 Task: Research Airbnb accommodation in Tasek Glugor, Malaysia from 20th December, 2023 to 25th December, 2023 for 7 adults. Place can be entire room or shared room with 4 bedrooms having 7 beds and 4 bathrooms. Property type can be house. Amenities needed are: wifi, TV, free parkinig on premises, gym, breakfast.
Action: Mouse moved to (582, 159)
Screenshot: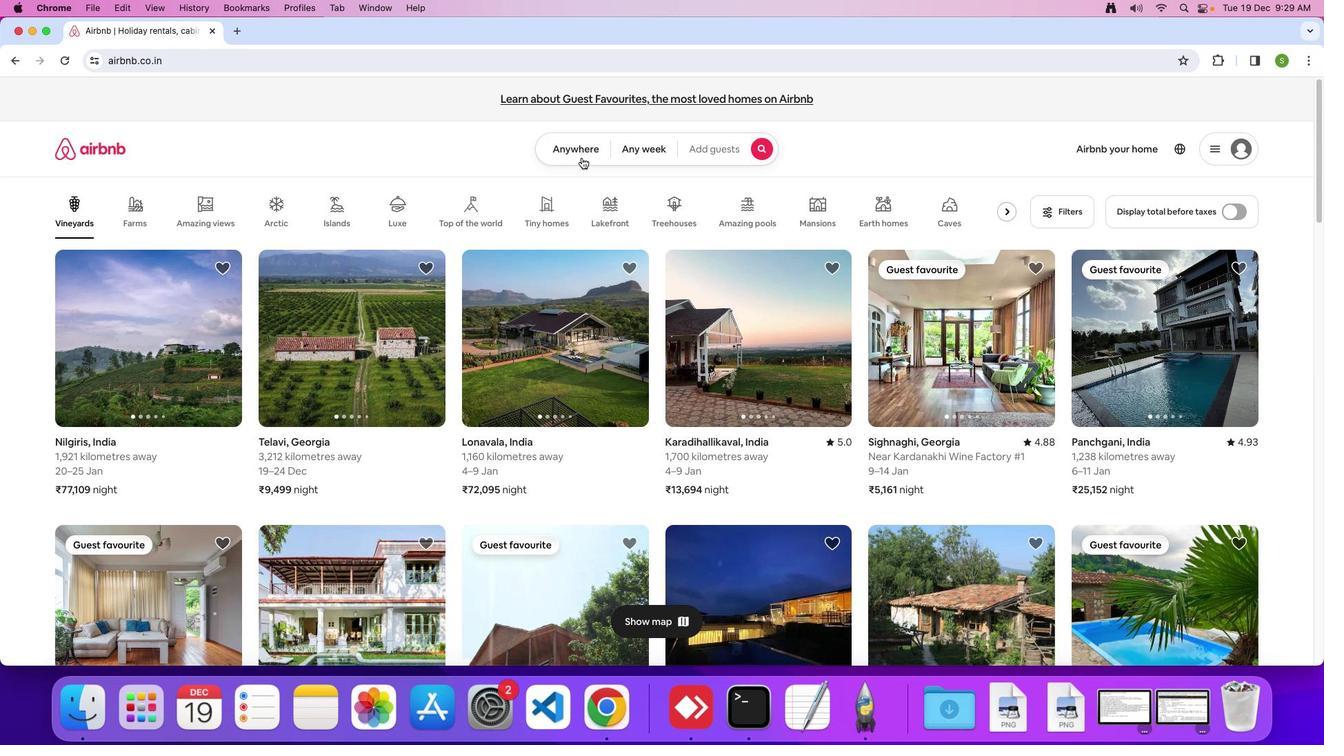 
Action: Mouse pressed left at (582, 159)
Screenshot: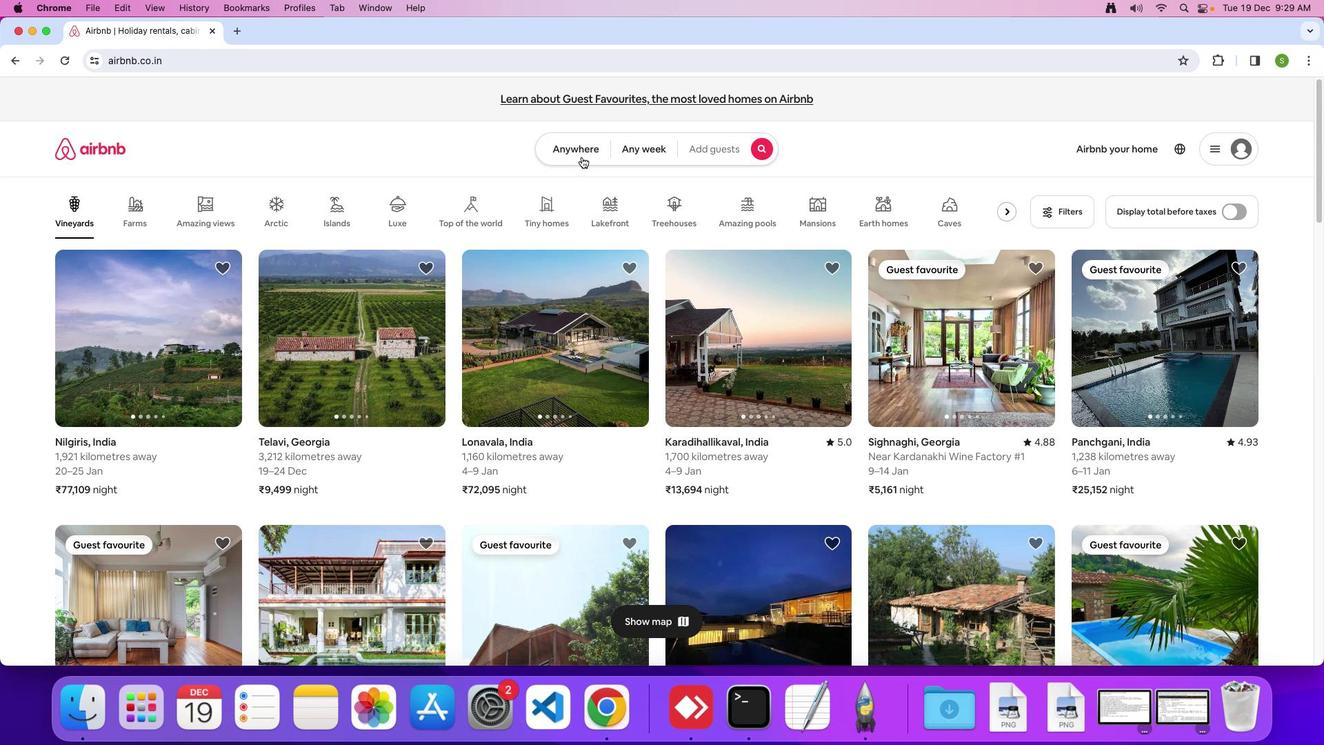 
Action: Mouse moved to (581, 155)
Screenshot: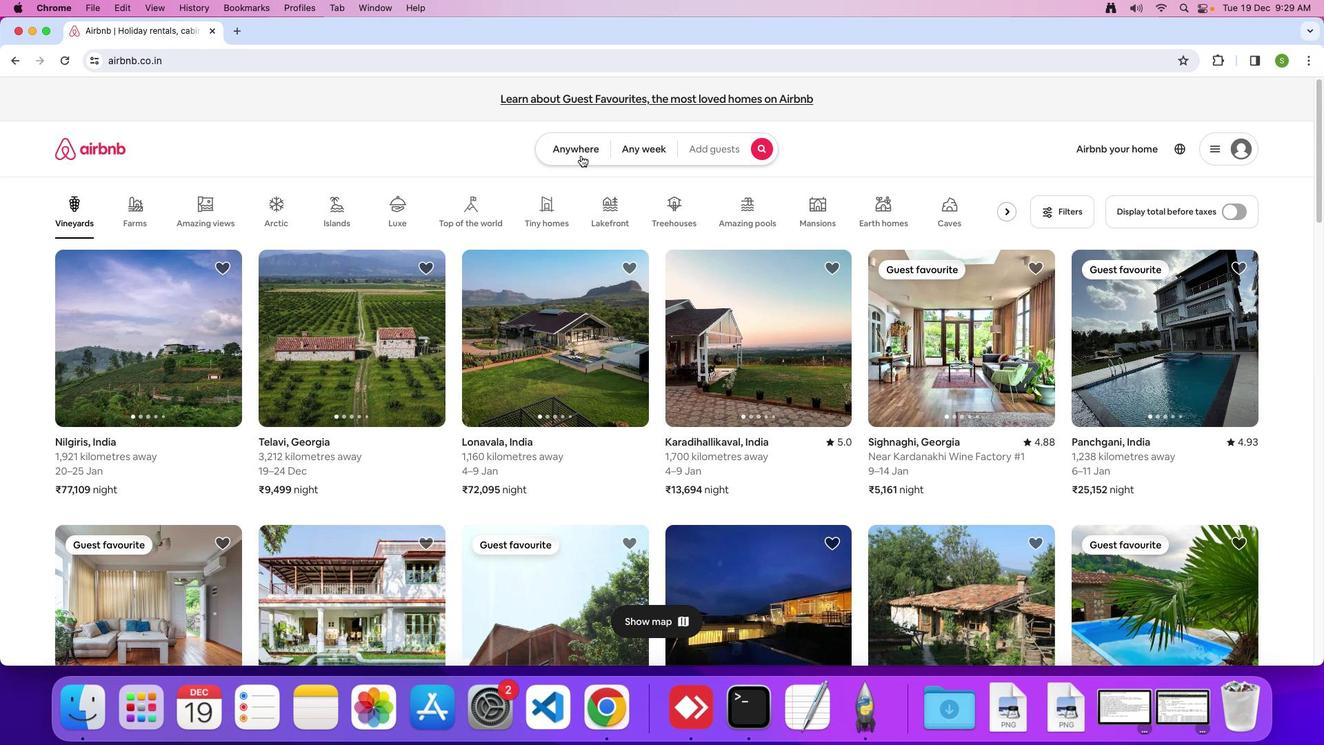 
Action: Mouse pressed left at (581, 155)
Screenshot: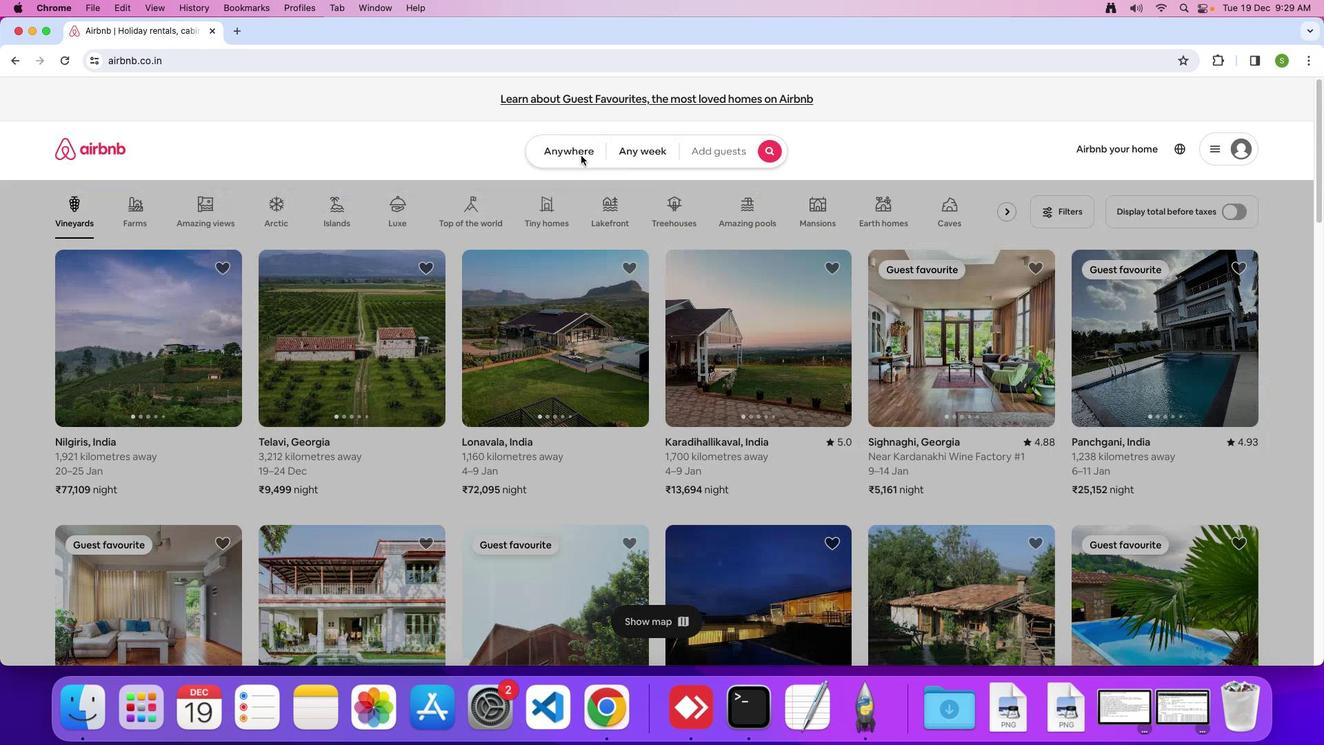 
Action: Mouse moved to (496, 204)
Screenshot: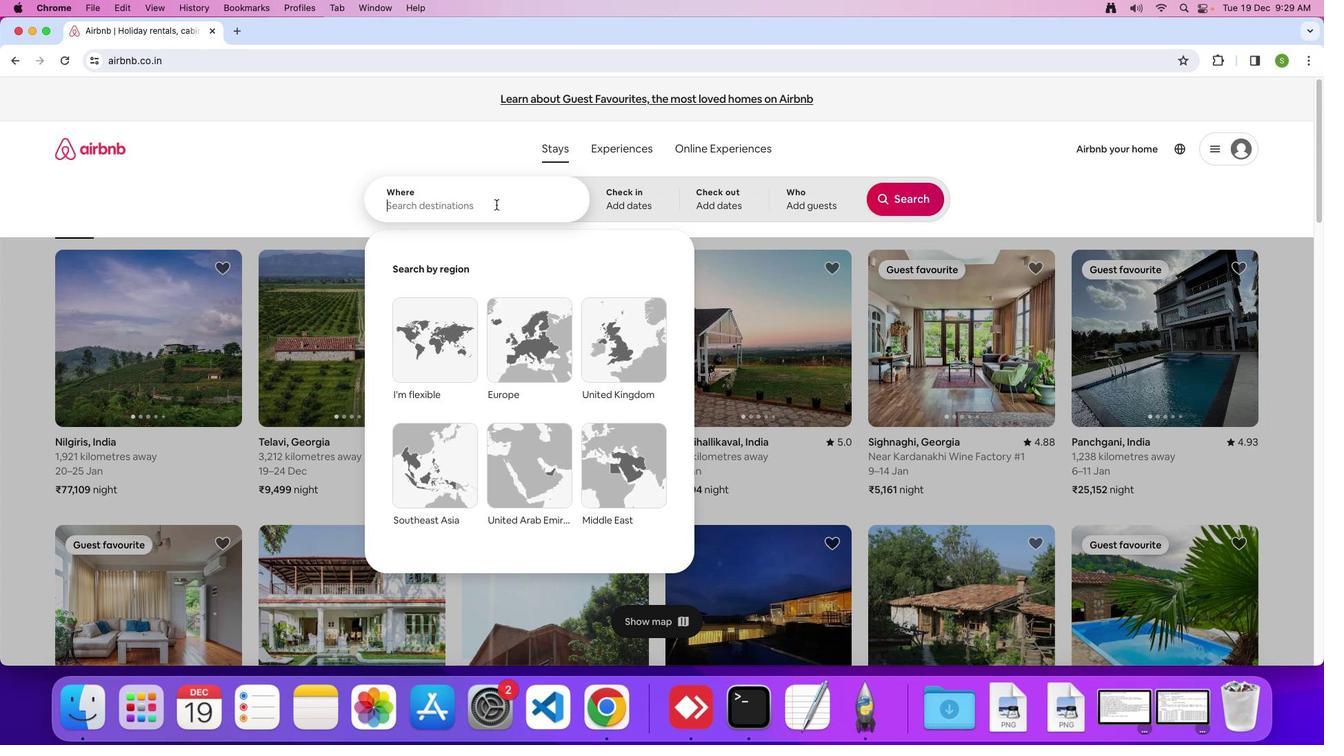 
Action: Mouse pressed left at (496, 204)
Screenshot: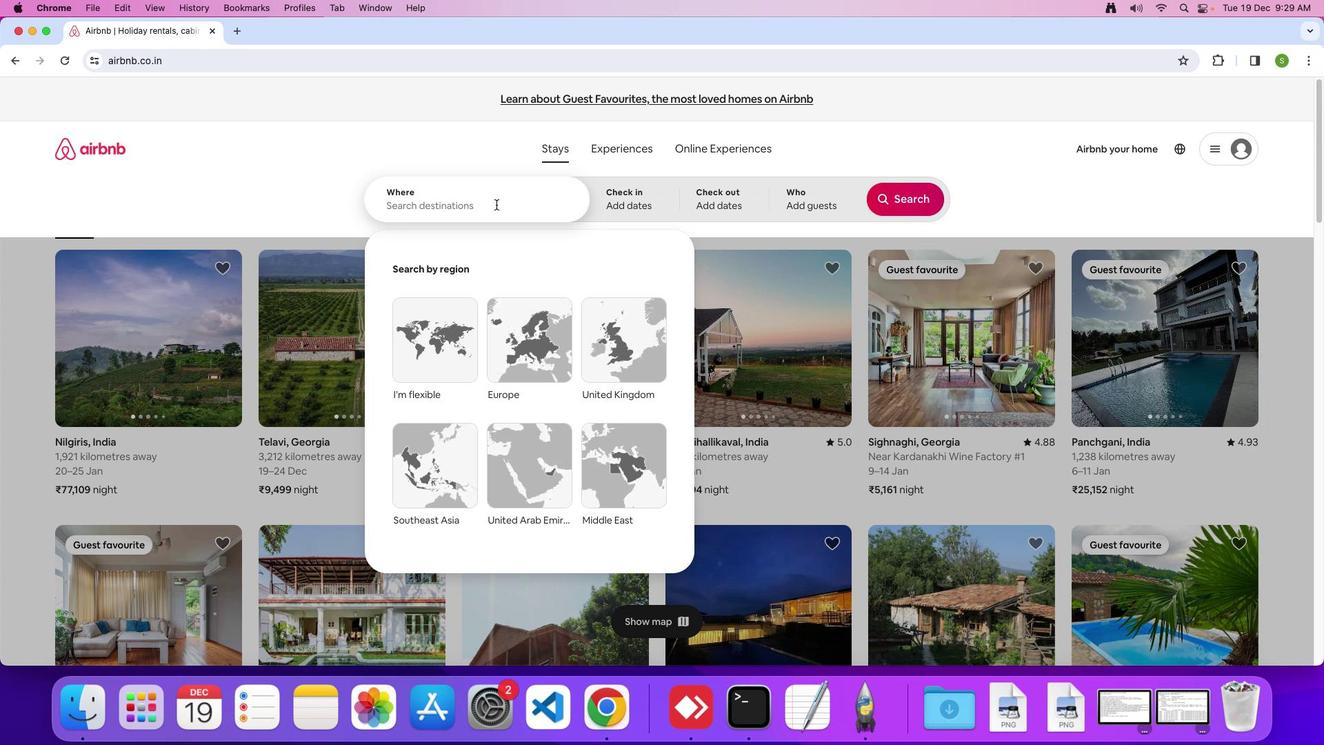 
Action: Key pressed 'T'Key.caps_lock'a''s''e''k'Key.spaceKey.shift'G''l''i'Key.backspace'u''g''o''r'','Key.spaceKey.shift'M''a''l''a''y''s''i''a'Key.enter
Screenshot: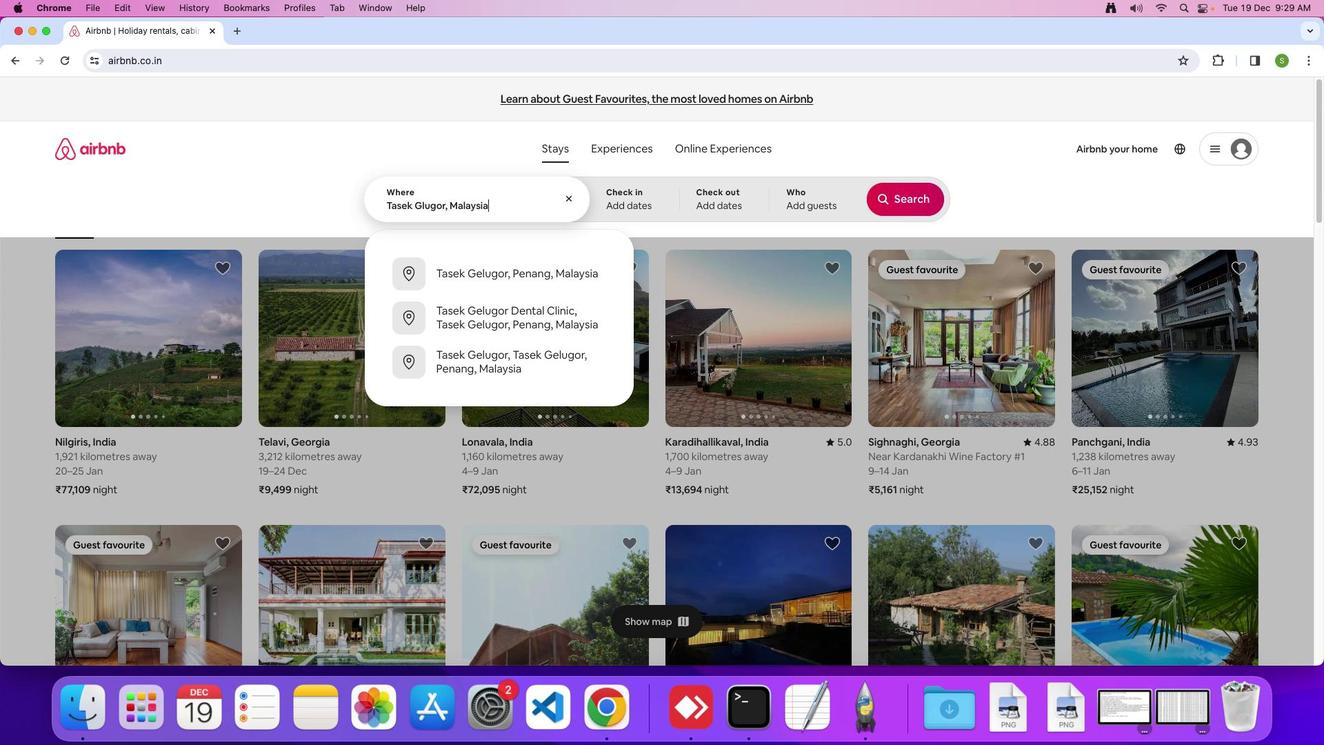 
Action: Mouse moved to (454, 509)
Screenshot: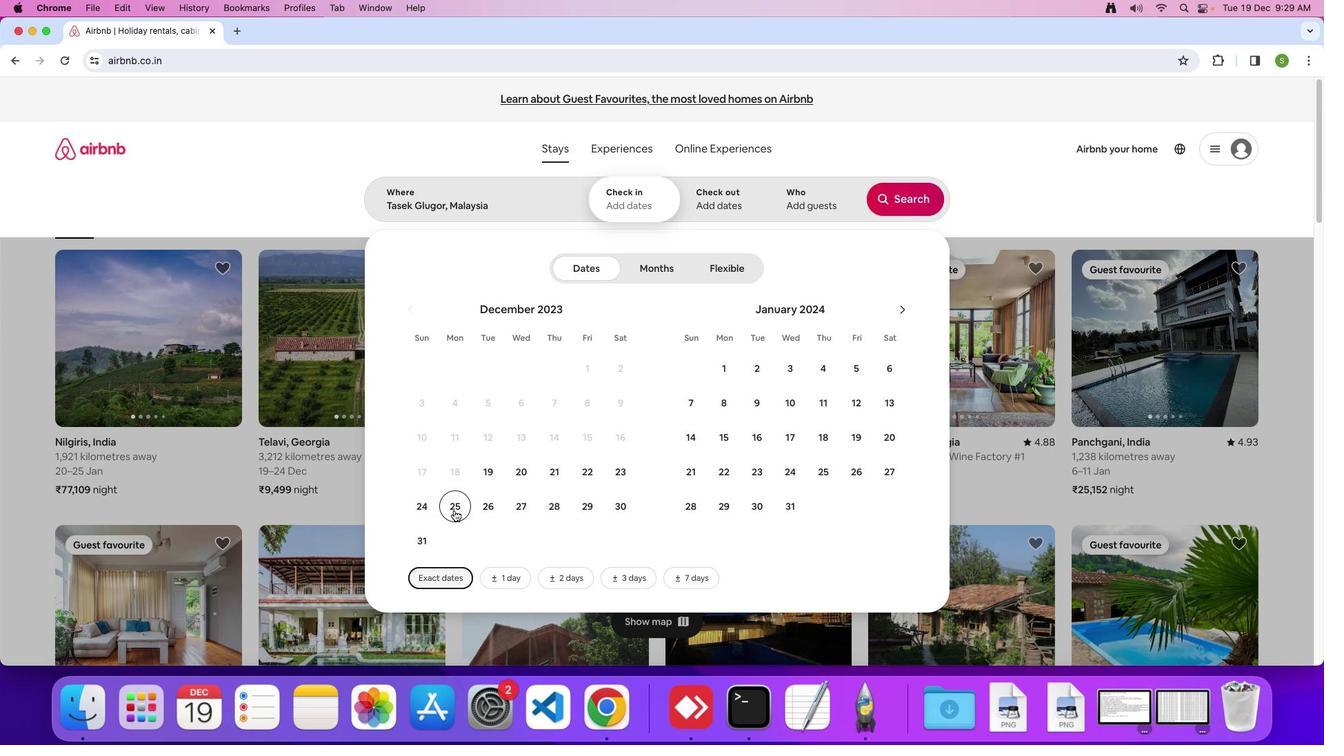 
Action: Mouse pressed left at (454, 509)
Screenshot: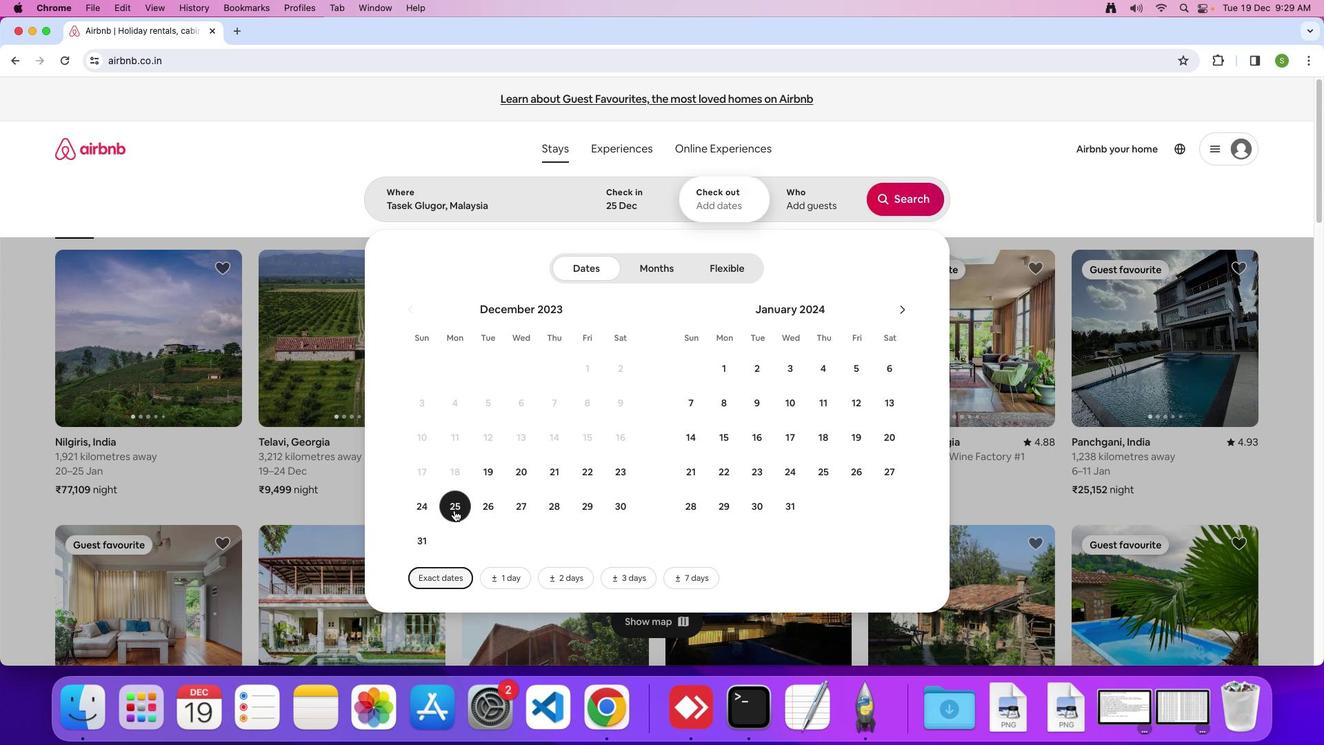 
Action: Mouse moved to (515, 468)
Screenshot: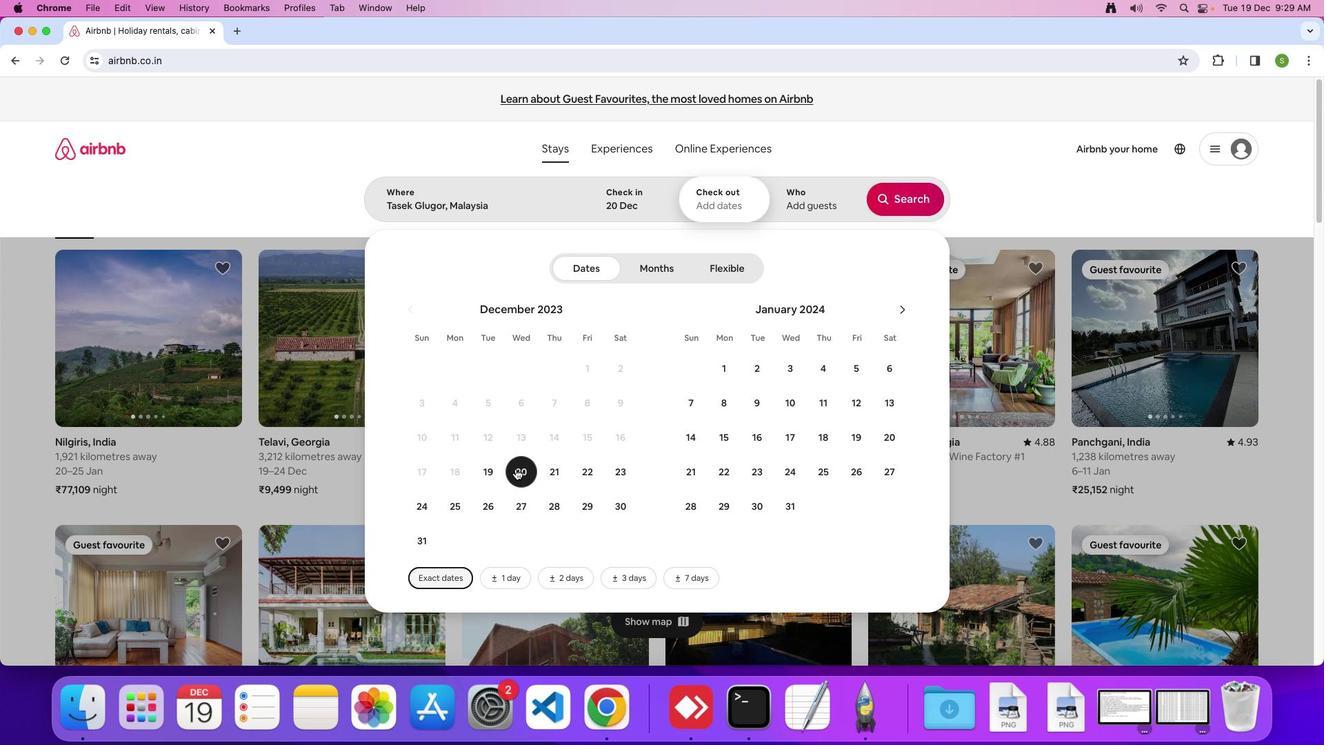 
Action: Mouse pressed left at (515, 468)
Screenshot: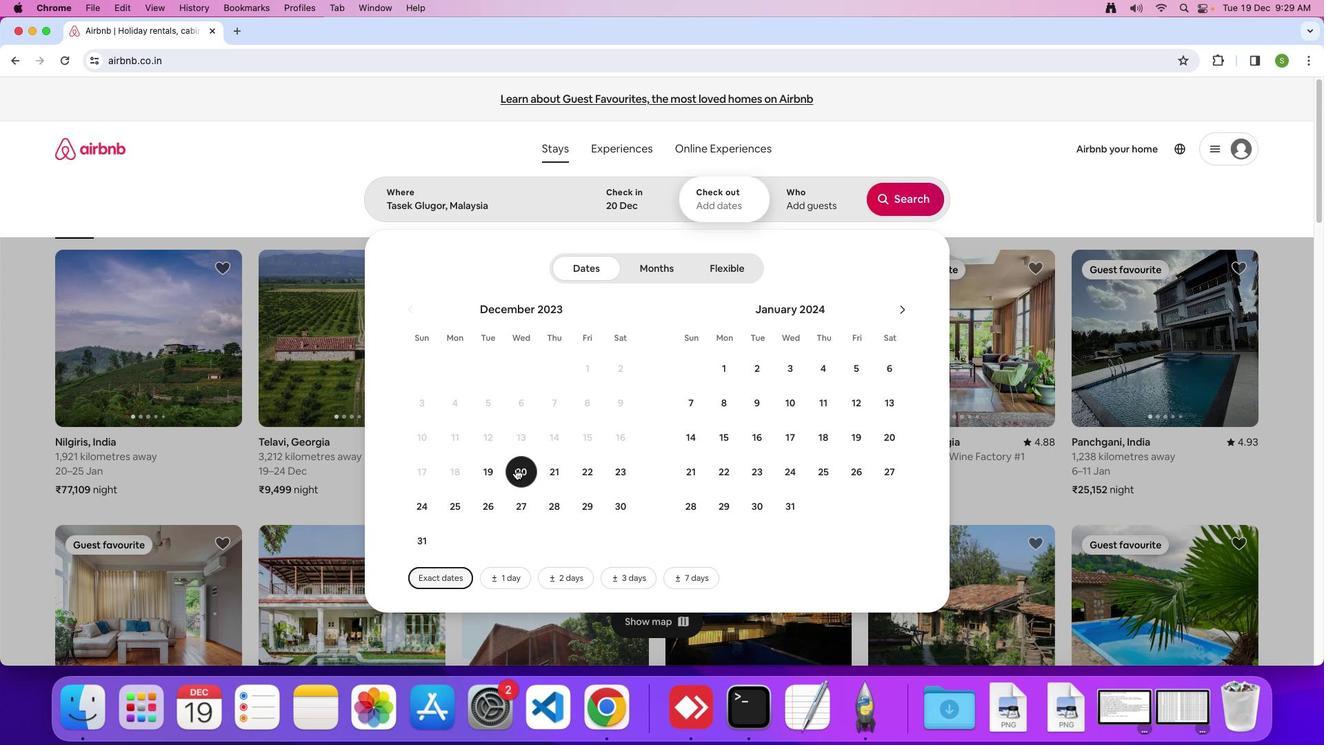 
Action: Mouse moved to (457, 504)
Screenshot: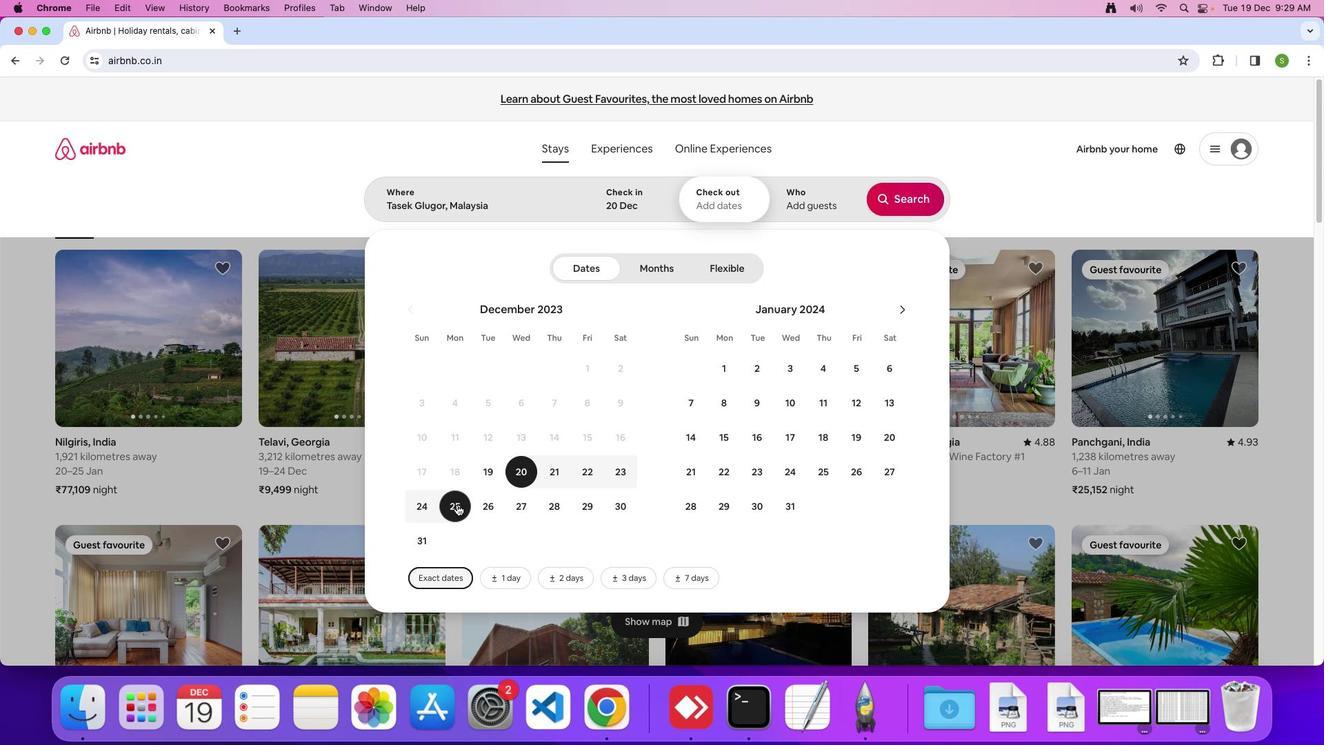 
Action: Mouse pressed left at (457, 504)
Screenshot: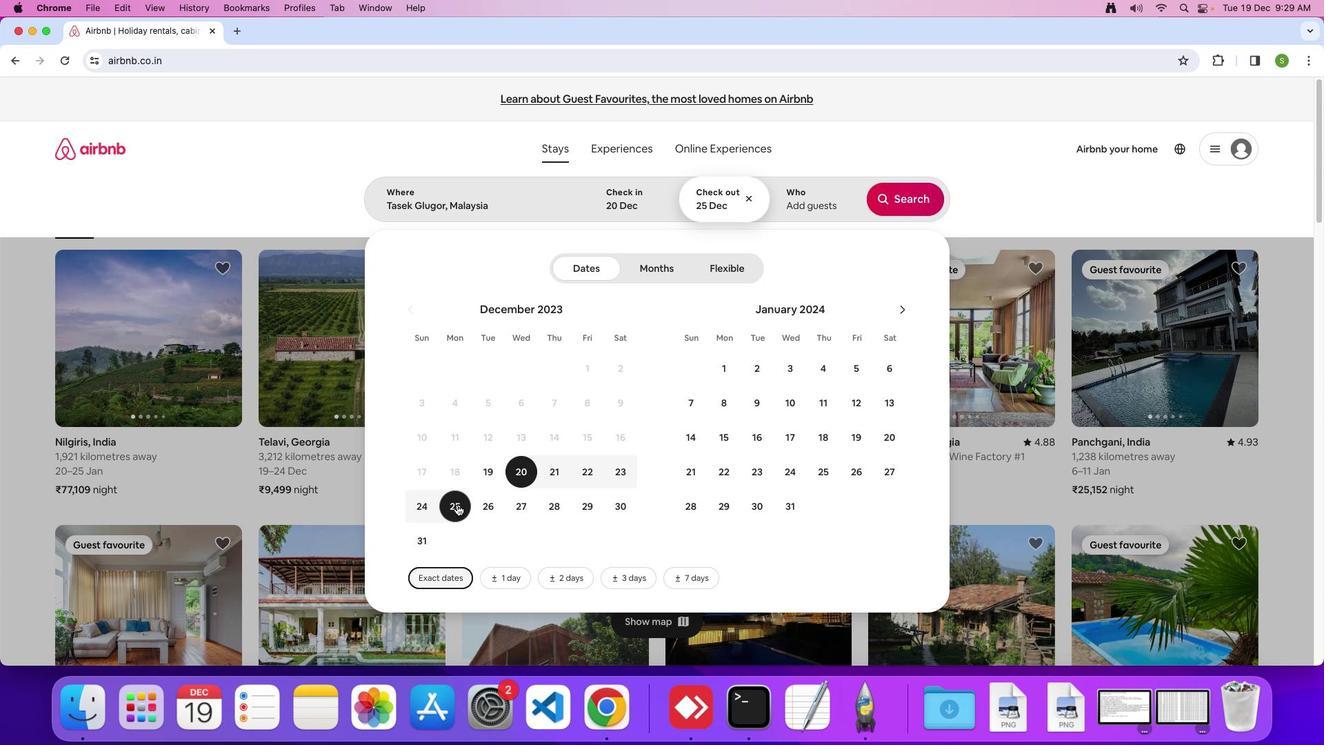 
Action: Mouse moved to (799, 210)
Screenshot: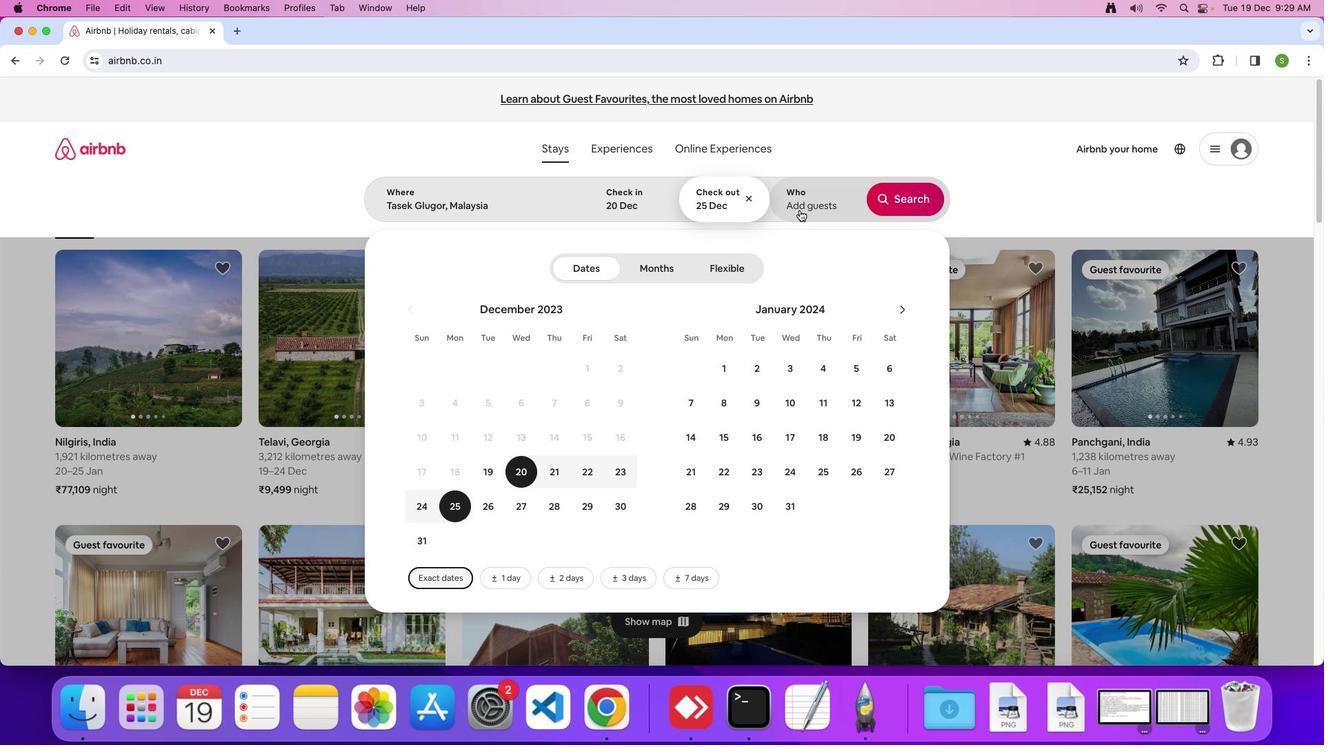 
Action: Mouse pressed left at (799, 210)
Screenshot: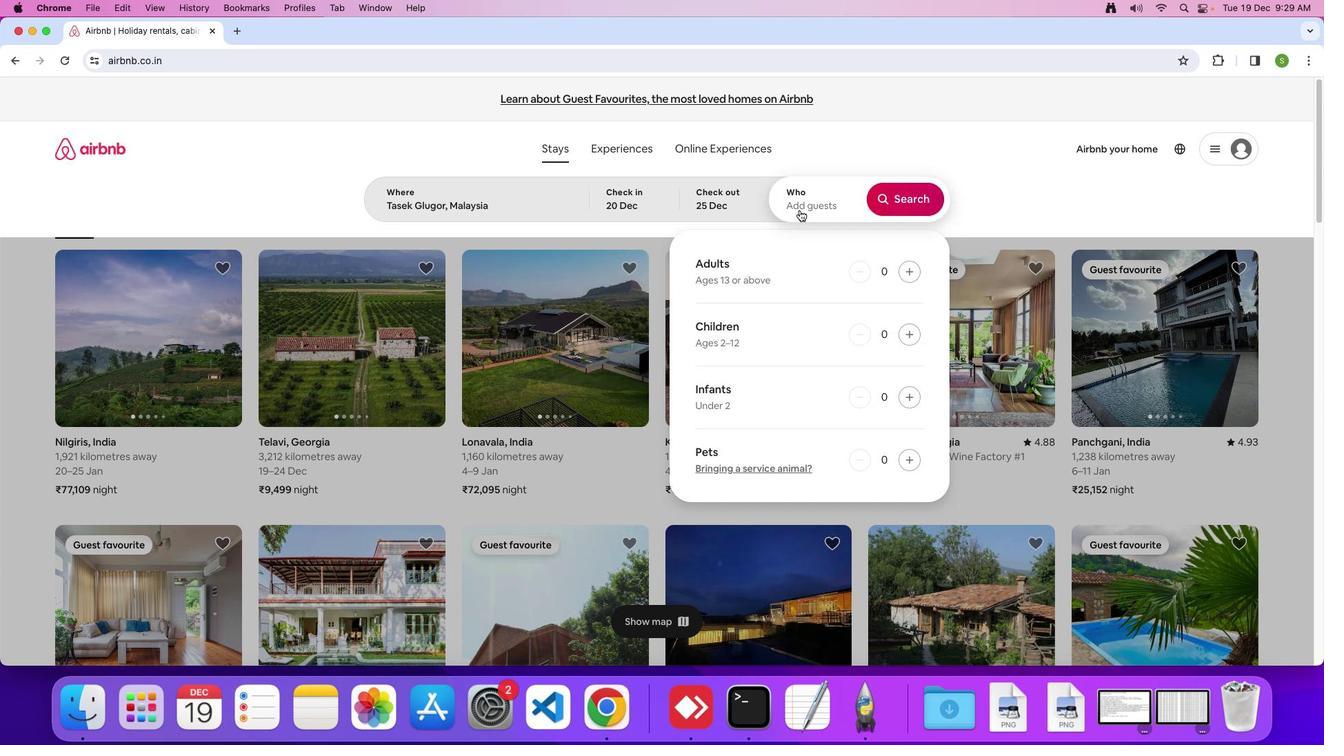
Action: Mouse moved to (918, 276)
Screenshot: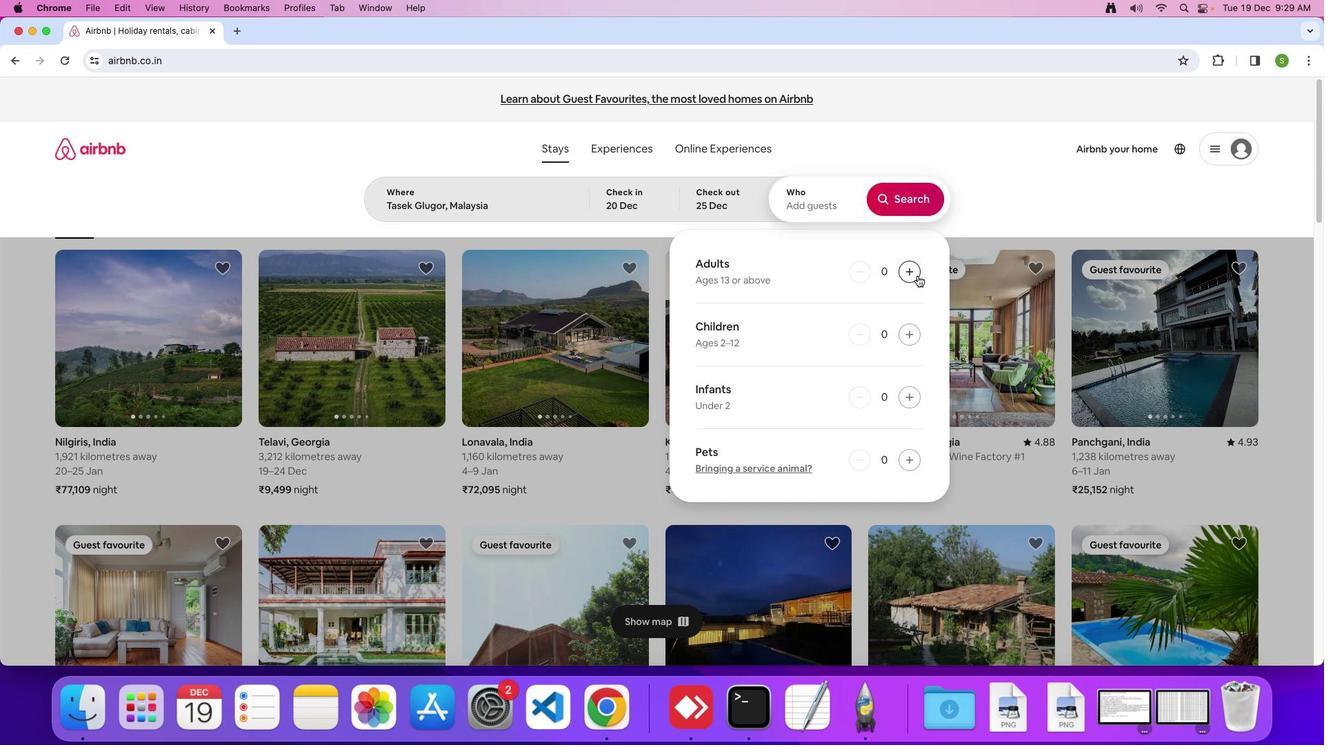 
Action: Mouse pressed left at (918, 276)
Screenshot: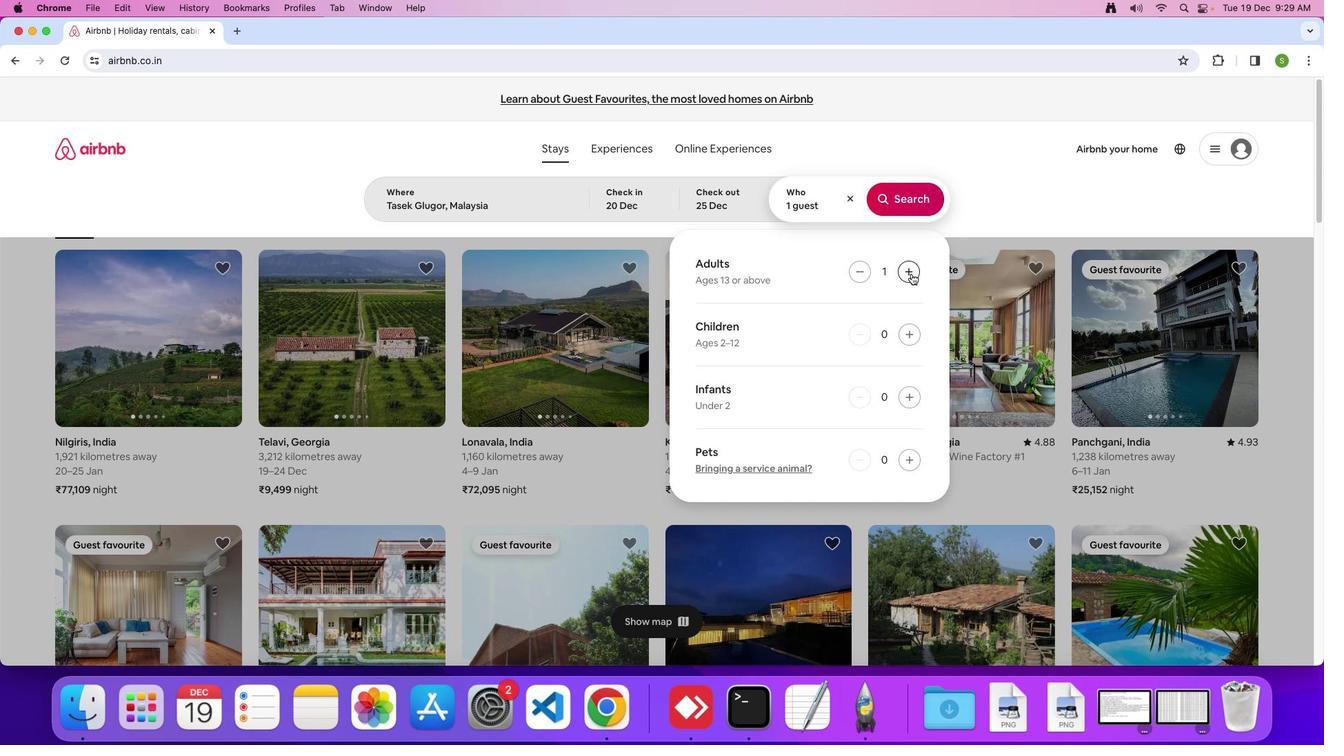 
Action: Mouse moved to (911, 273)
Screenshot: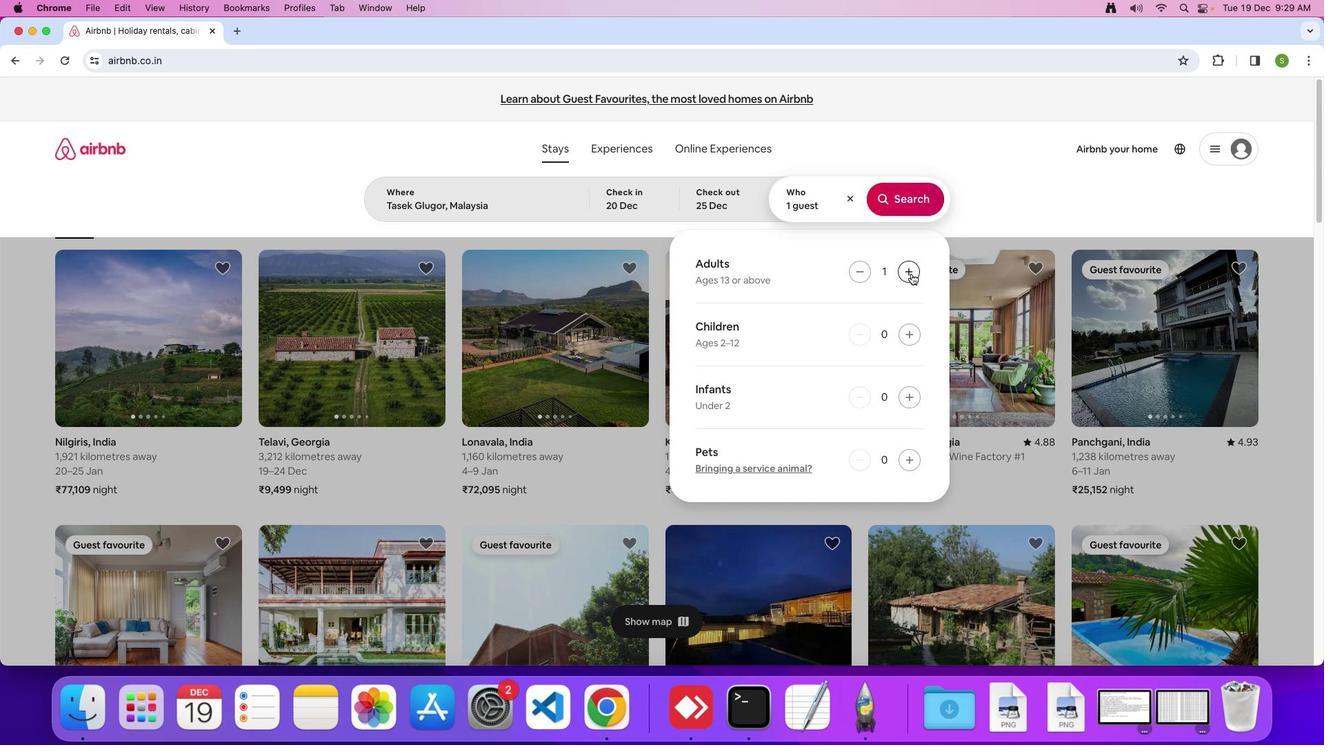
Action: Mouse pressed left at (911, 273)
Screenshot: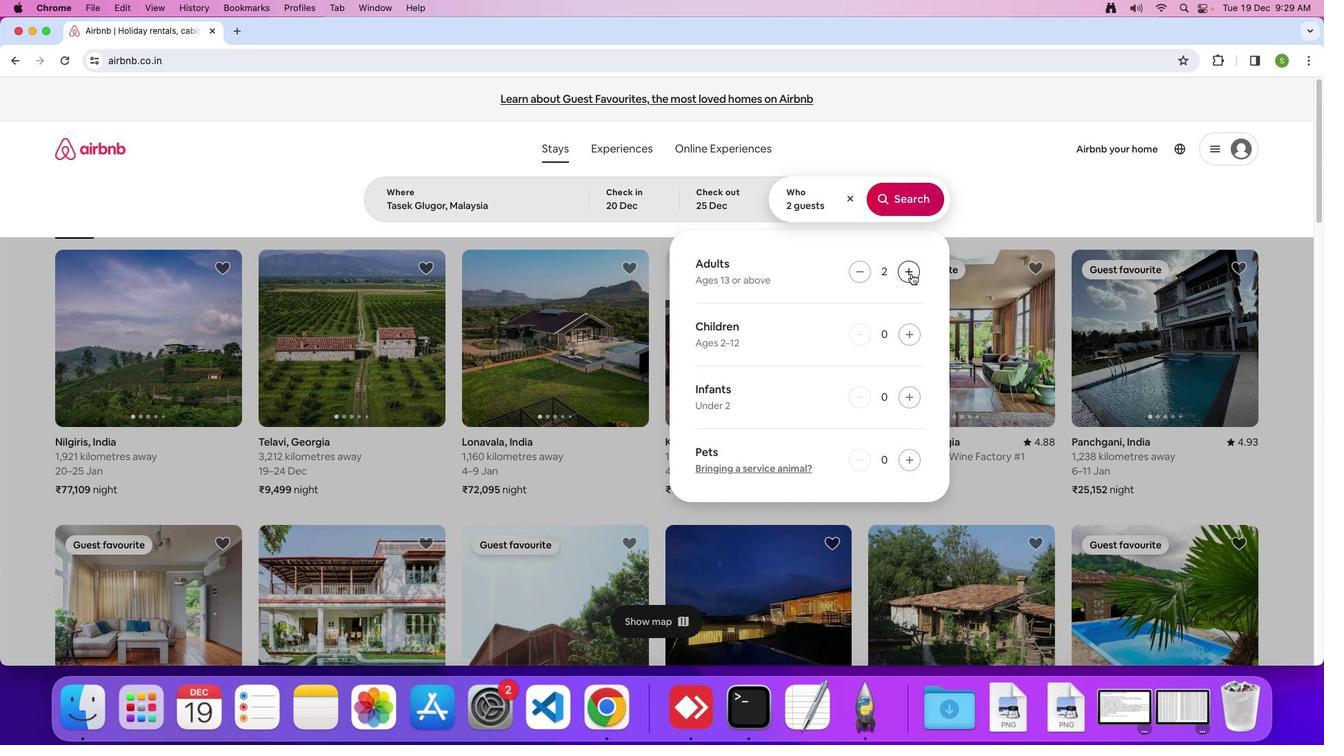 
Action: Mouse pressed left at (911, 273)
Screenshot: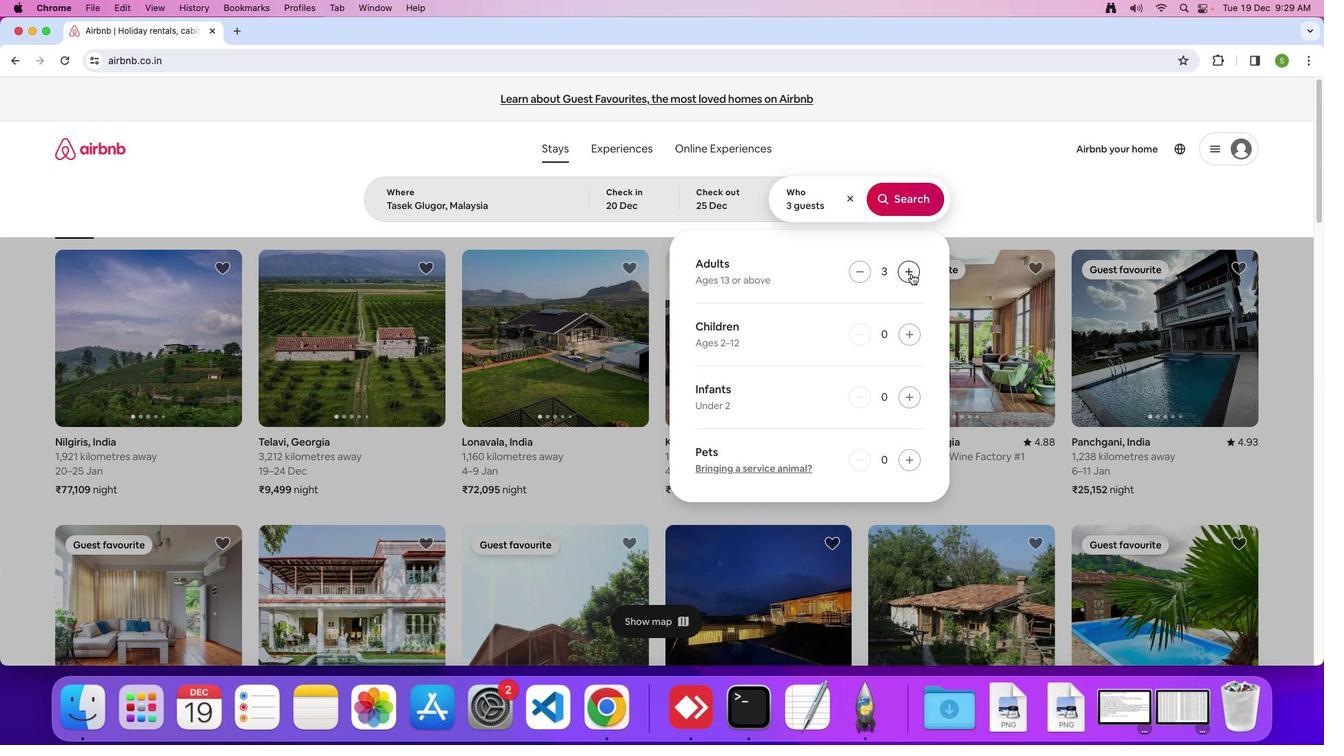 
Action: Mouse pressed left at (911, 273)
Screenshot: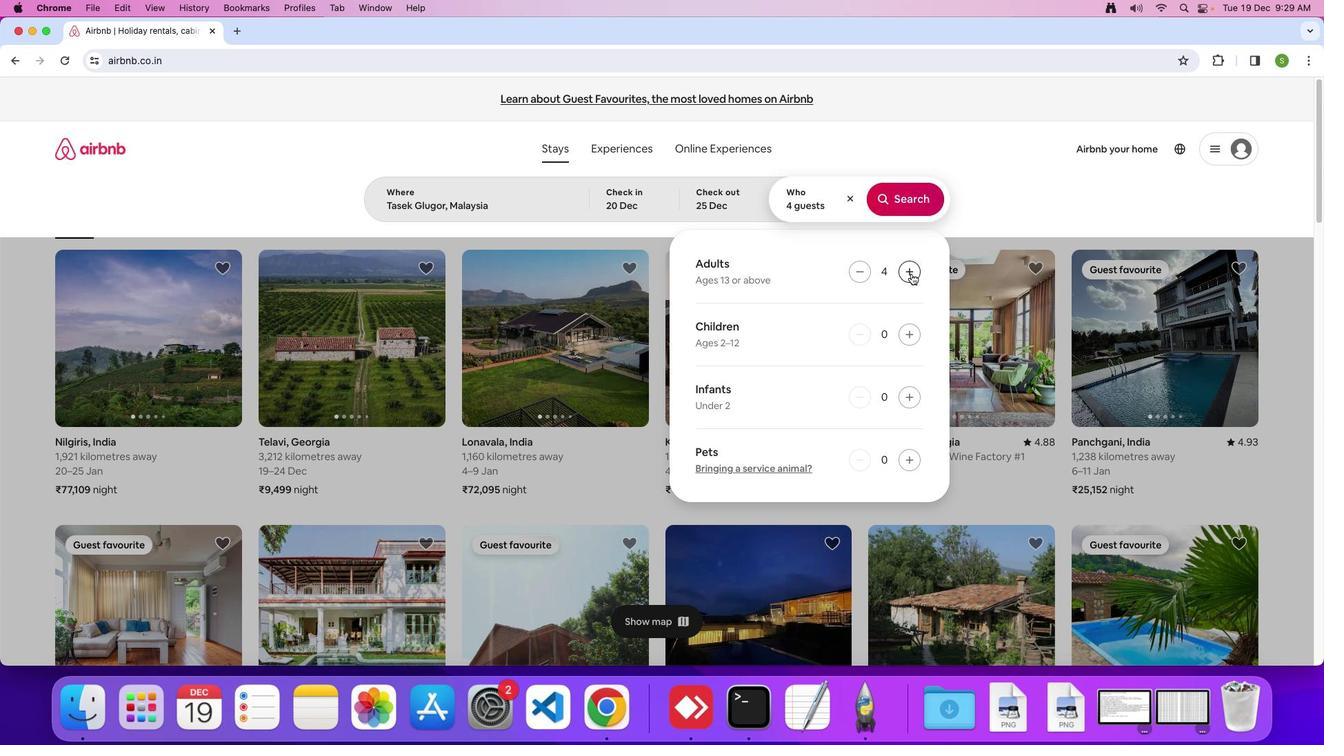 
Action: Mouse pressed left at (911, 273)
Screenshot: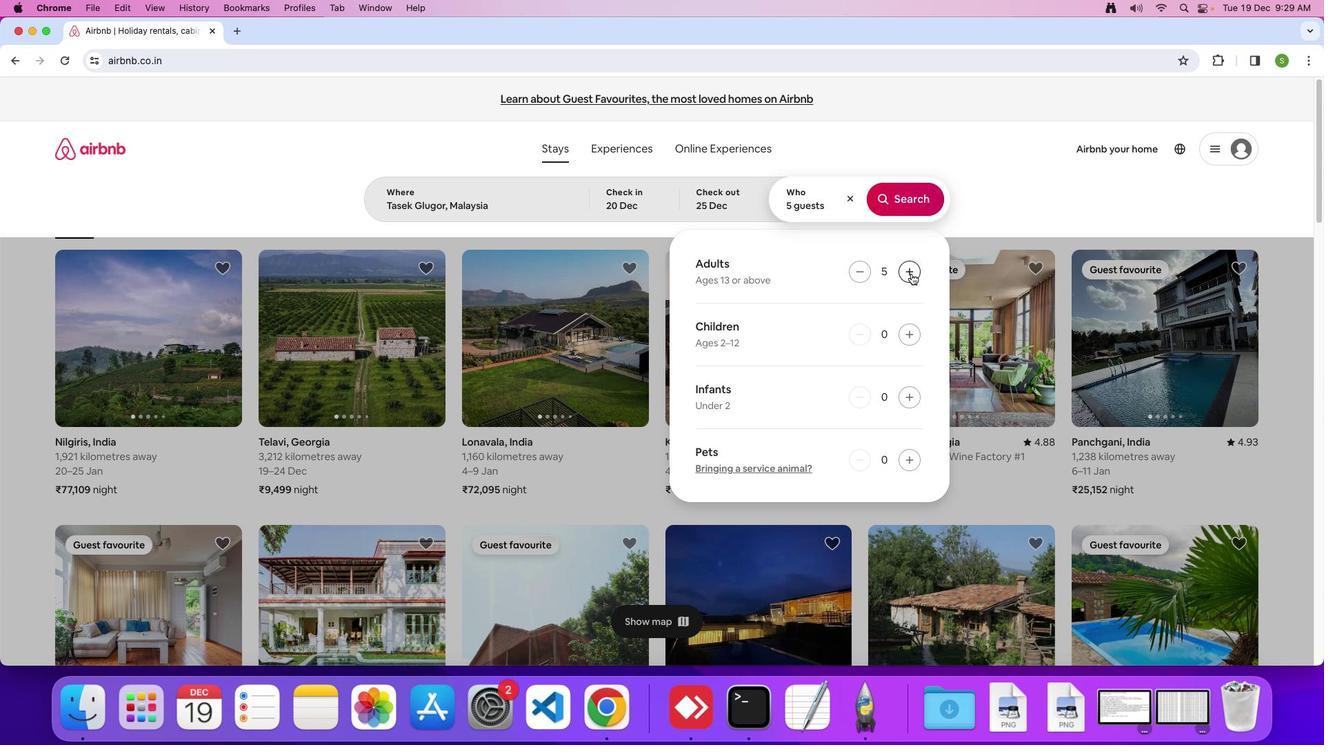 
Action: Mouse pressed left at (911, 273)
Screenshot: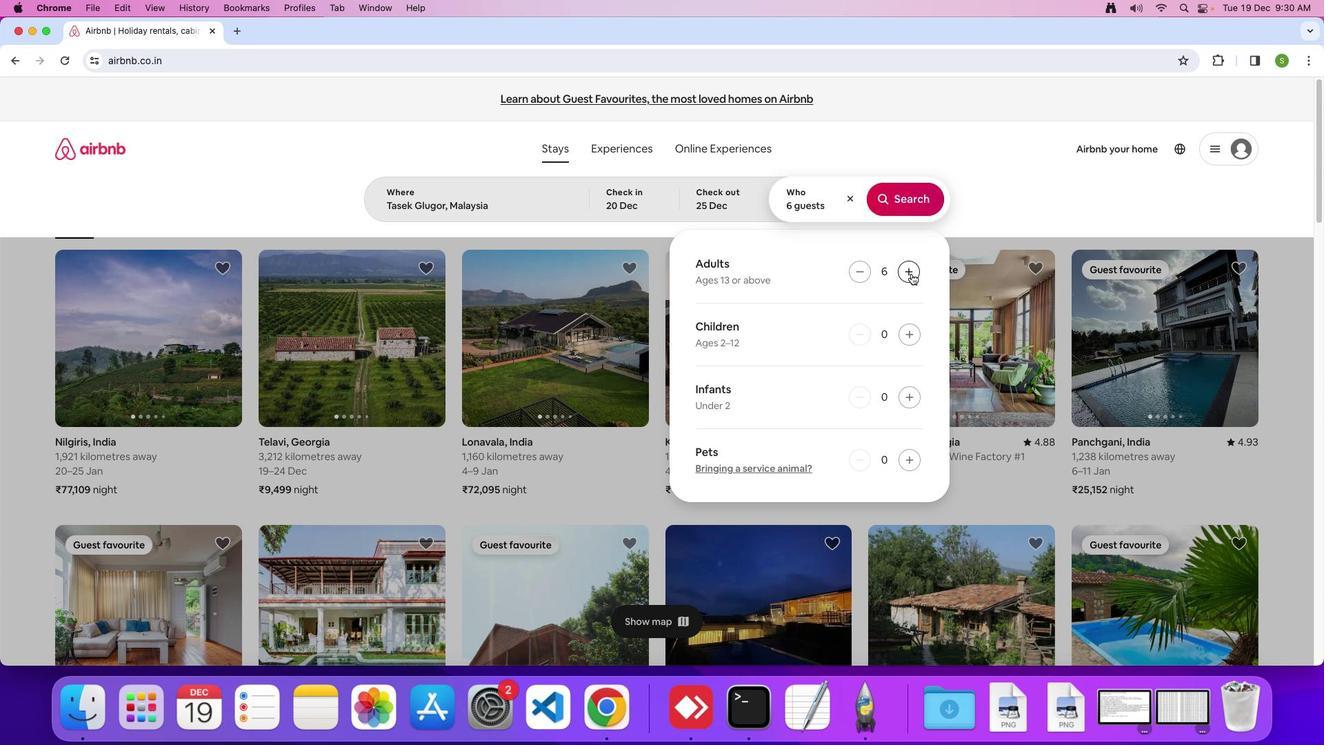 
Action: Mouse pressed left at (911, 273)
Screenshot: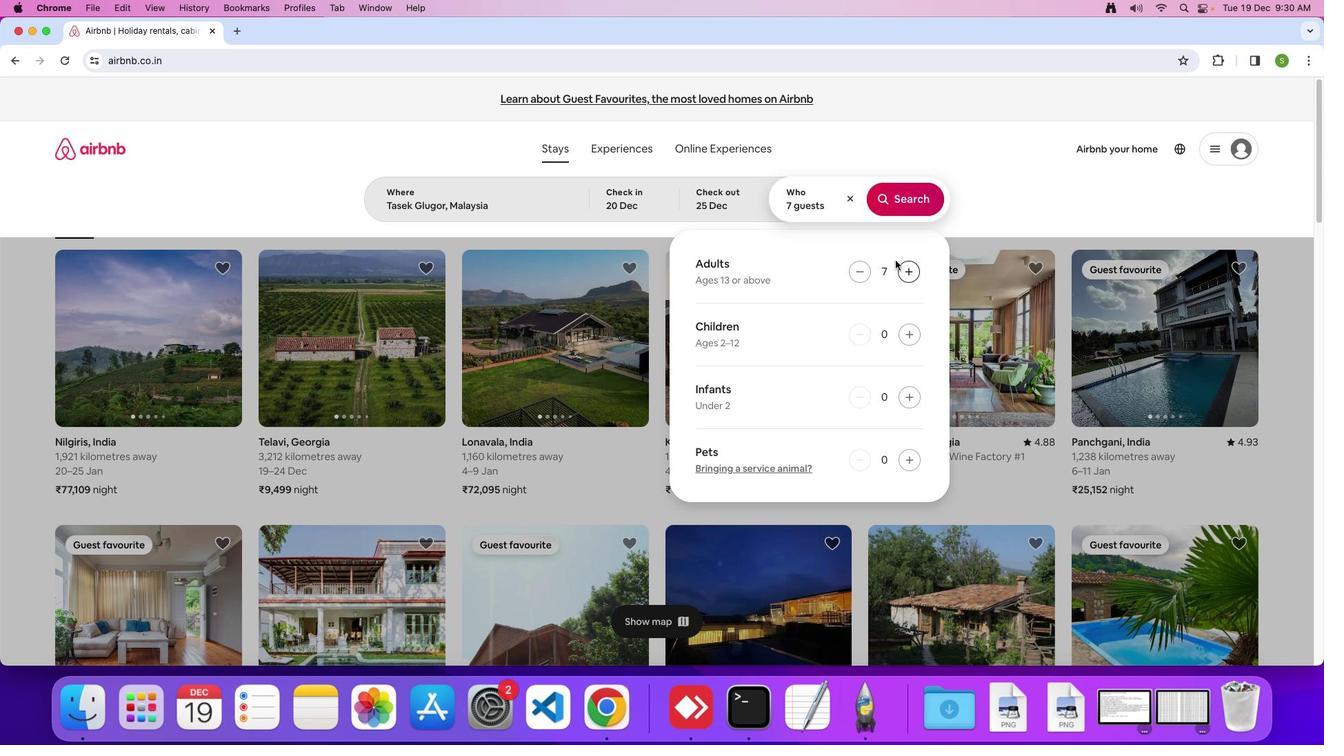 
Action: Mouse moved to (898, 197)
Screenshot: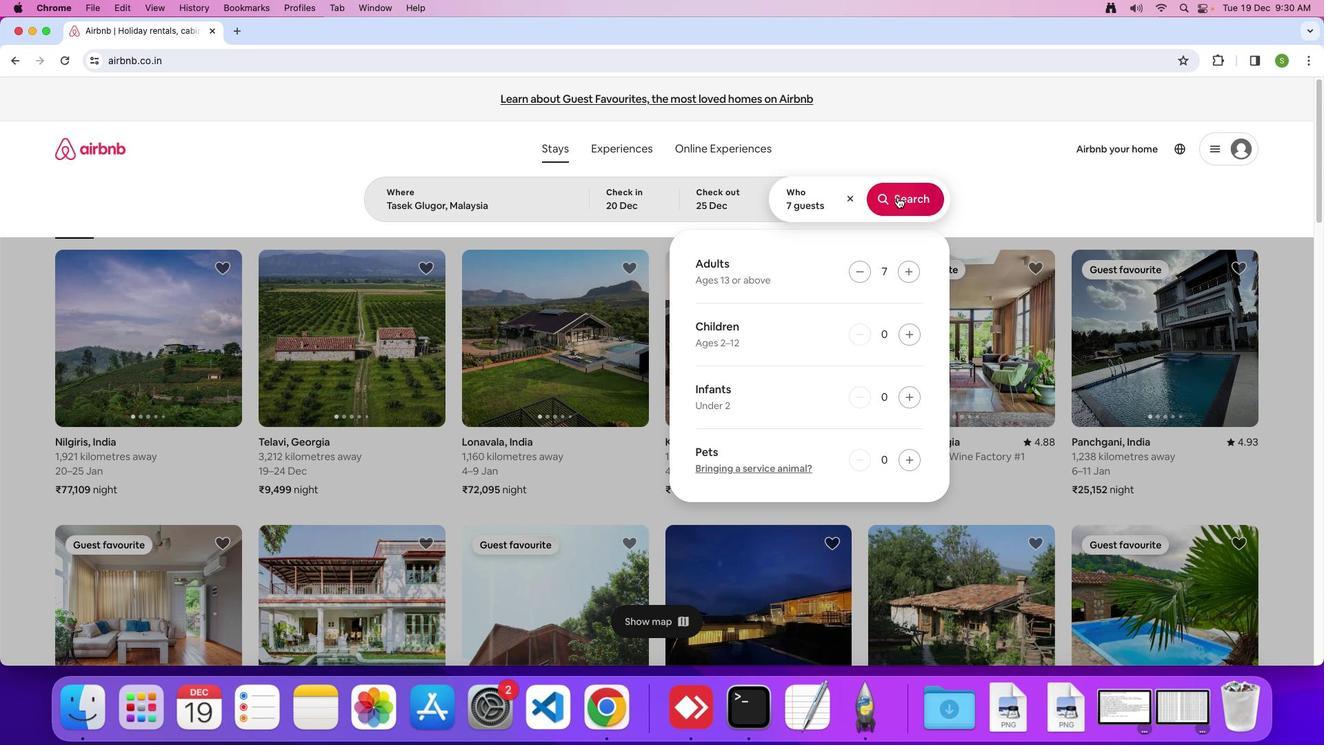 
Action: Mouse pressed left at (898, 197)
Screenshot: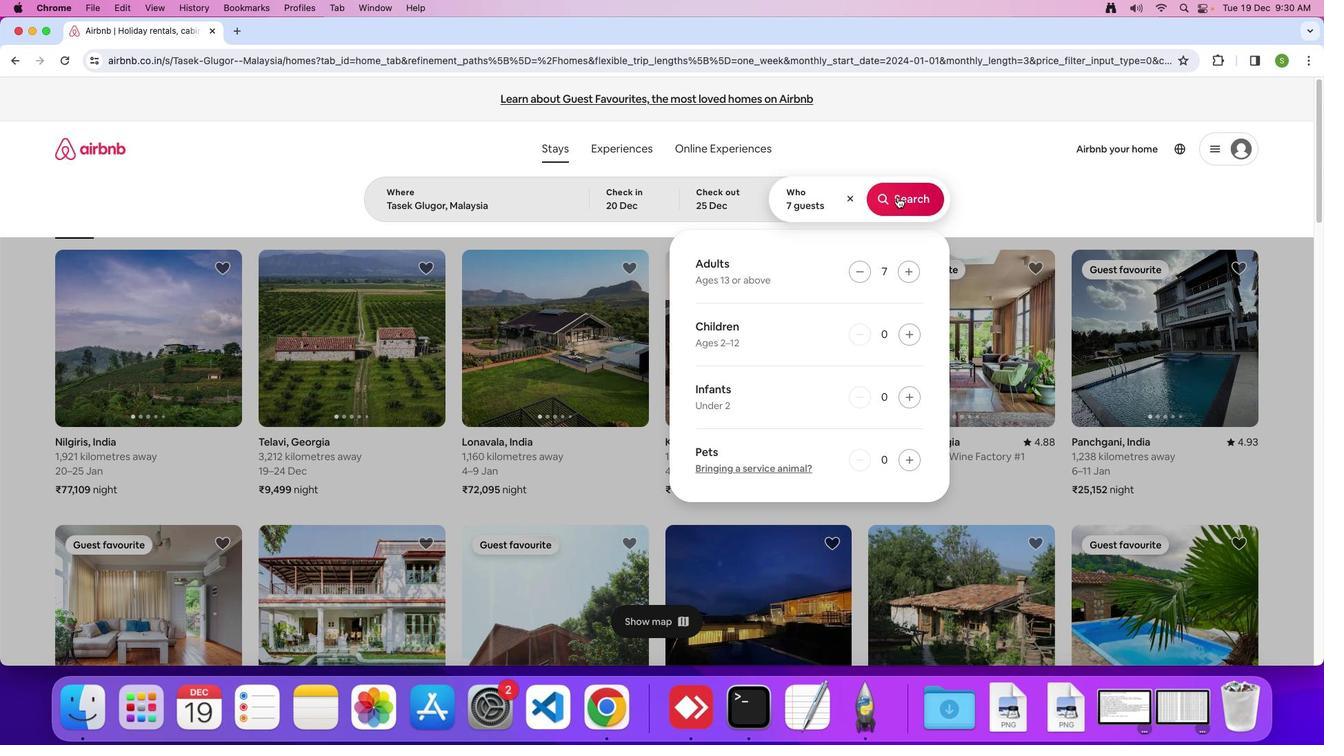 
Action: Mouse moved to (1087, 155)
Screenshot: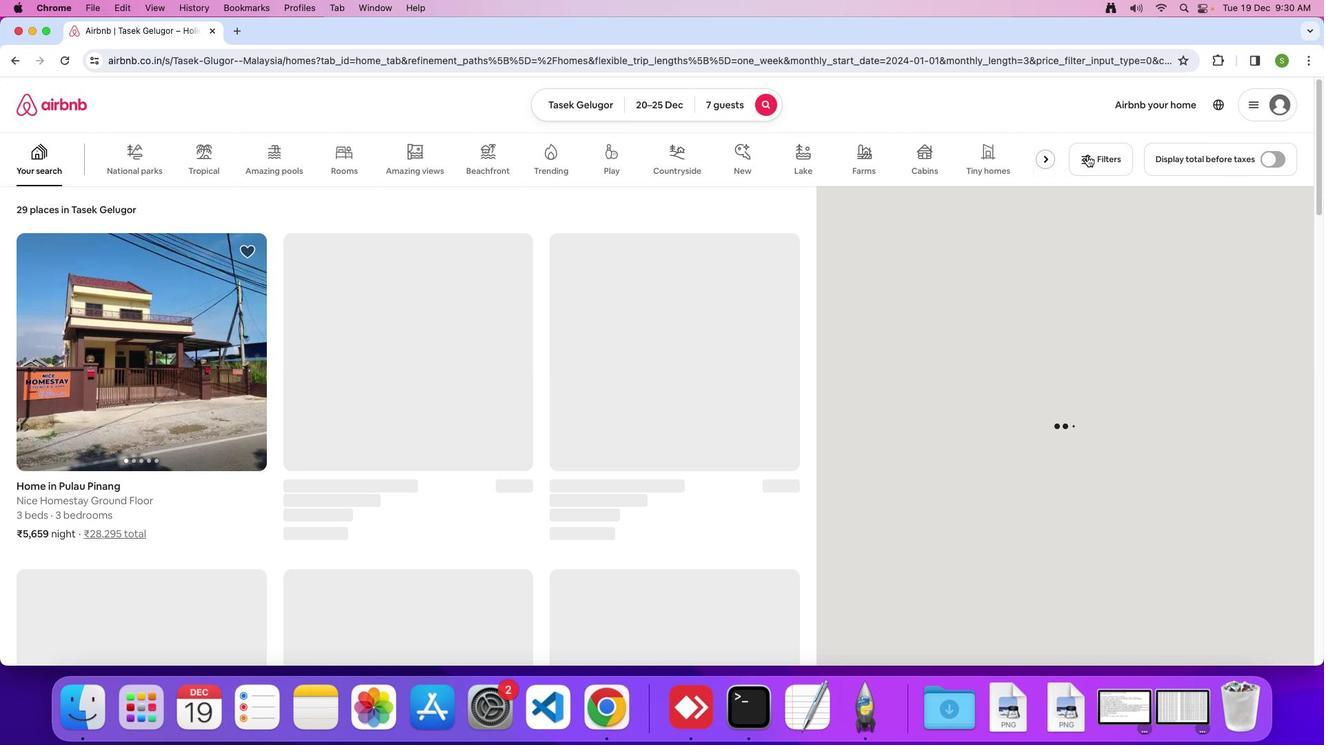 
Action: Mouse pressed left at (1087, 155)
Screenshot: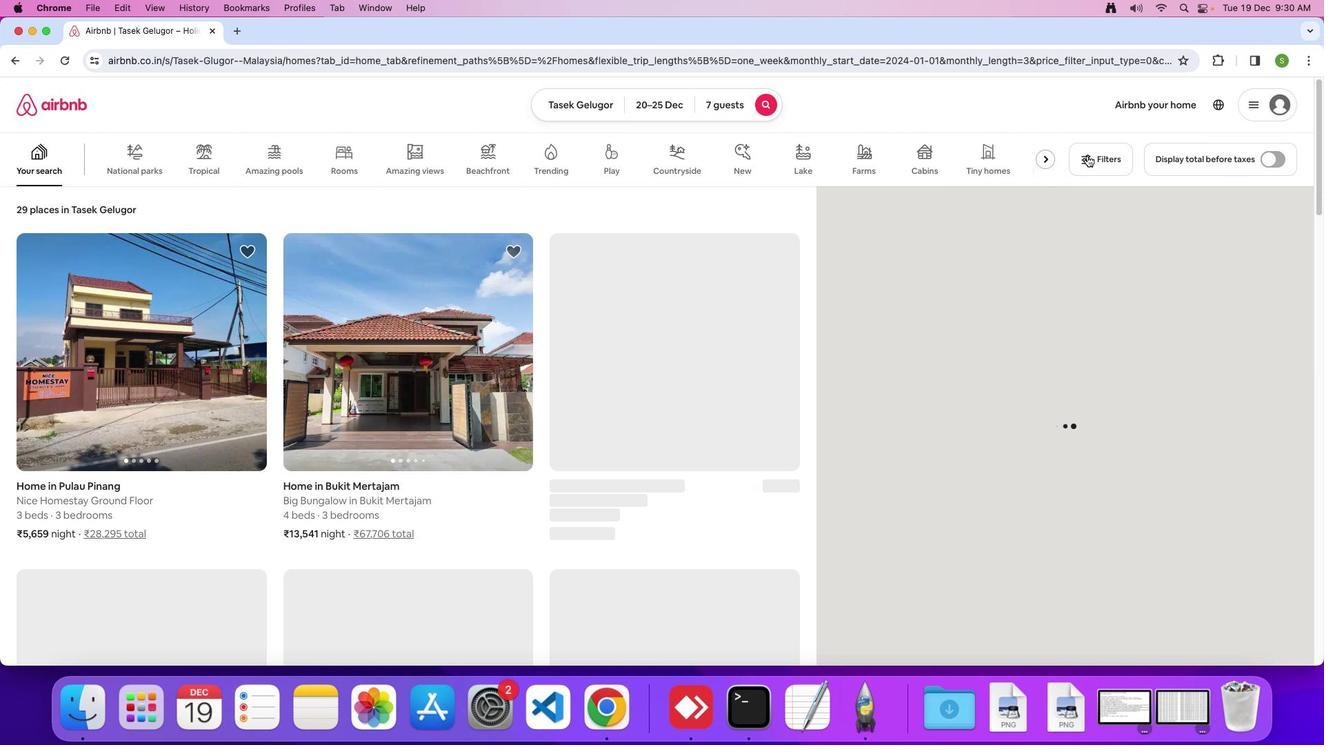 
Action: Mouse moved to (708, 431)
Screenshot: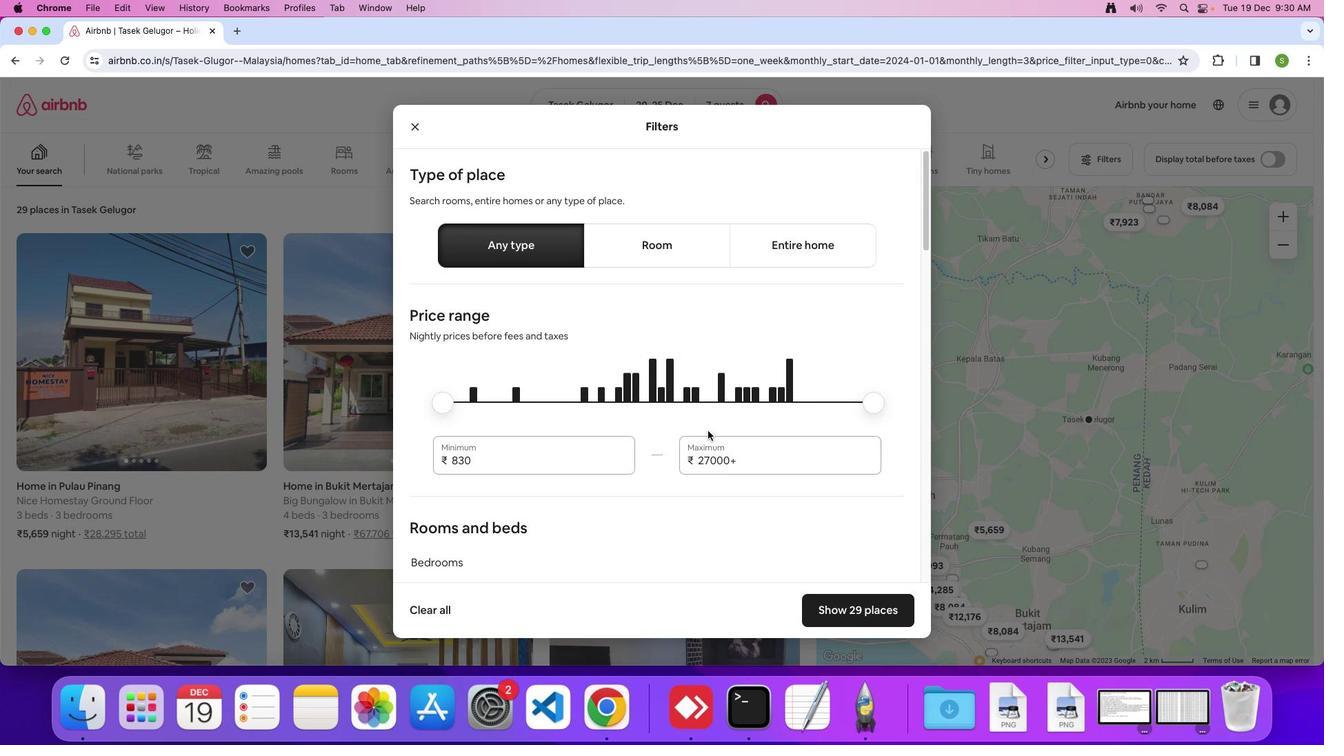 
Action: Mouse scrolled (708, 431) with delta (0, 0)
Screenshot: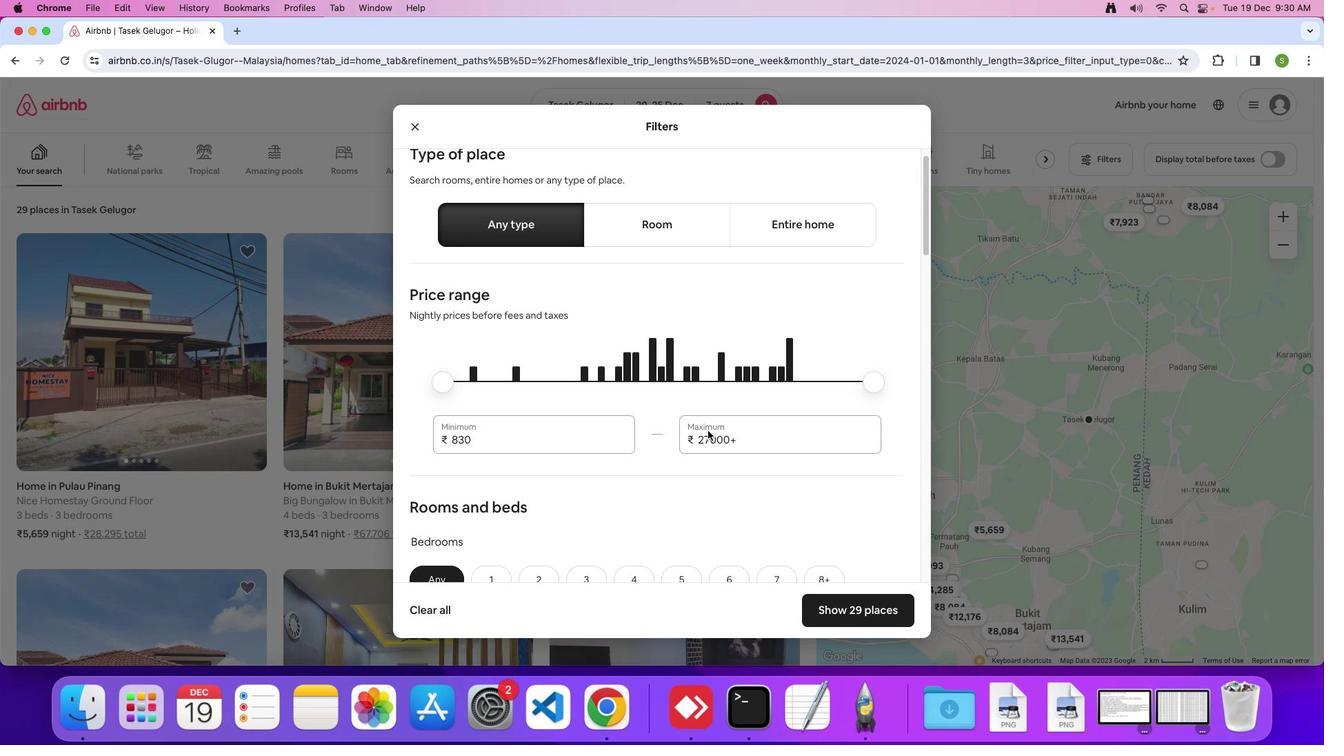 
Action: Mouse scrolled (708, 431) with delta (0, 0)
Screenshot: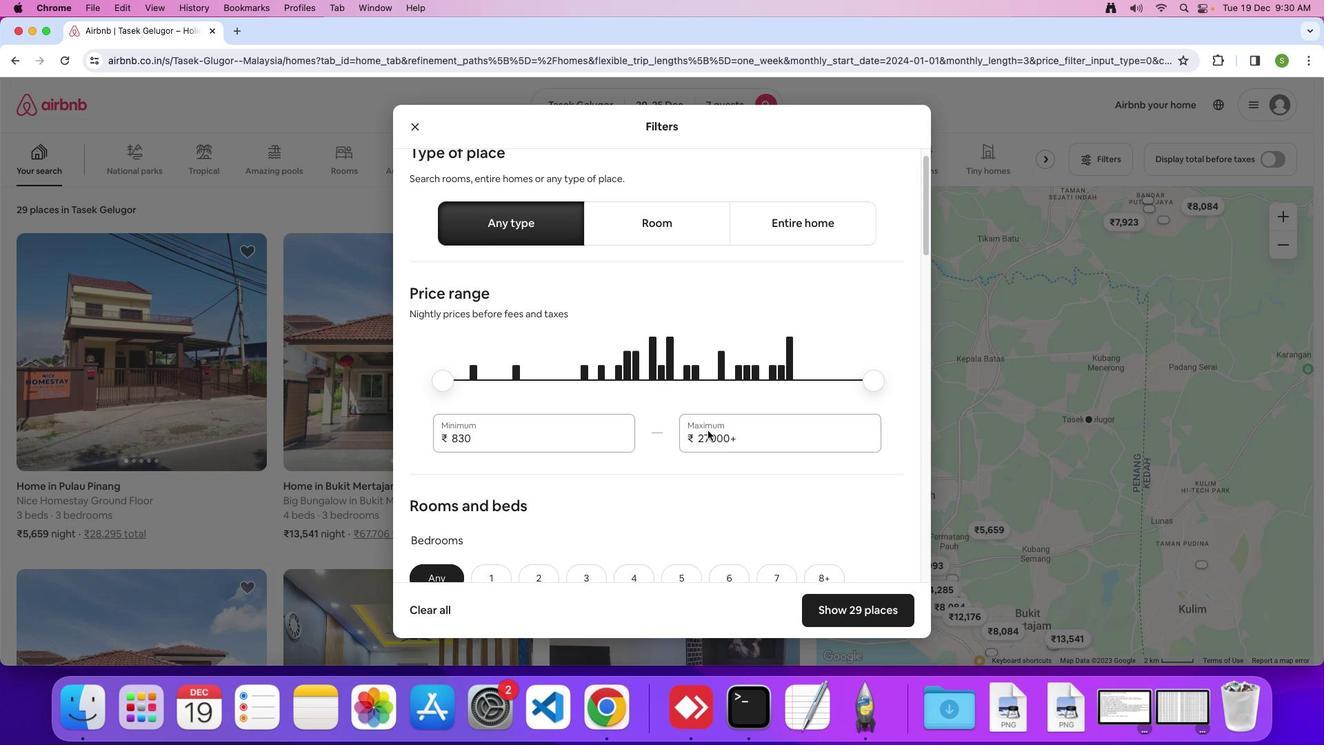 
Action: Mouse scrolled (708, 431) with delta (0, 0)
Screenshot: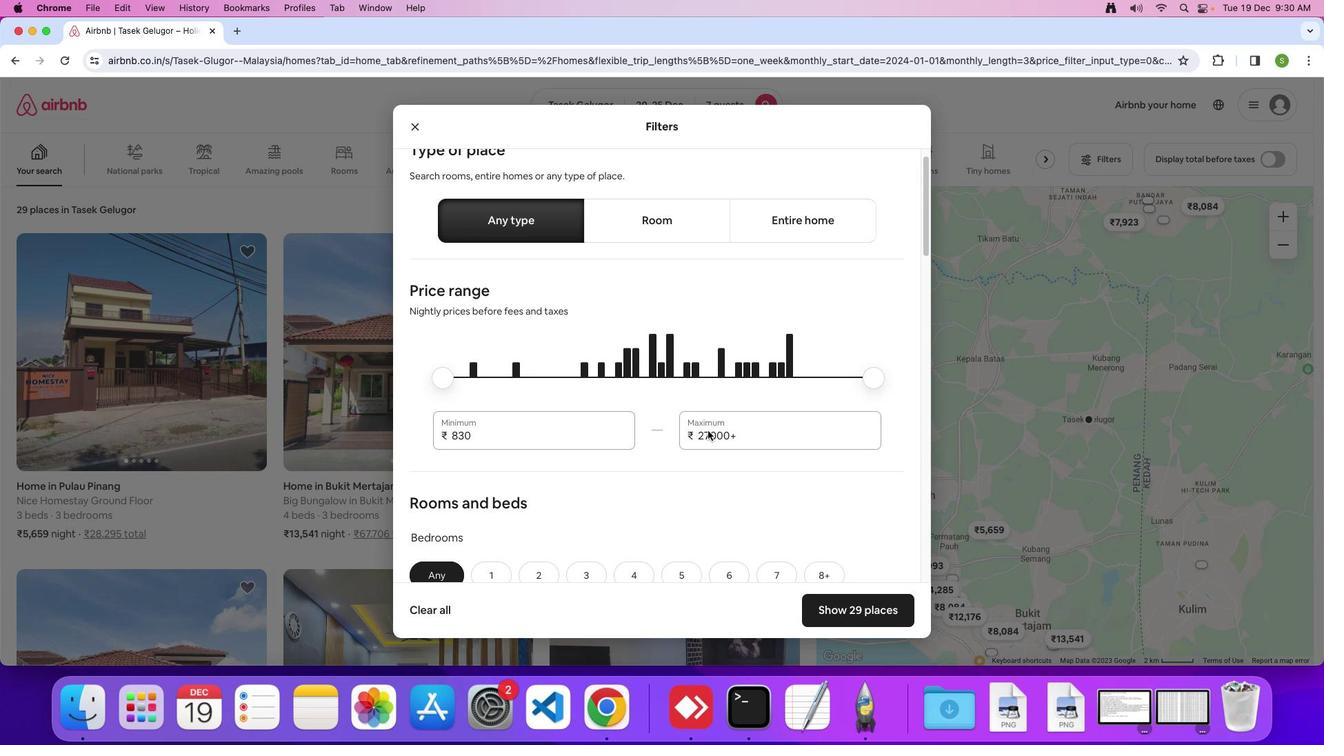 
Action: Mouse scrolled (708, 431) with delta (0, 0)
Screenshot: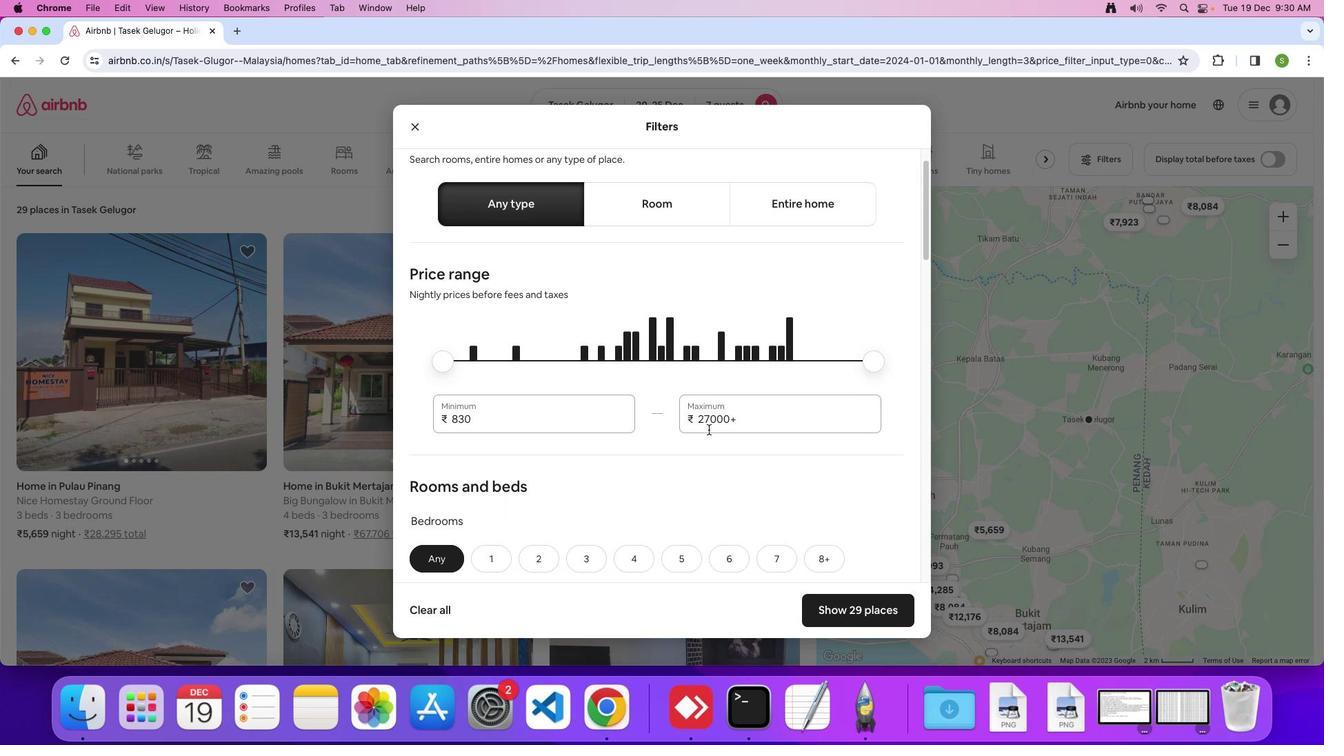 
Action: Mouse moved to (708, 429)
Screenshot: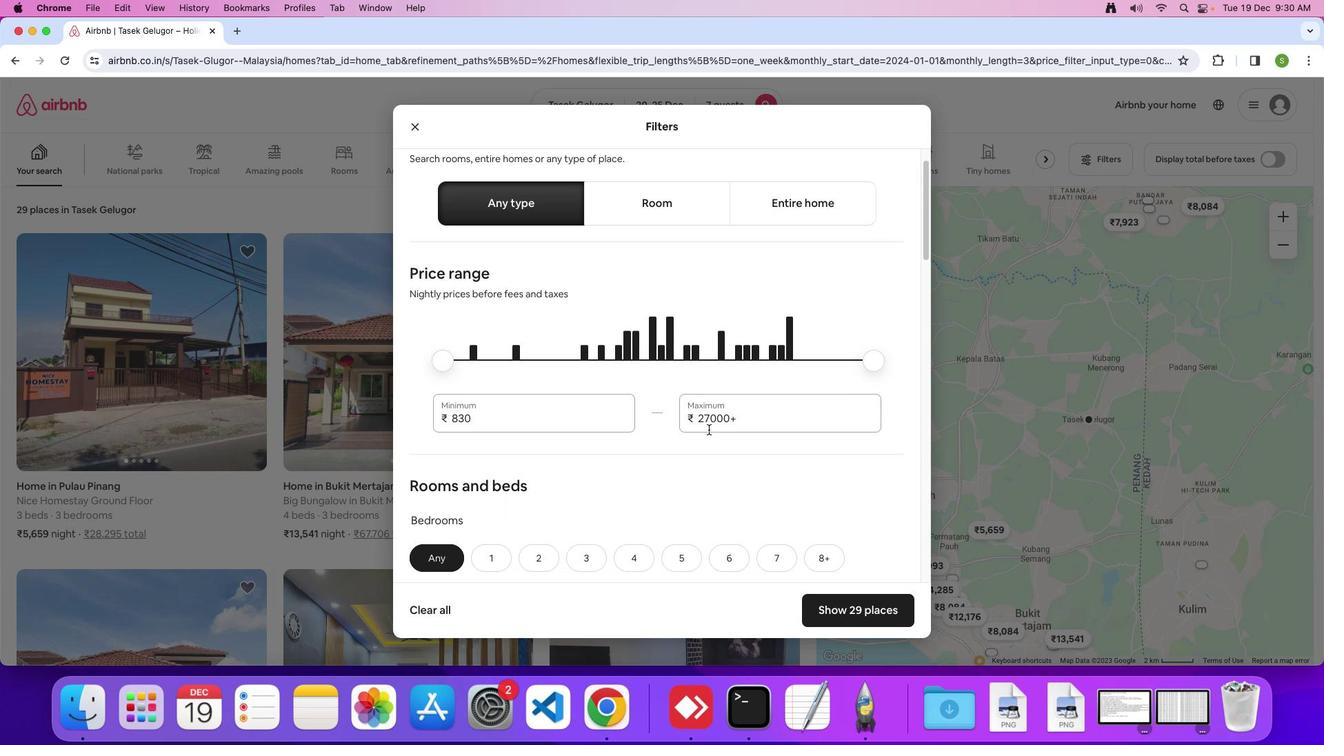 
Action: Mouse scrolled (708, 429) with delta (0, 0)
Screenshot: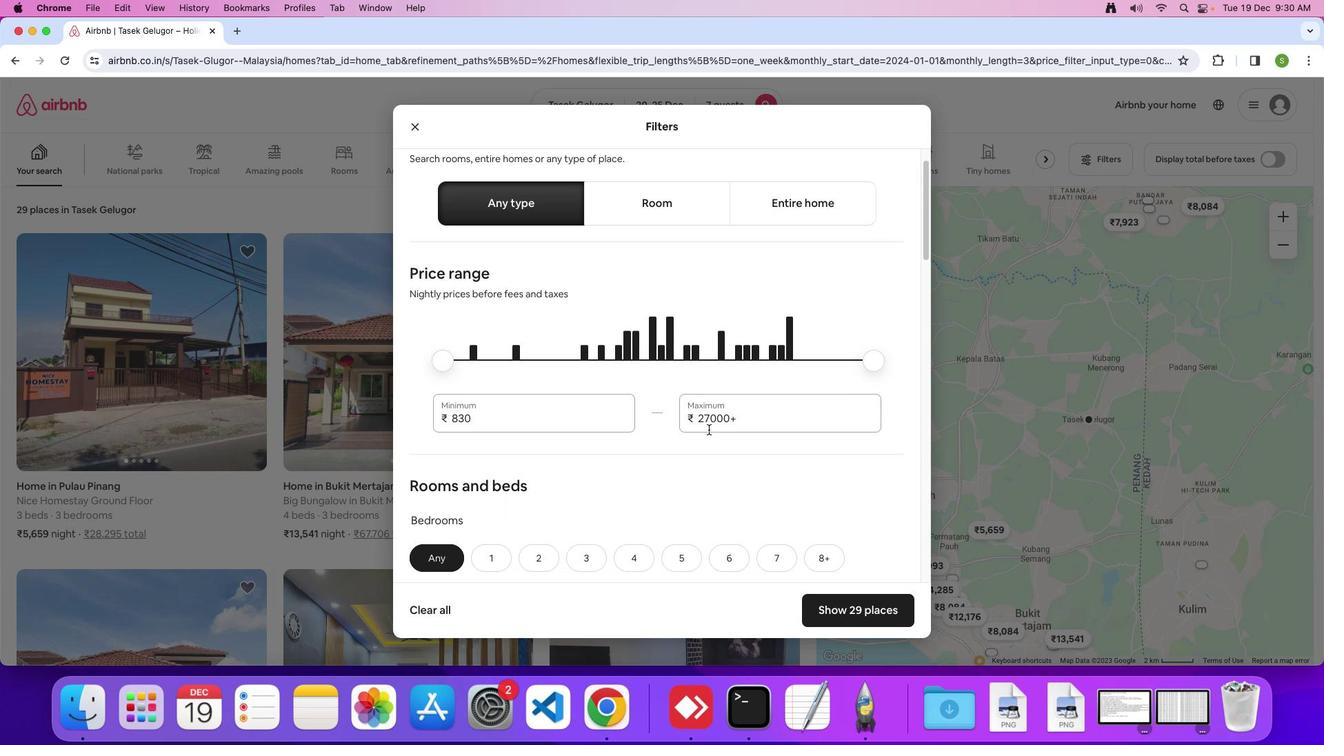 
Action: Mouse moved to (708, 429)
Screenshot: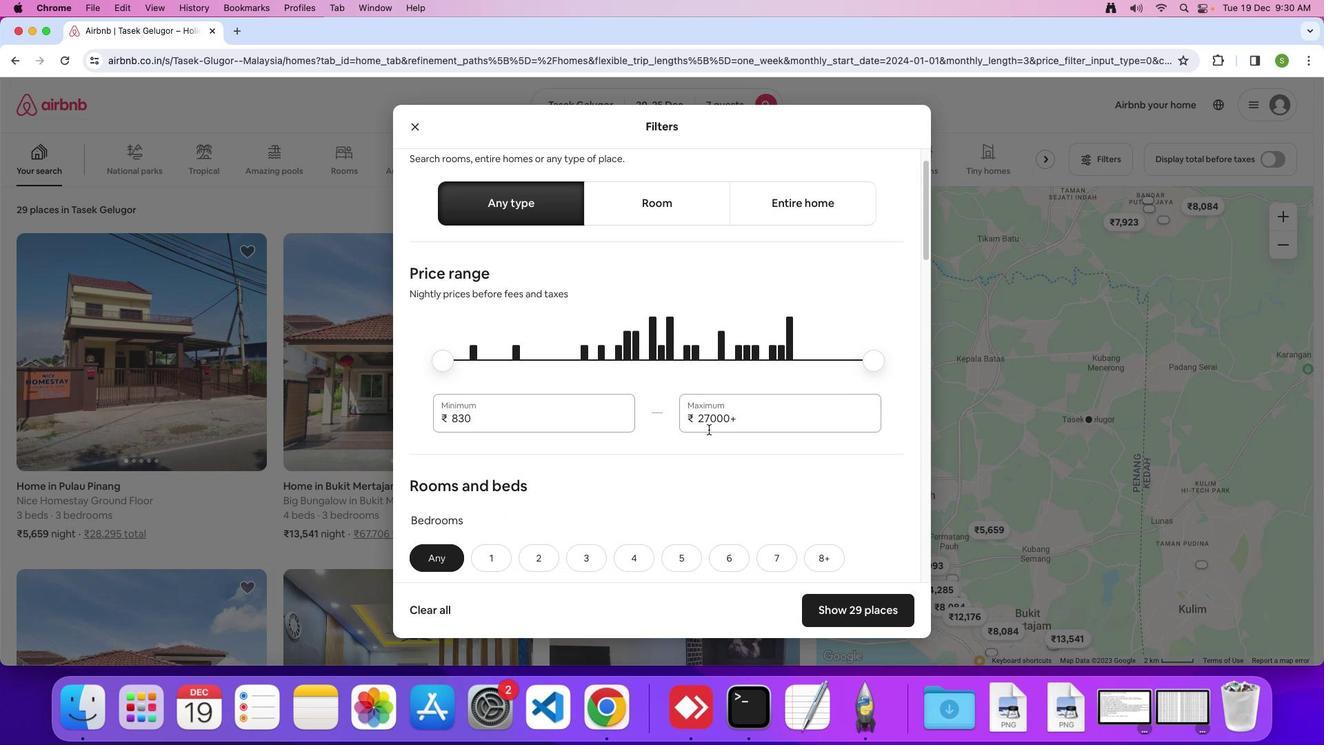 
Action: Mouse scrolled (708, 429) with delta (0, 0)
Screenshot: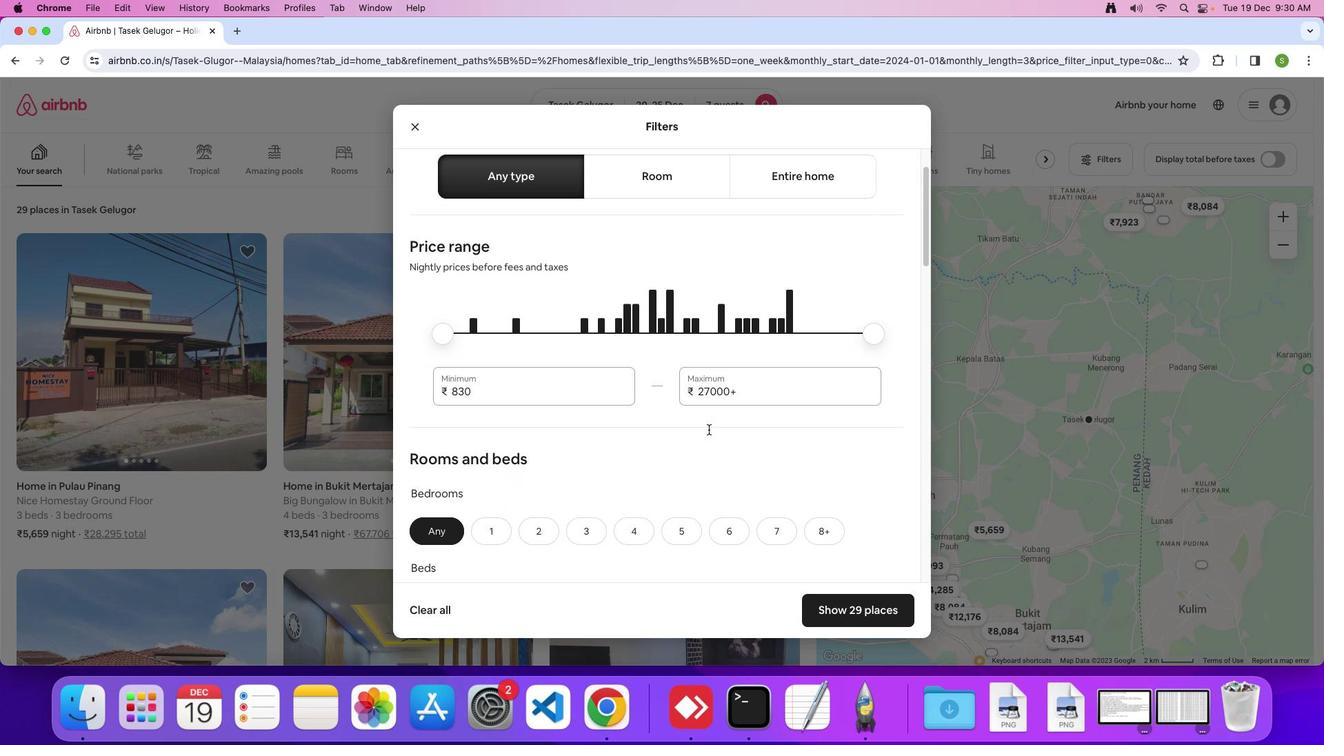 
Action: Mouse scrolled (708, 429) with delta (0, 0)
Screenshot: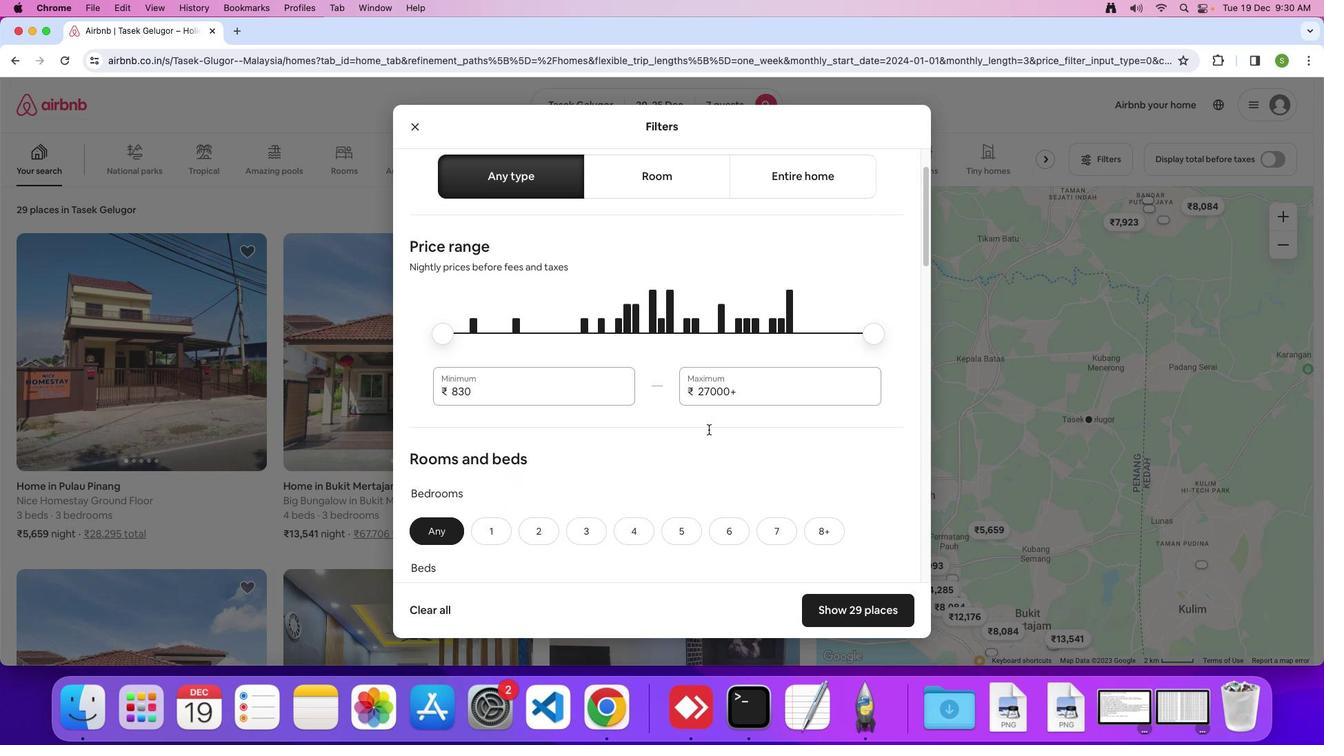 
Action: Mouse scrolled (708, 429) with delta (0, 0)
Screenshot: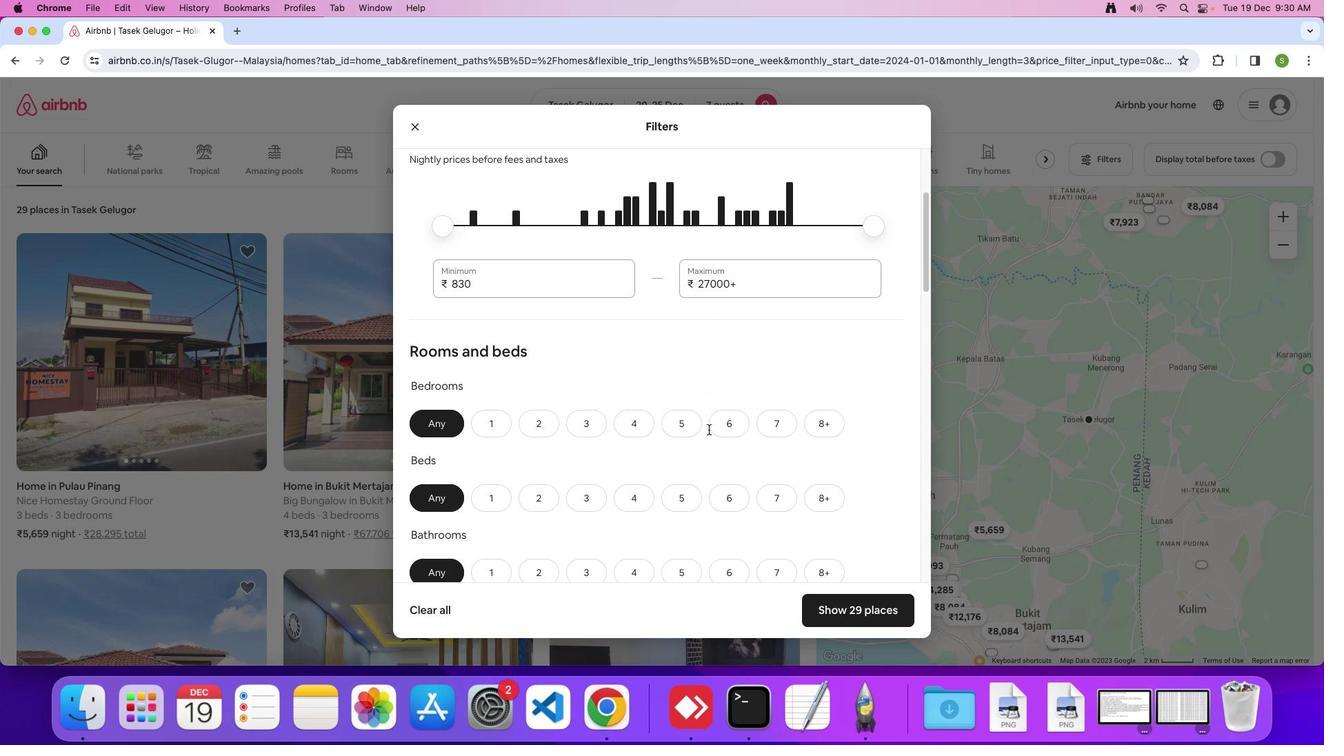 
Action: Mouse scrolled (708, 429) with delta (0, 0)
Screenshot: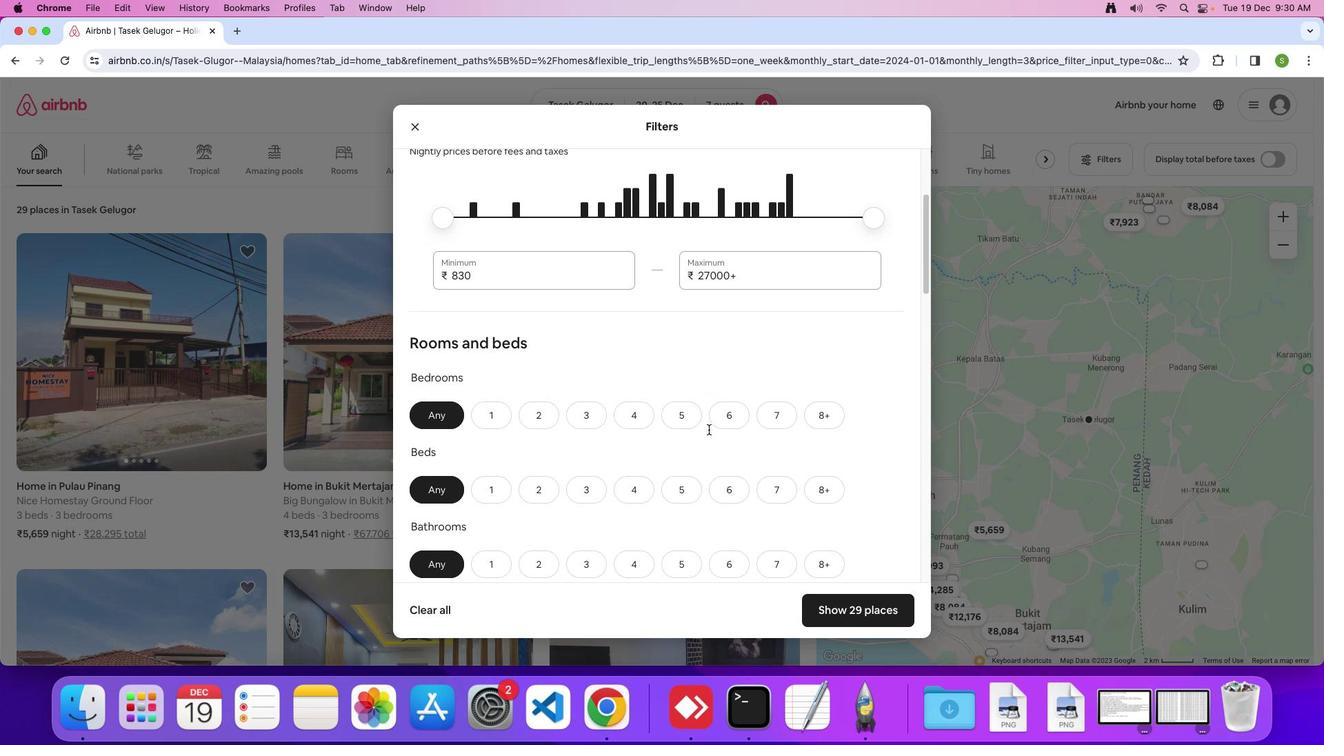 
Action: Mouse scrolled (708, 429) with delta (0, -2)
Screenshot: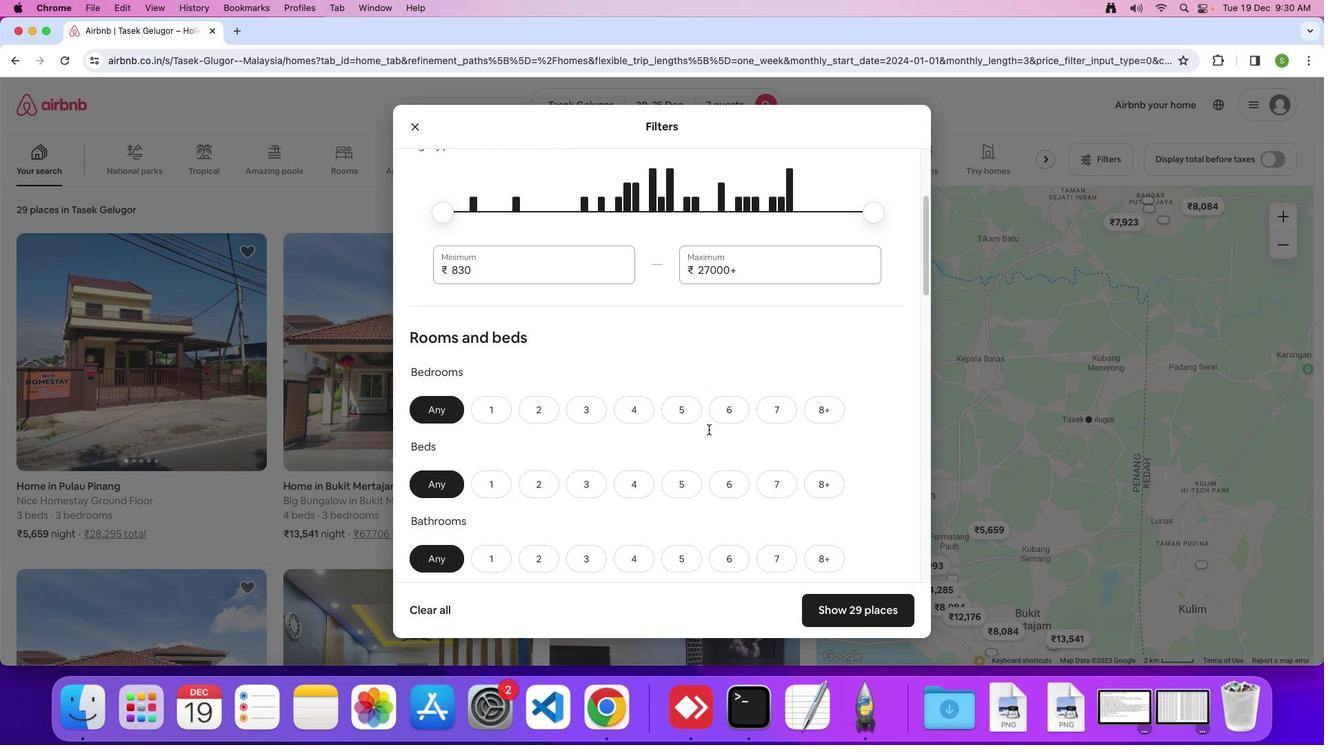 
Action: Mouse scrolled (708, 429) with delta (0, 0)
Screenshot: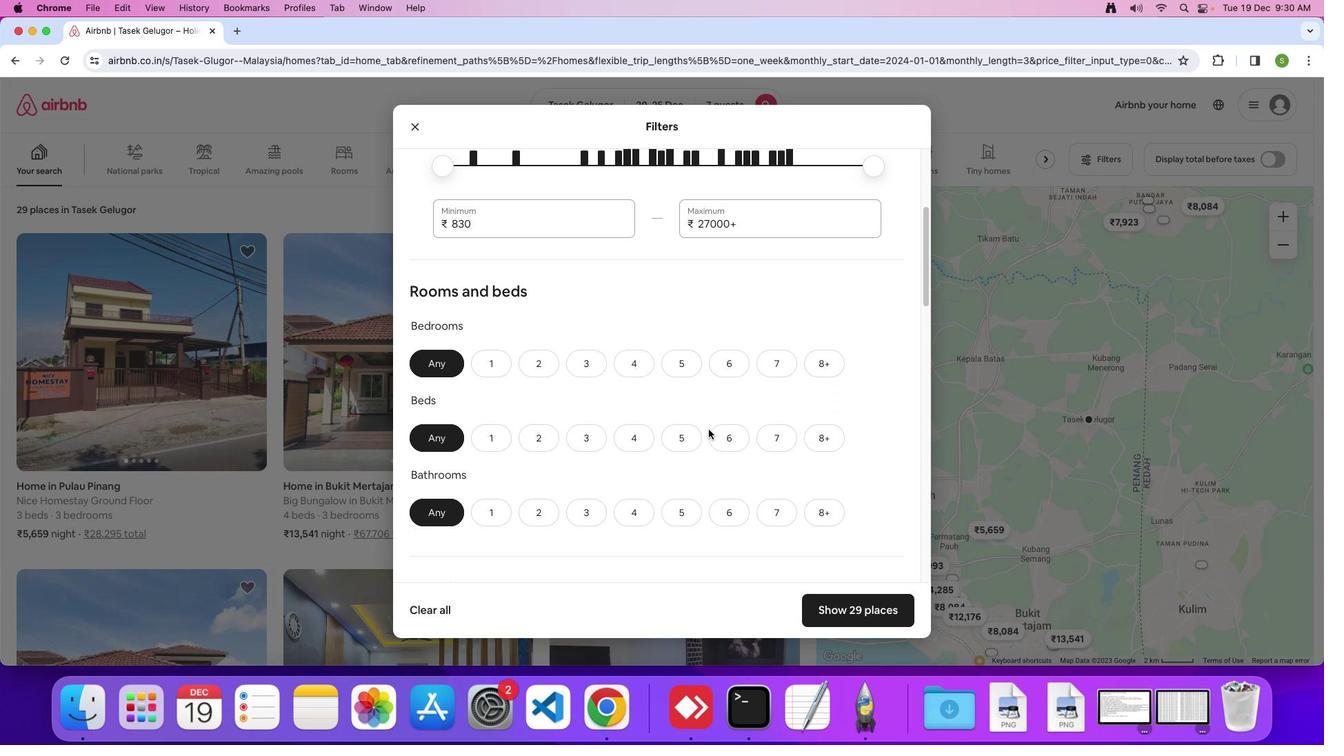 
Action: Mouse scrolled (708, 429) with delta (0, 0)
Screenshot: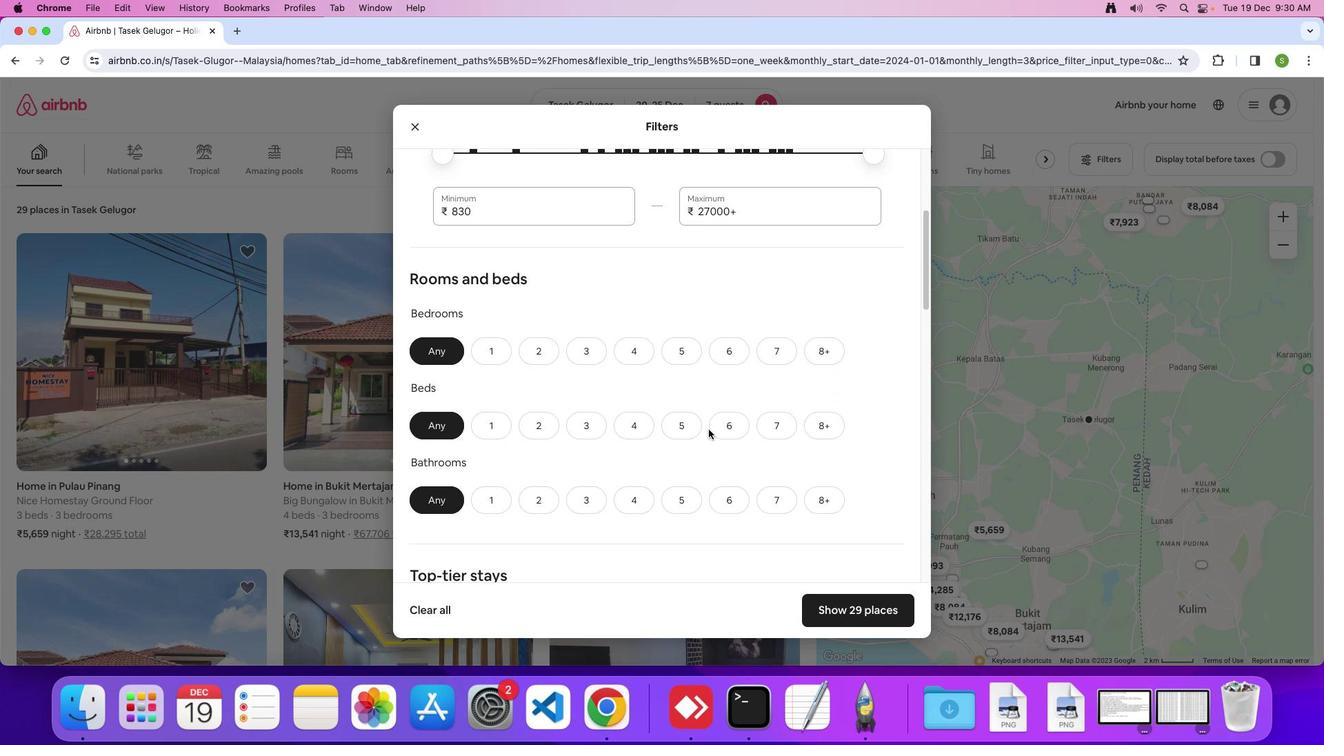 
Action: Mouse scrolled (708, 429) with delta (0, 0)
Screenshot: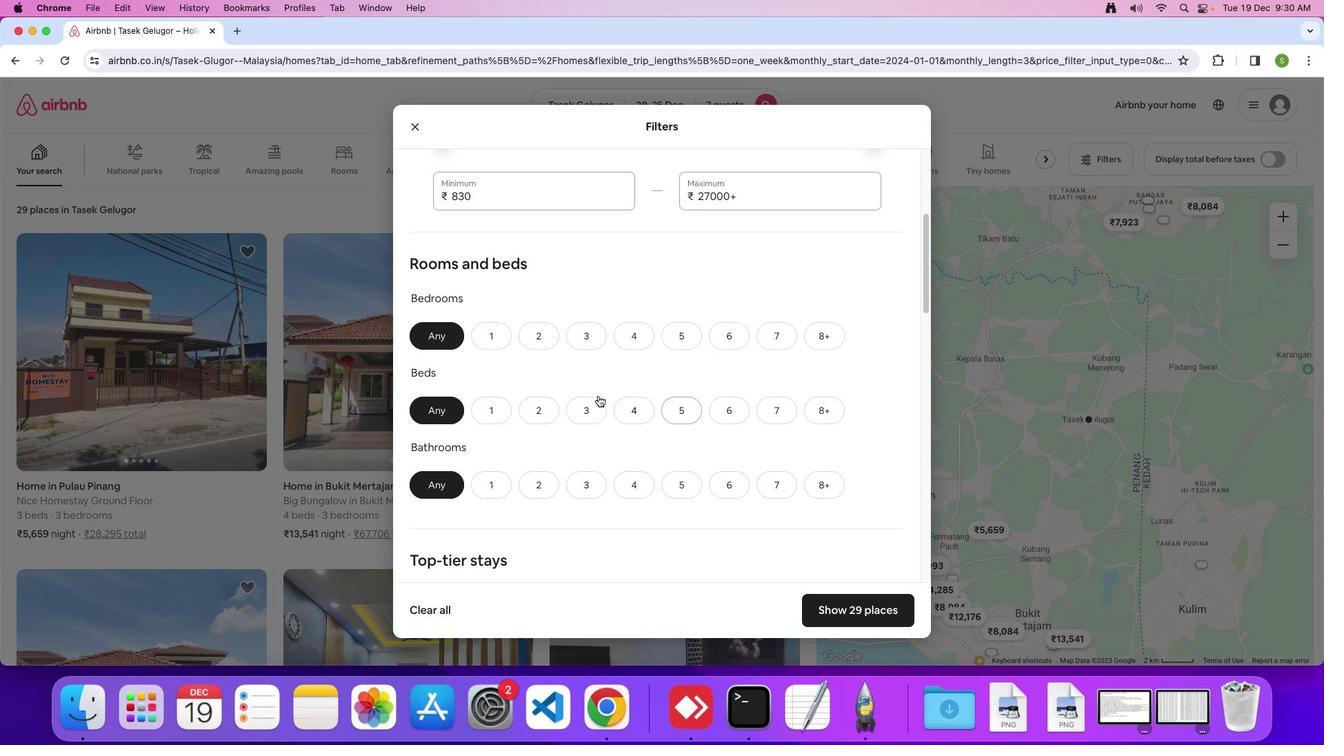 
Action: Mouse moved to (639, 329)
Screenshot: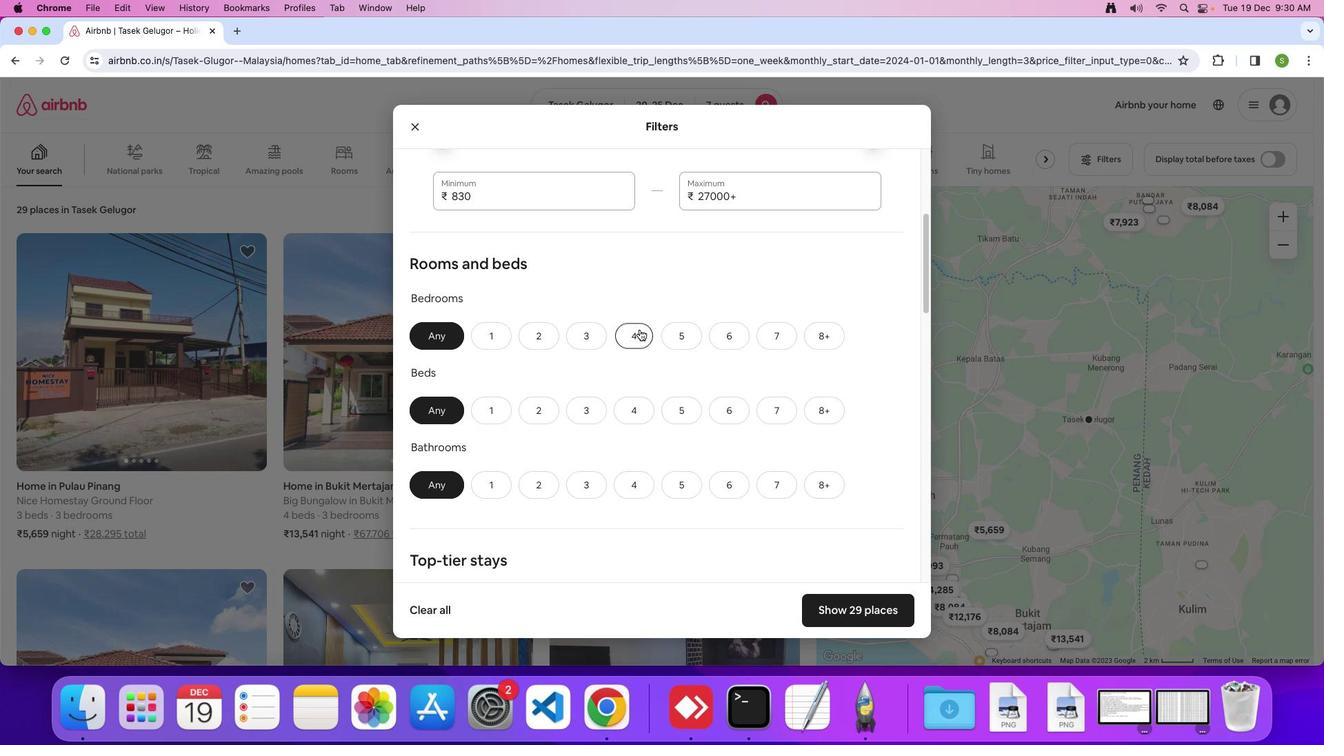 
Action: Mouse pressed left at (639, 329)
Screenshot: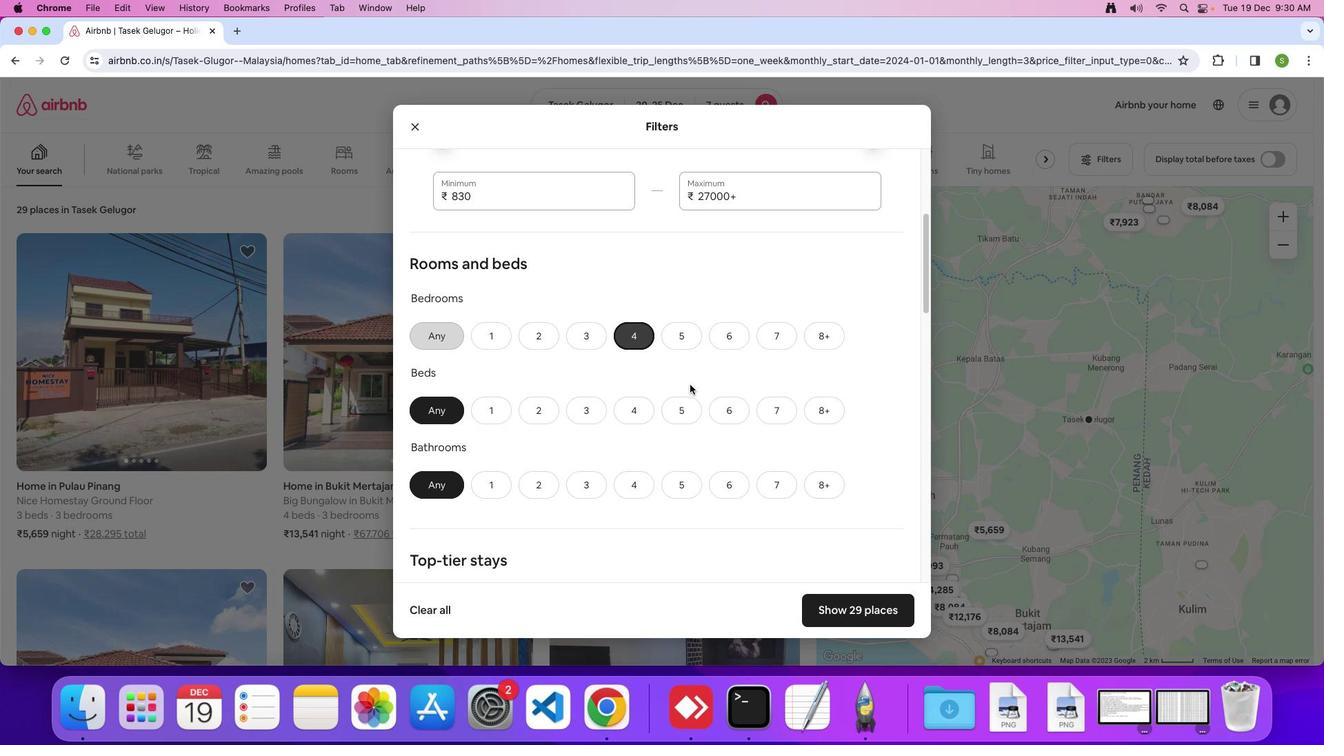 
Action: Mouse moved to (768, 407)
Screenshot: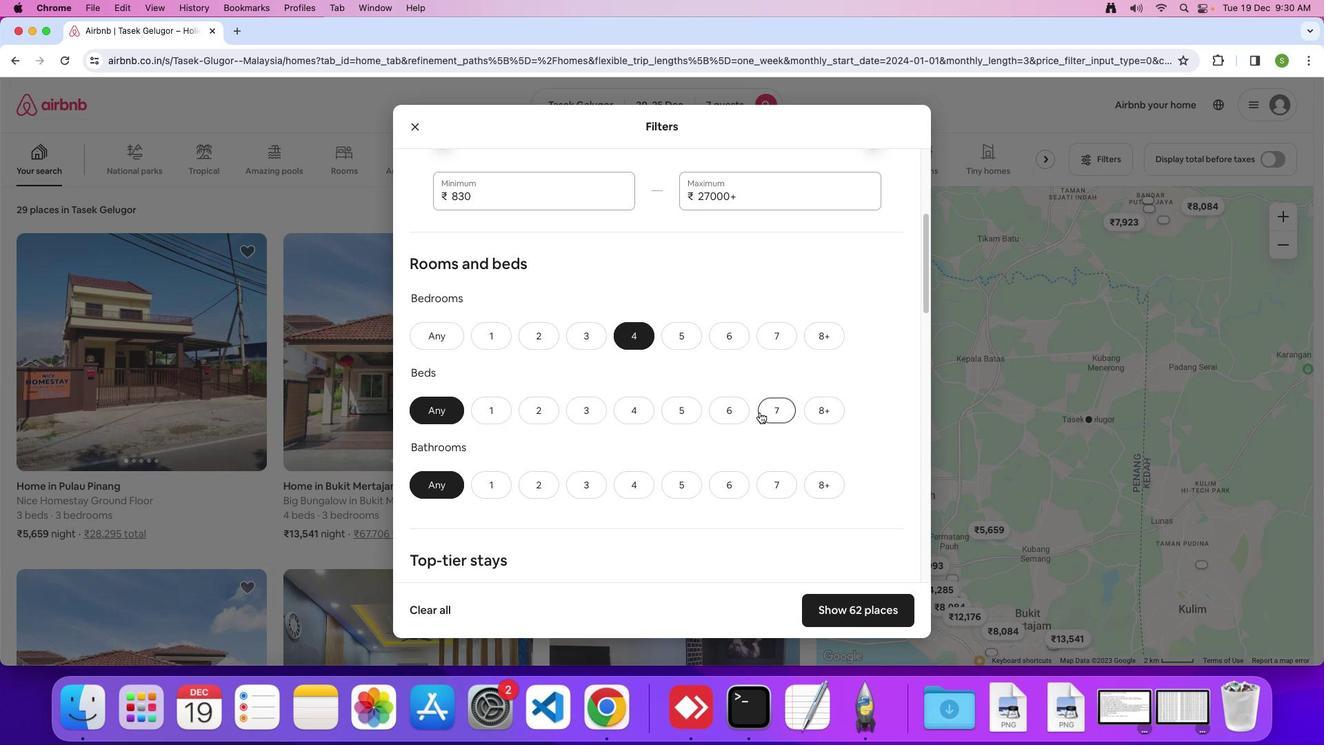 
Action: Mouse pressed left at (768, 407)
Screenshot: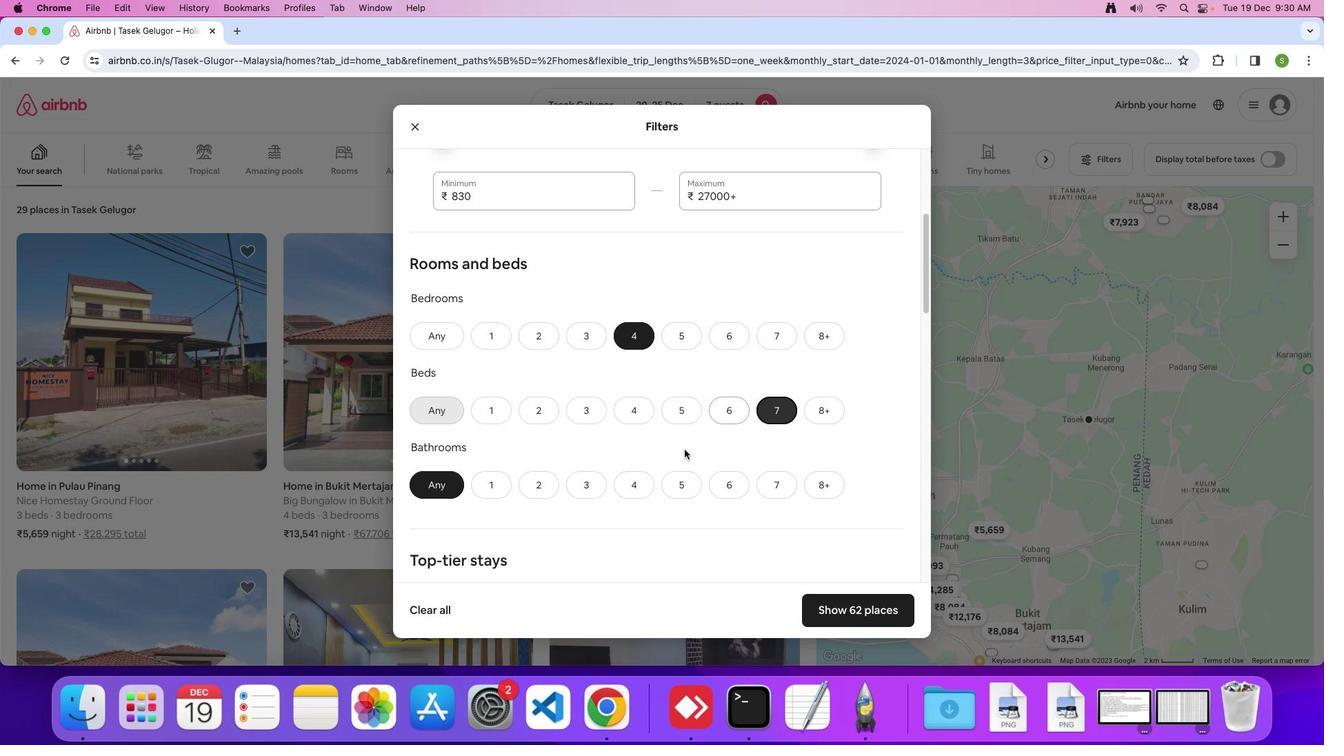 
Action: Mouse moved to (632, 477)
Screenshot: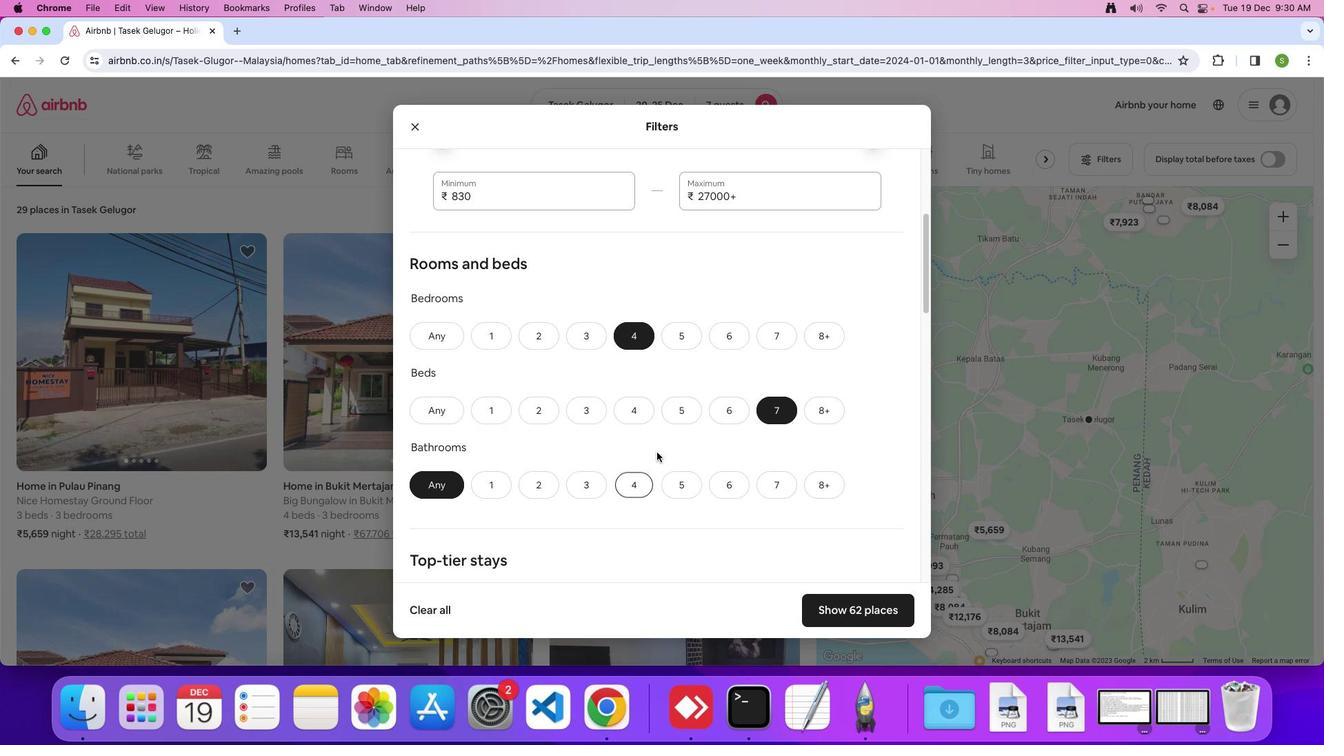 
Action: Mouse pressed left at (632, 477)
Screenshot: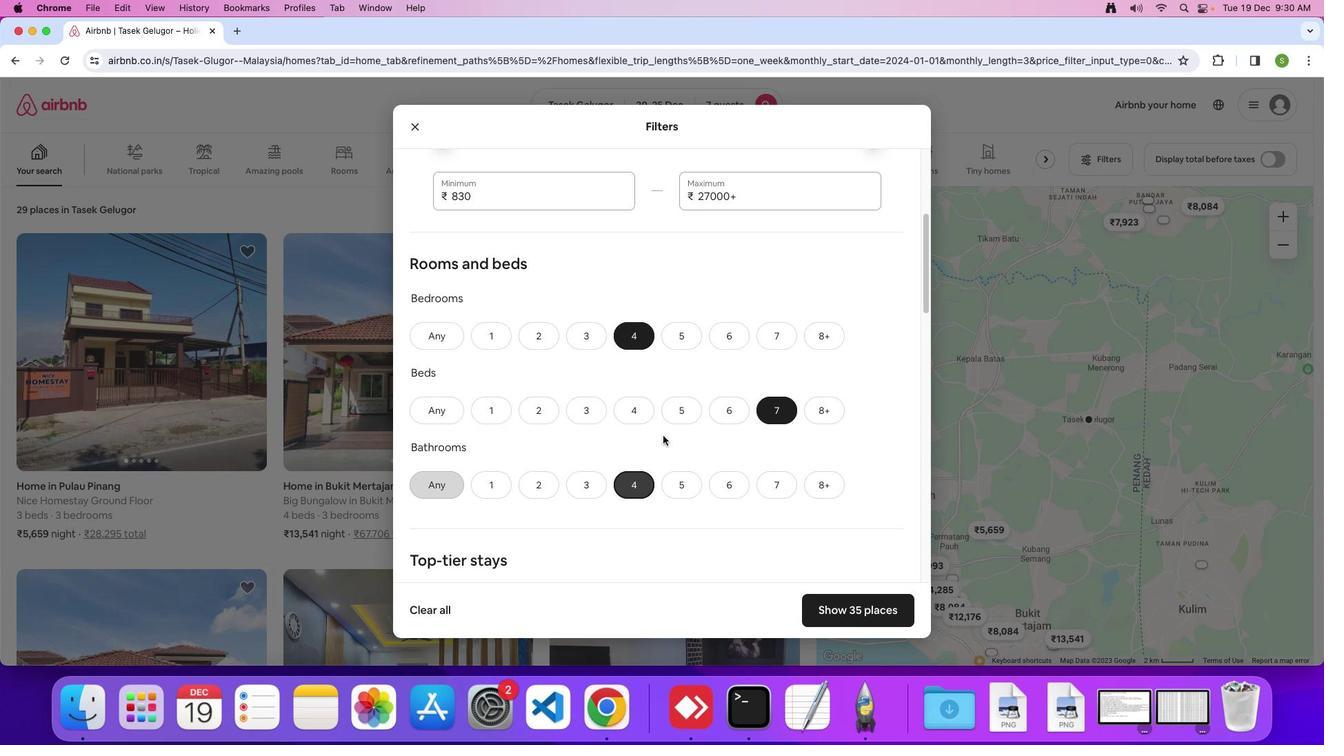 
Action: Mouse moved to (667, 422)
Screenshot: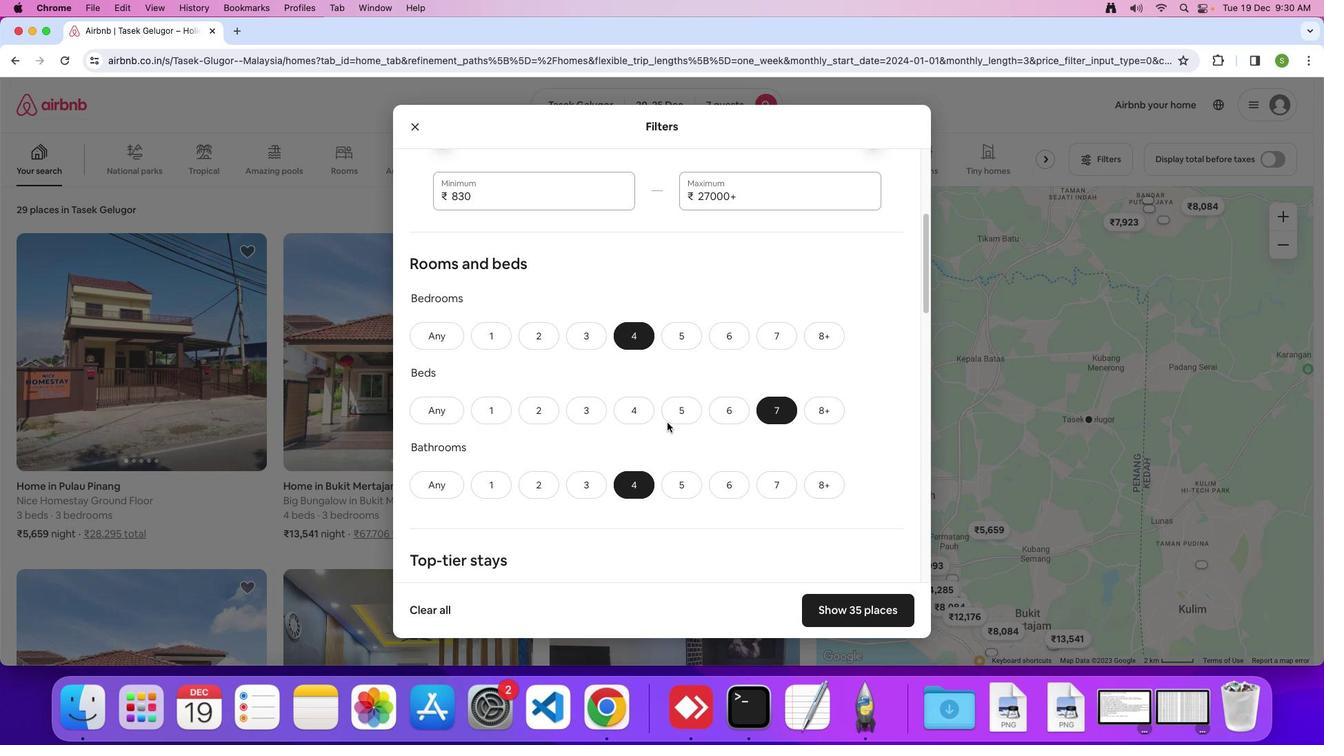 
Action: Mouse scrolled (667, 422) with delta (0, 0)
Screenshot: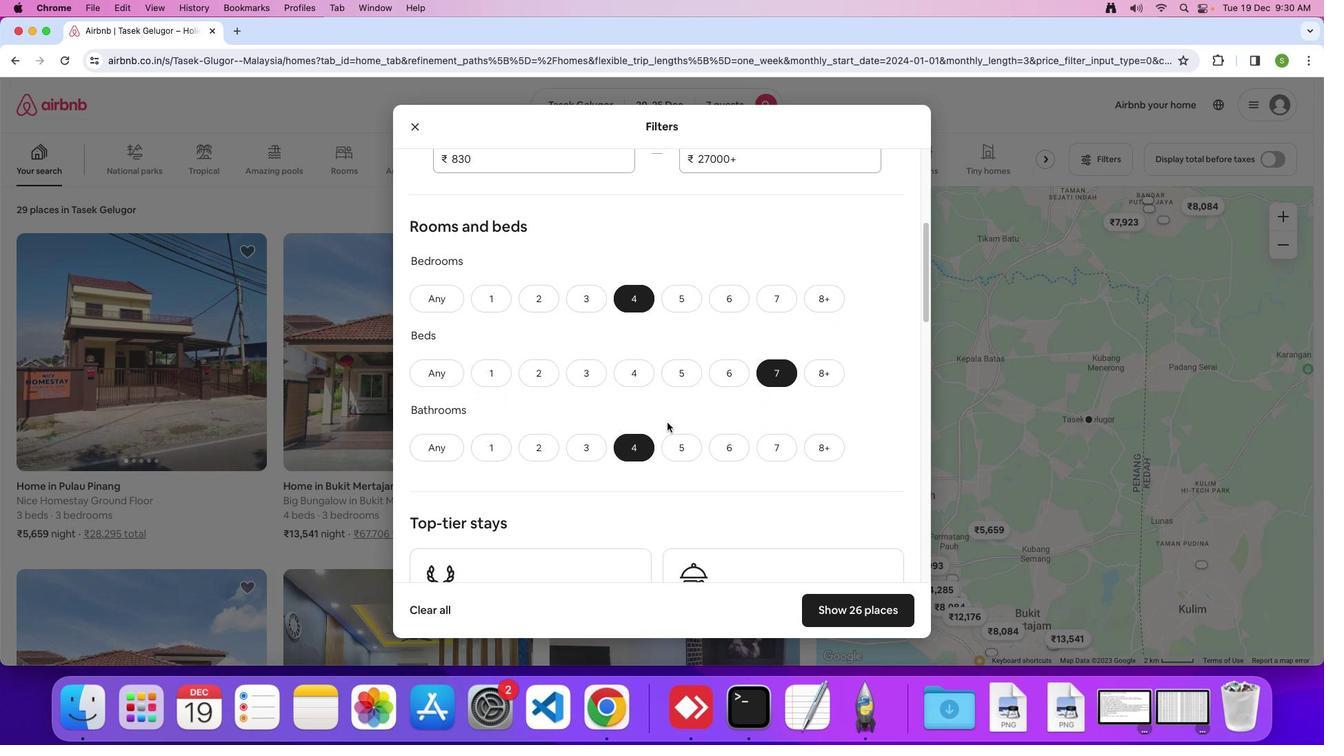 
Action: Mouse scrolled (667, 422) with delta (0, 0)
Screenshot: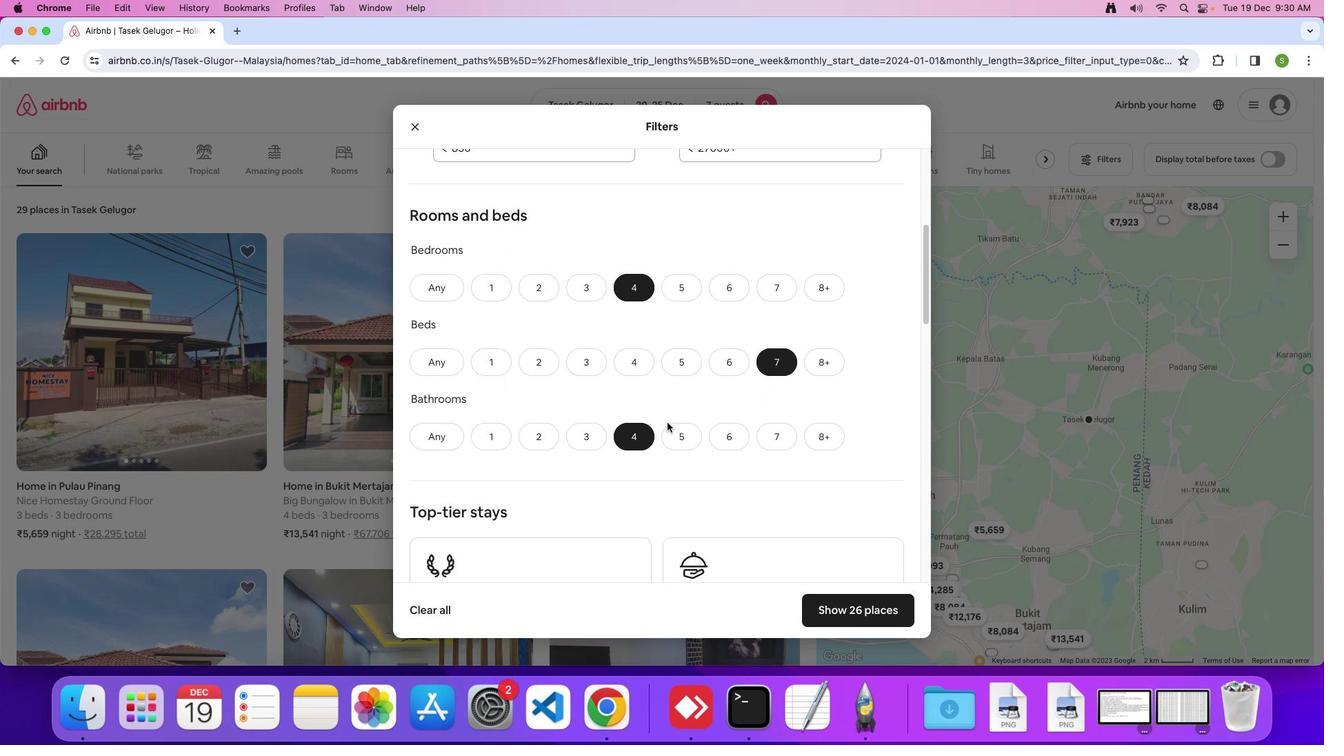 
Action: Mouse scrolled (667, 422) with delta (0, 0)
Screenshot: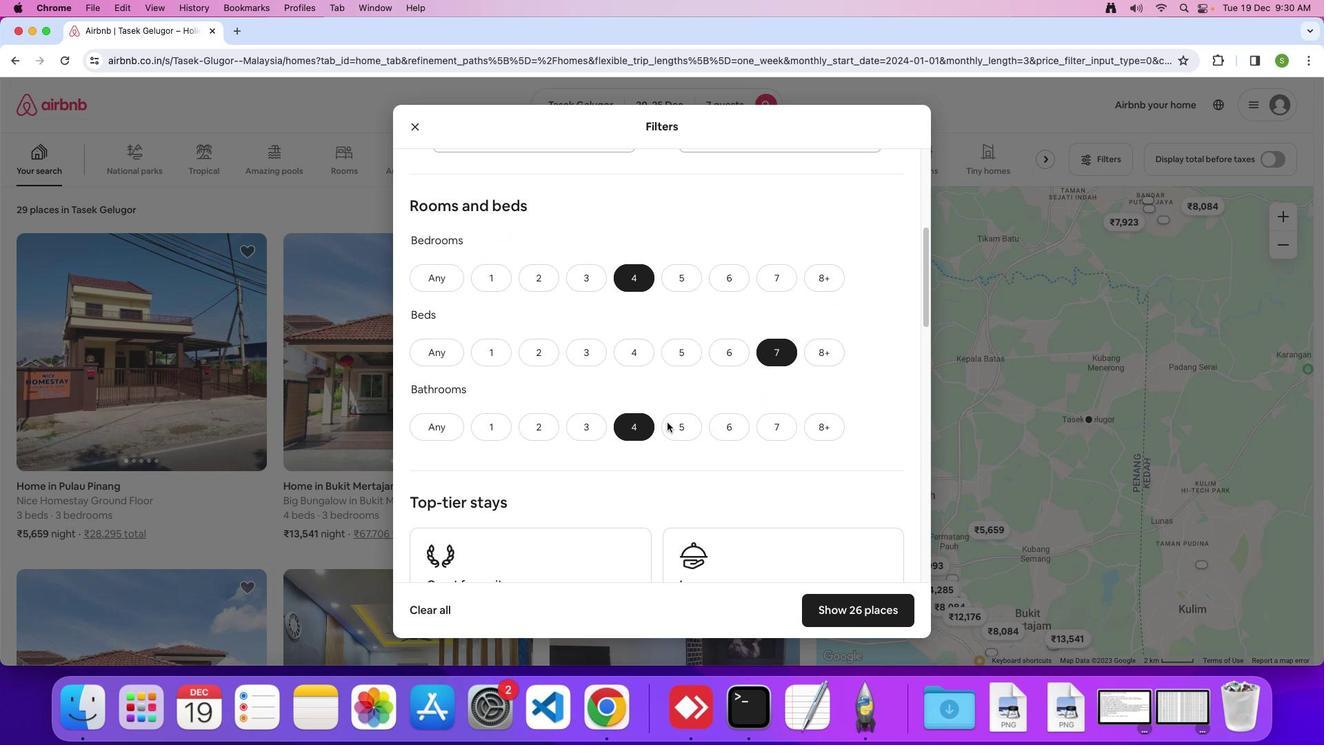 
Action: Mouse scrolled (667, 422) with delta (0, 0)
Screenshot: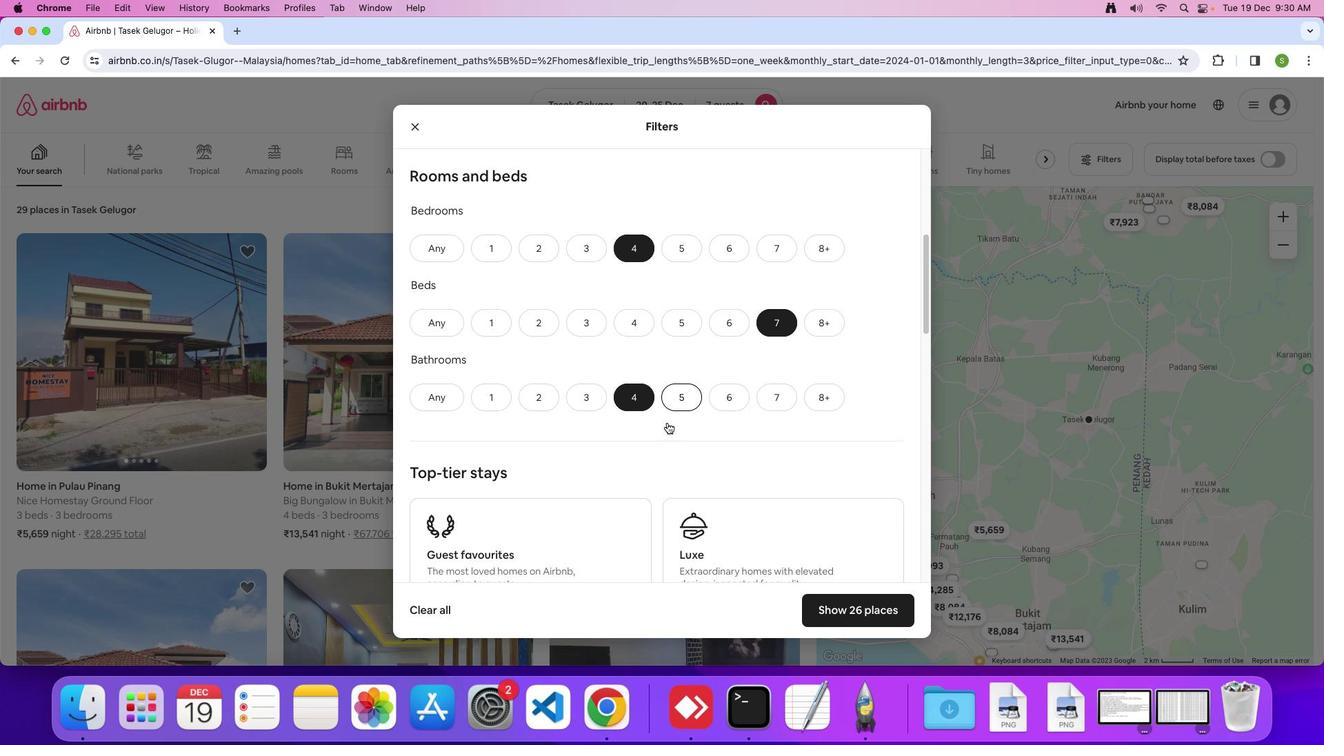 
Action: Mouse scrolled (667, 422) with delta (0, 0)
Screenshot: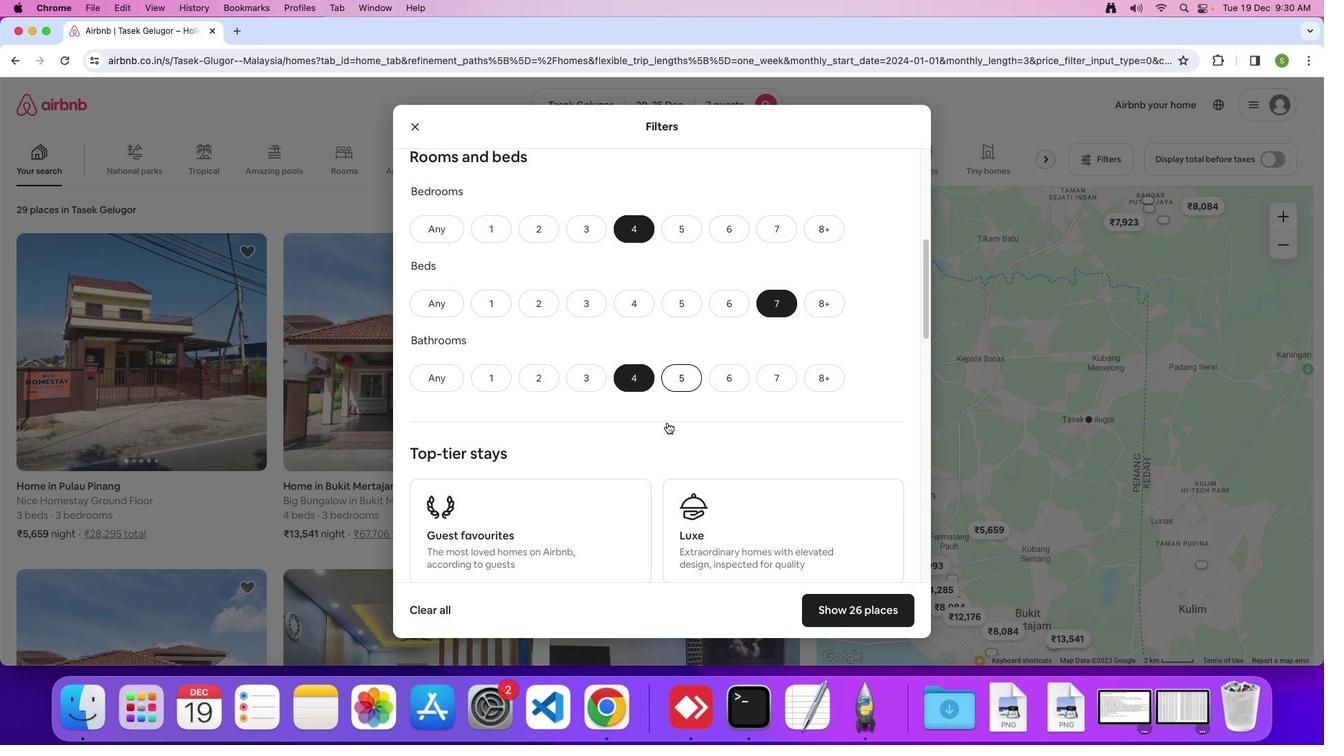 
Action: Mouse scrolled (667, 422) with delta (0, 0)
Screenshot: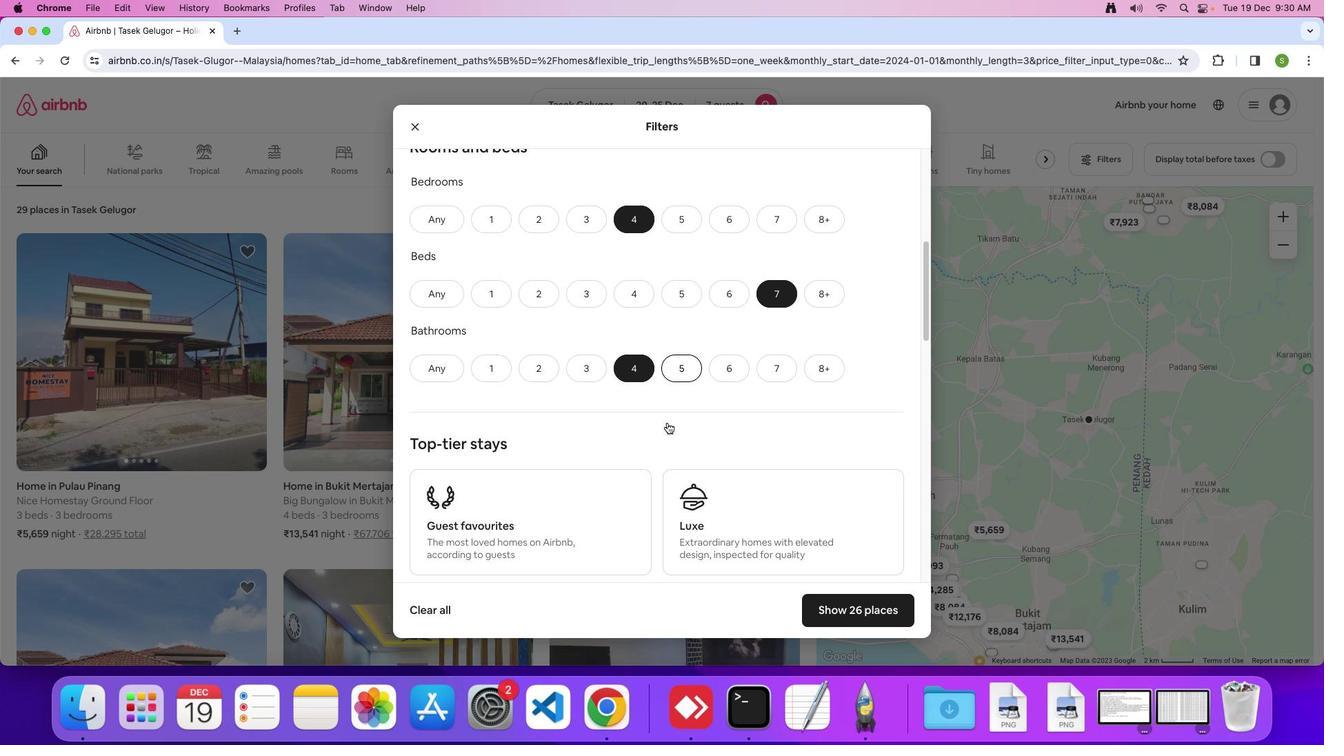 
Action: Mouse scrolled (667, 422) with delta (0, 0)
Screenshot: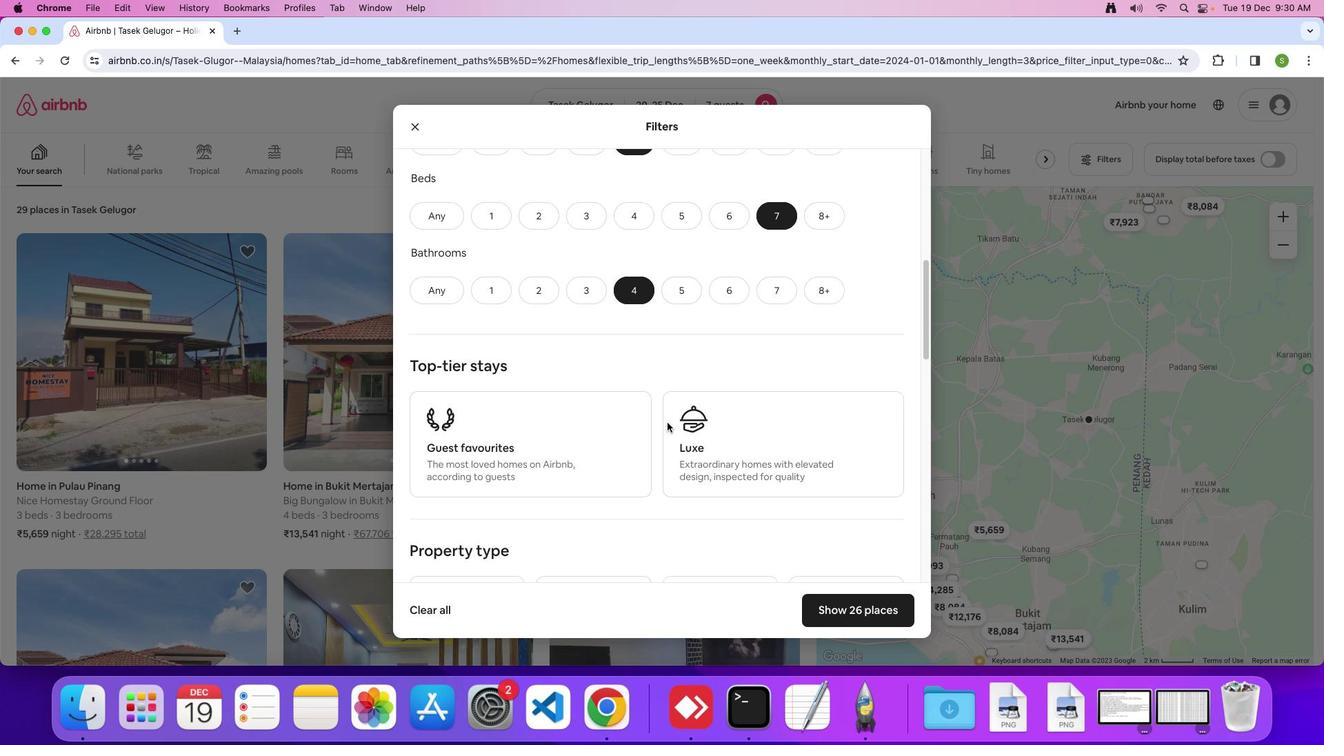 
Action: Mouse scrolled (667, 422) with delta (0, 0)
Screenshot: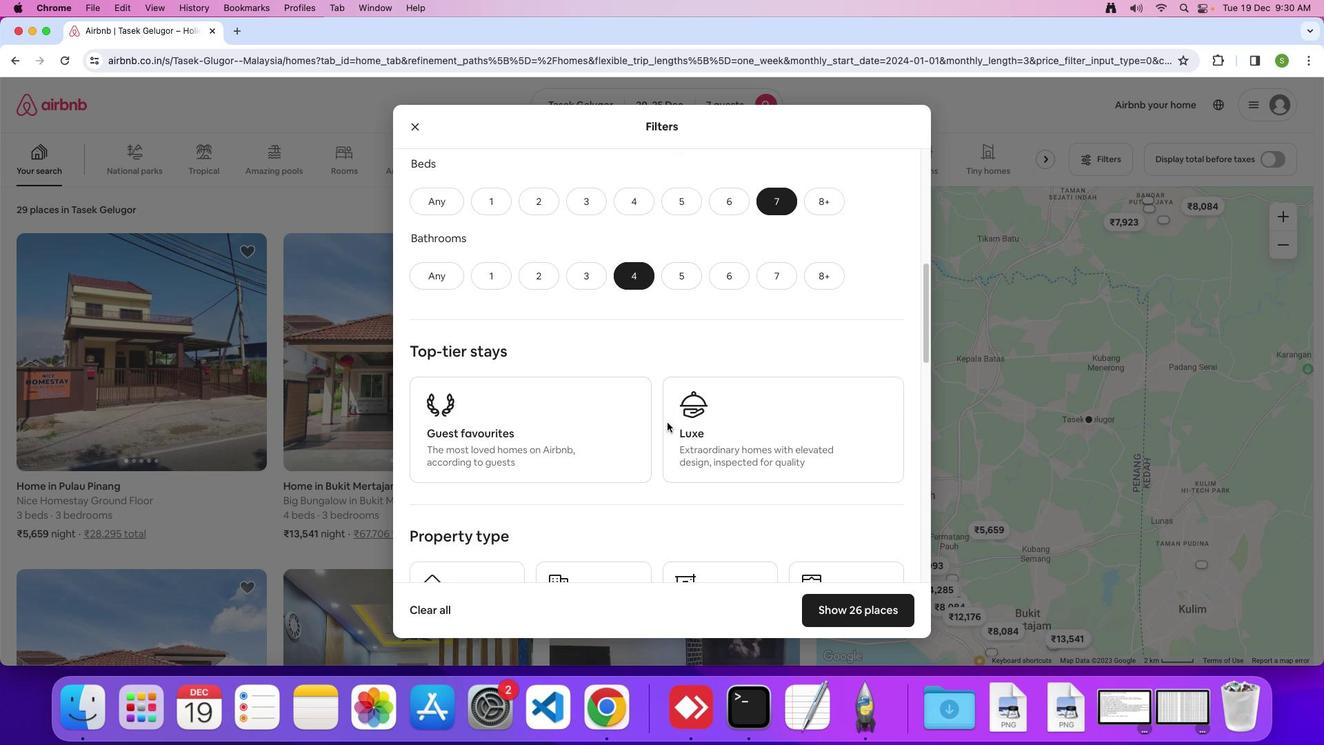 
Action: Mouse scrolled (667, 422) with delta (0, -1)
Screenshot: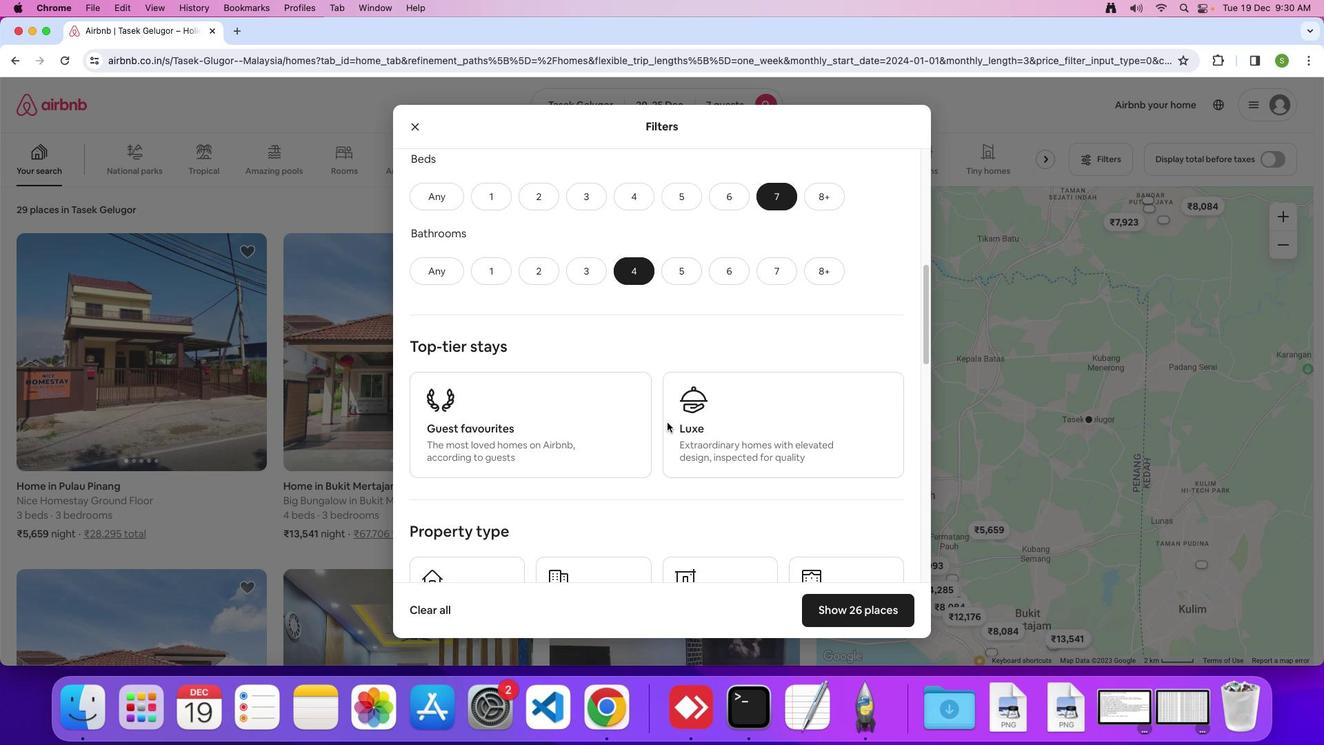 
Action: Mouse scrolled (667, 422) with delta (0, 0)
Screenshot: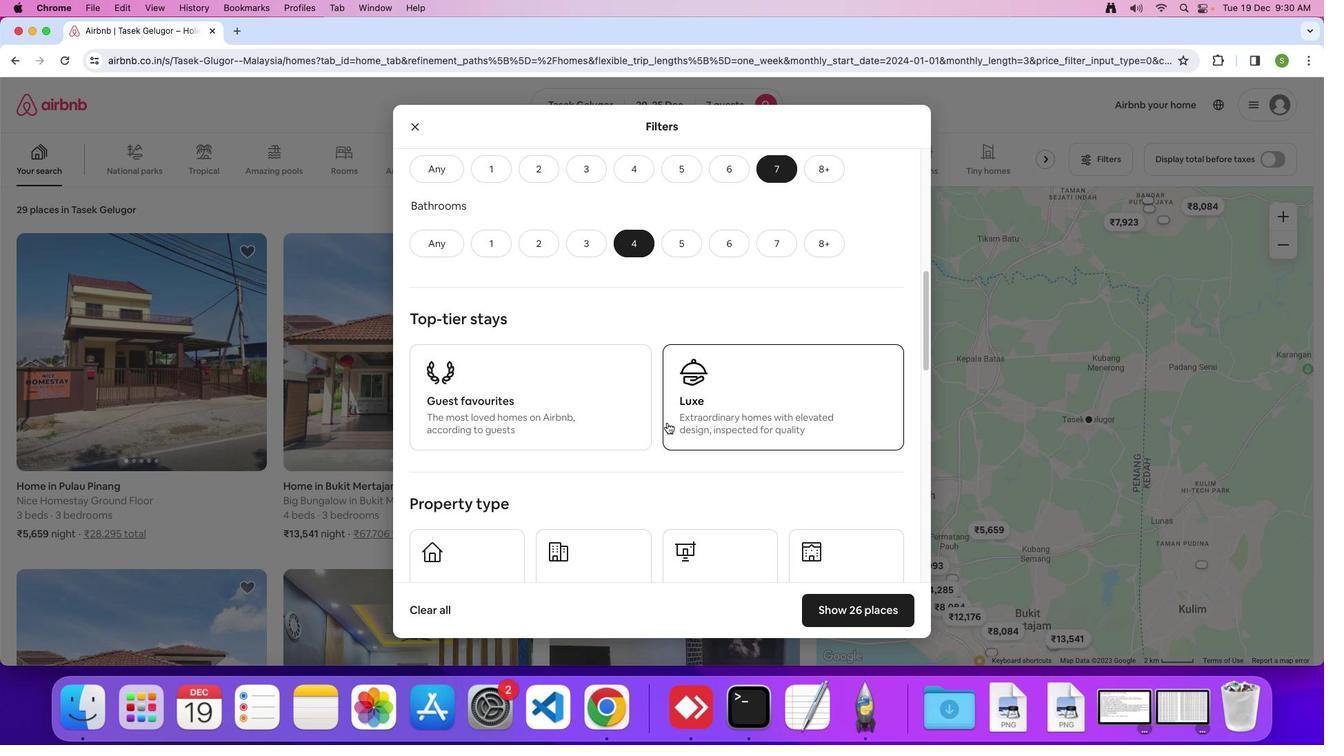 
Action: Mouse scrolled (667, 422) with delta (0, 0)
Screenshot: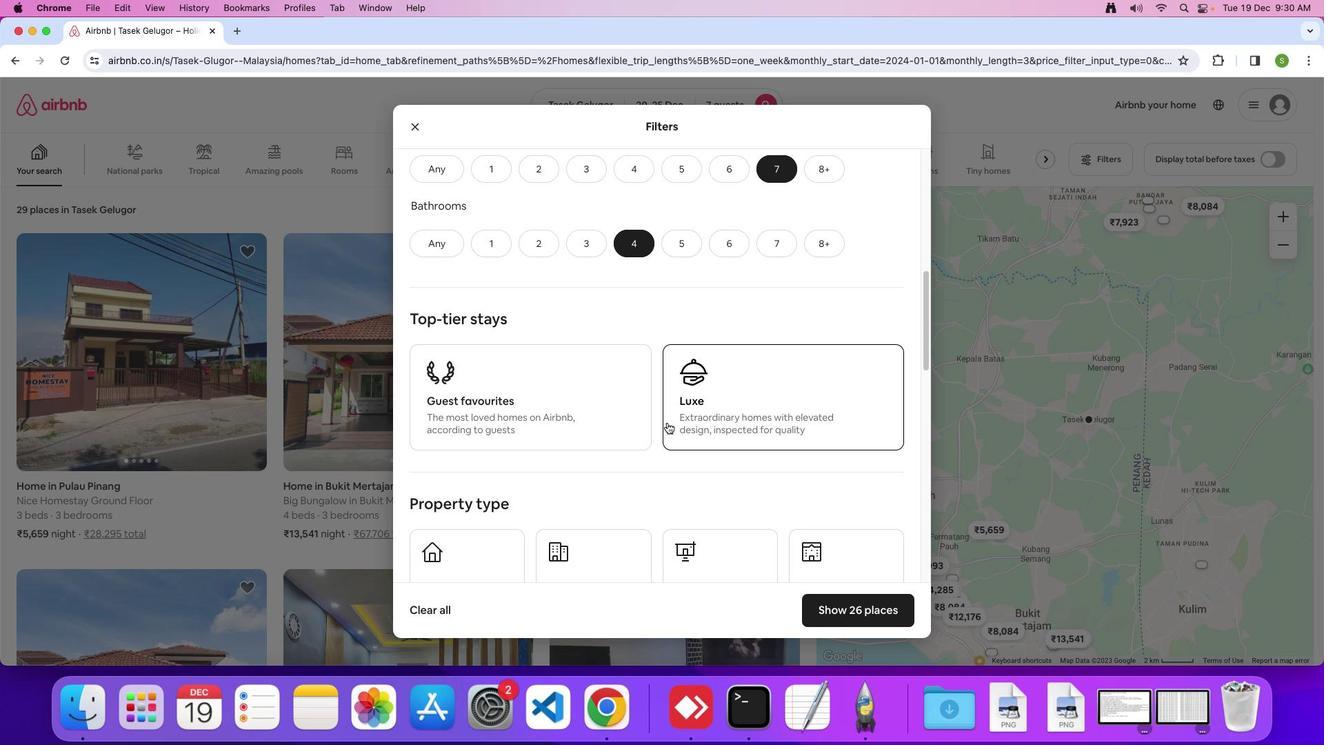 
Action: Mouse scrolled (667, 422) with delta (0, 0)
Screenshot: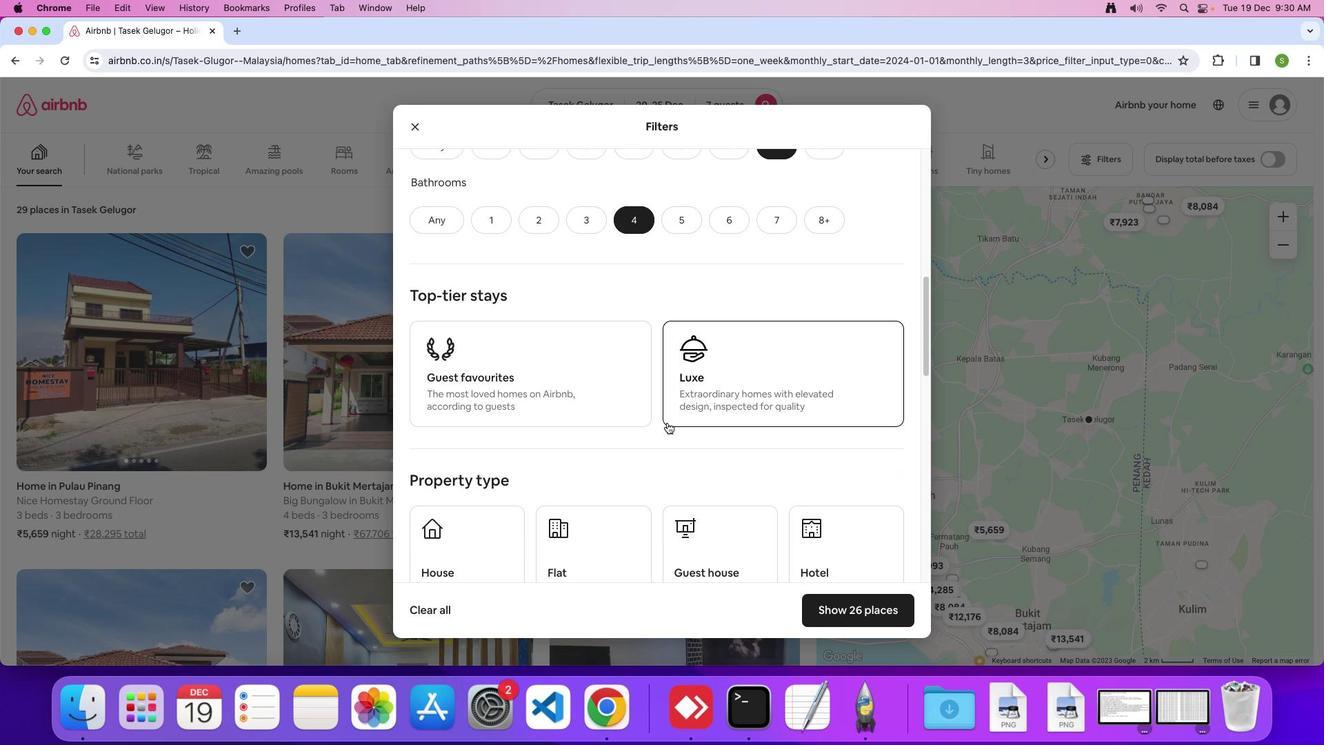 
Action: Mouse scrolled (667, 422) with delta (0, 0)
Screenshot: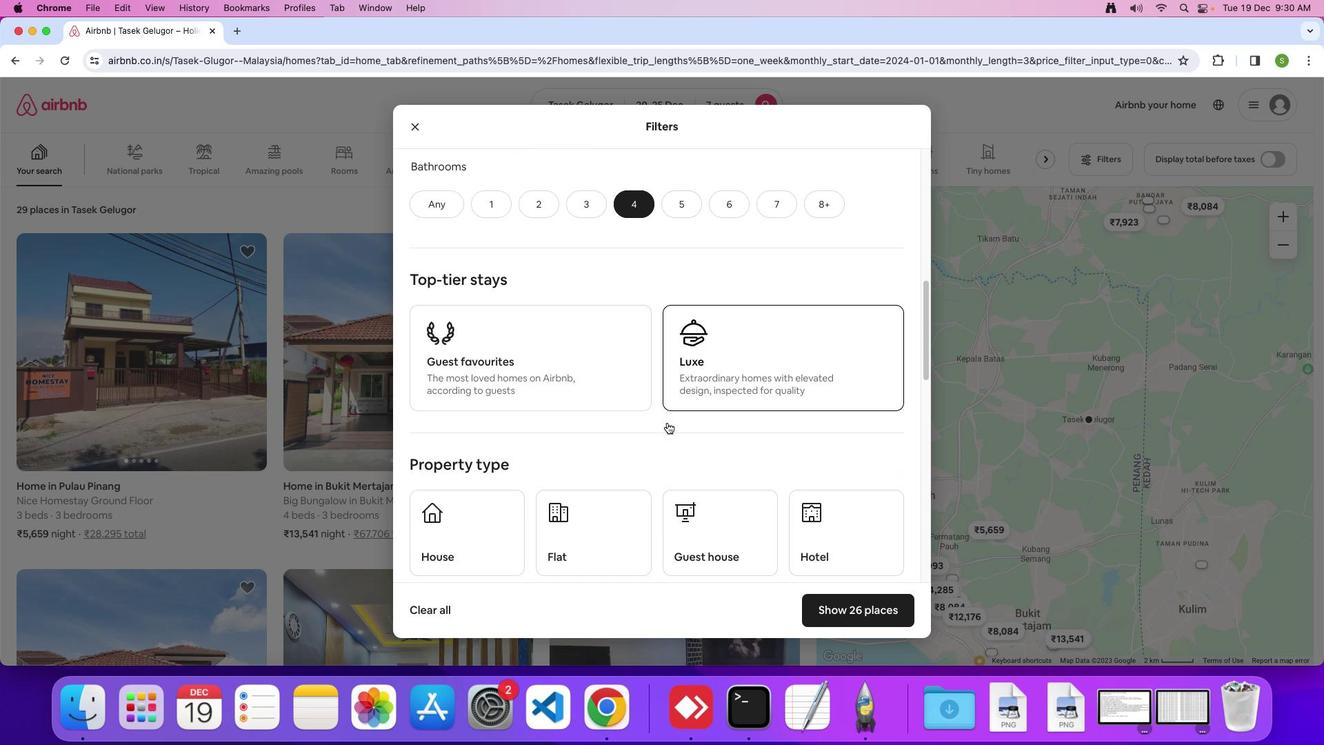 
Action: Mouse scrolled (667, 422) with delta (0, 0)
Screenshot: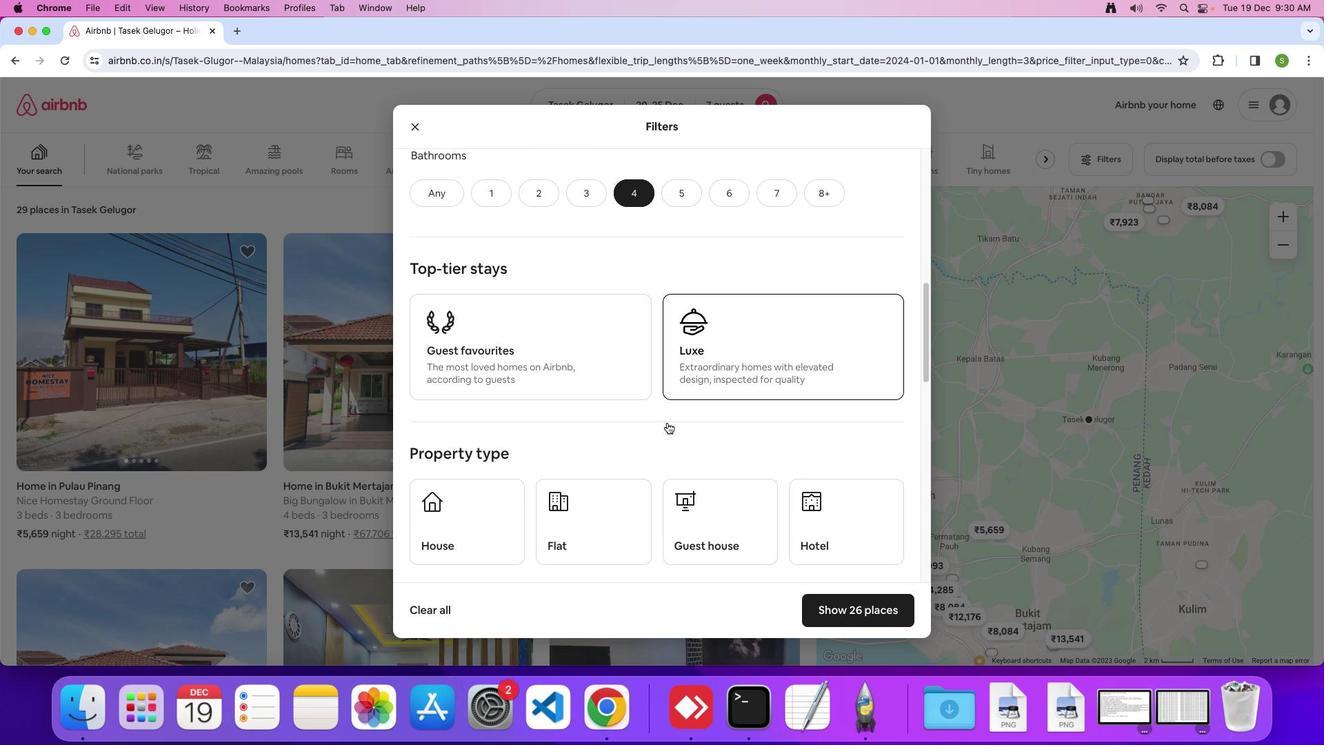
Action: Mouse scrolled (667, 422) with delta (0, 0)
Screenshot: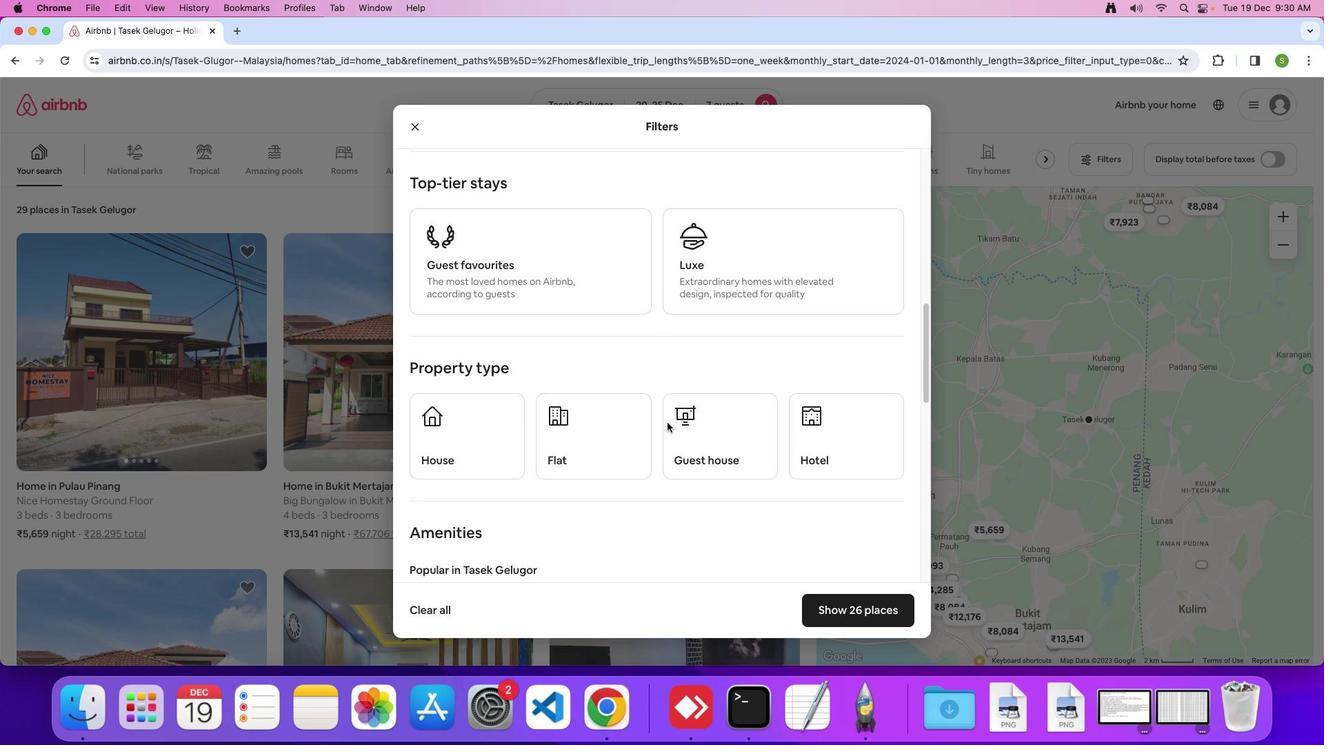 
Action: Mouse scrolled (667, 422) with delta (0, 0)
Screenshot: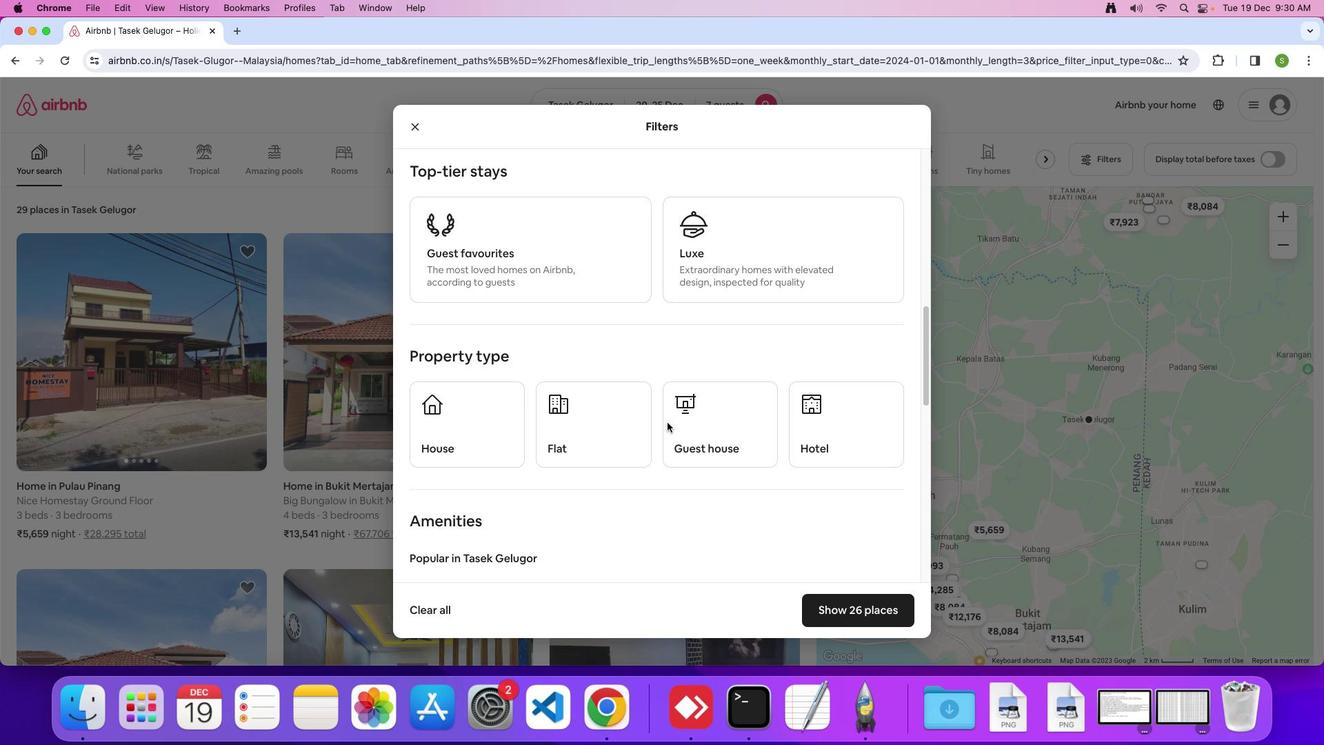 
Action: Mouse scrolled (667, 422) with delta (0, -1)
Screenshot: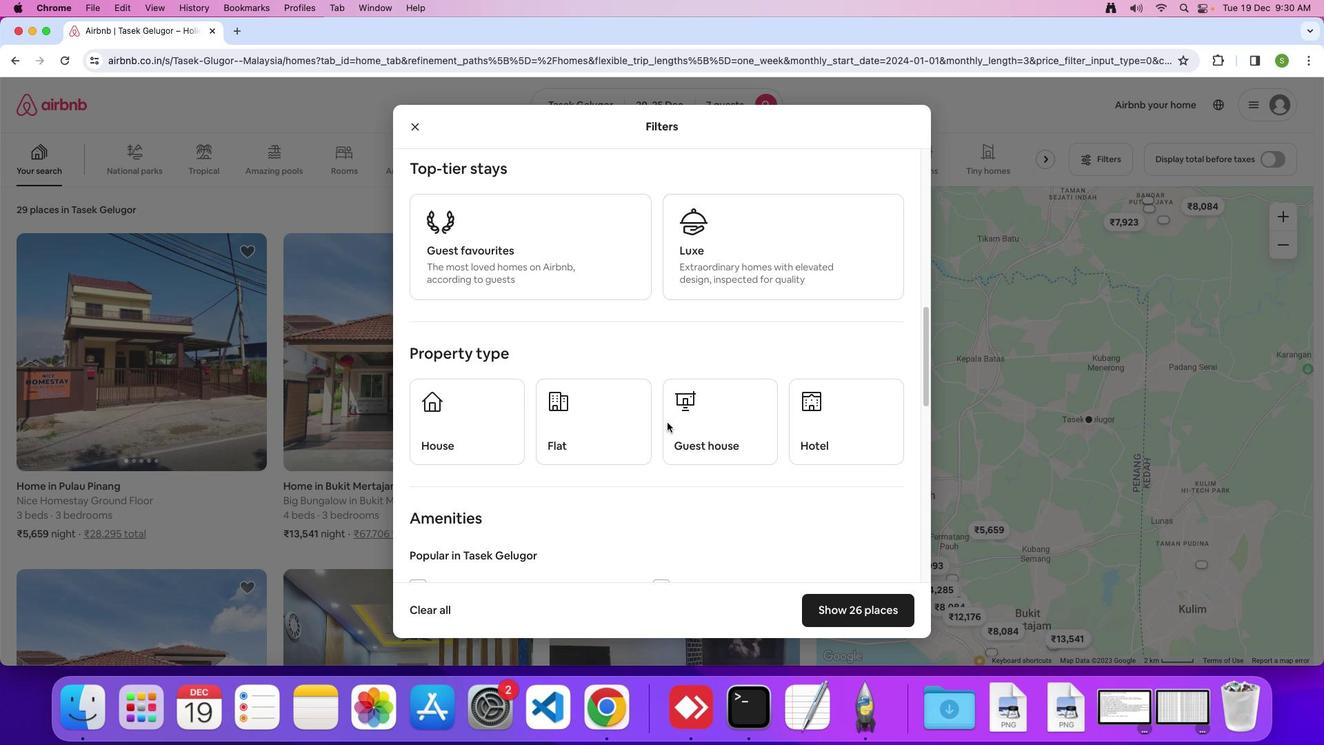 
Action: Mouse scrolled (667, 422) with delta (0, 0)
Screenshot: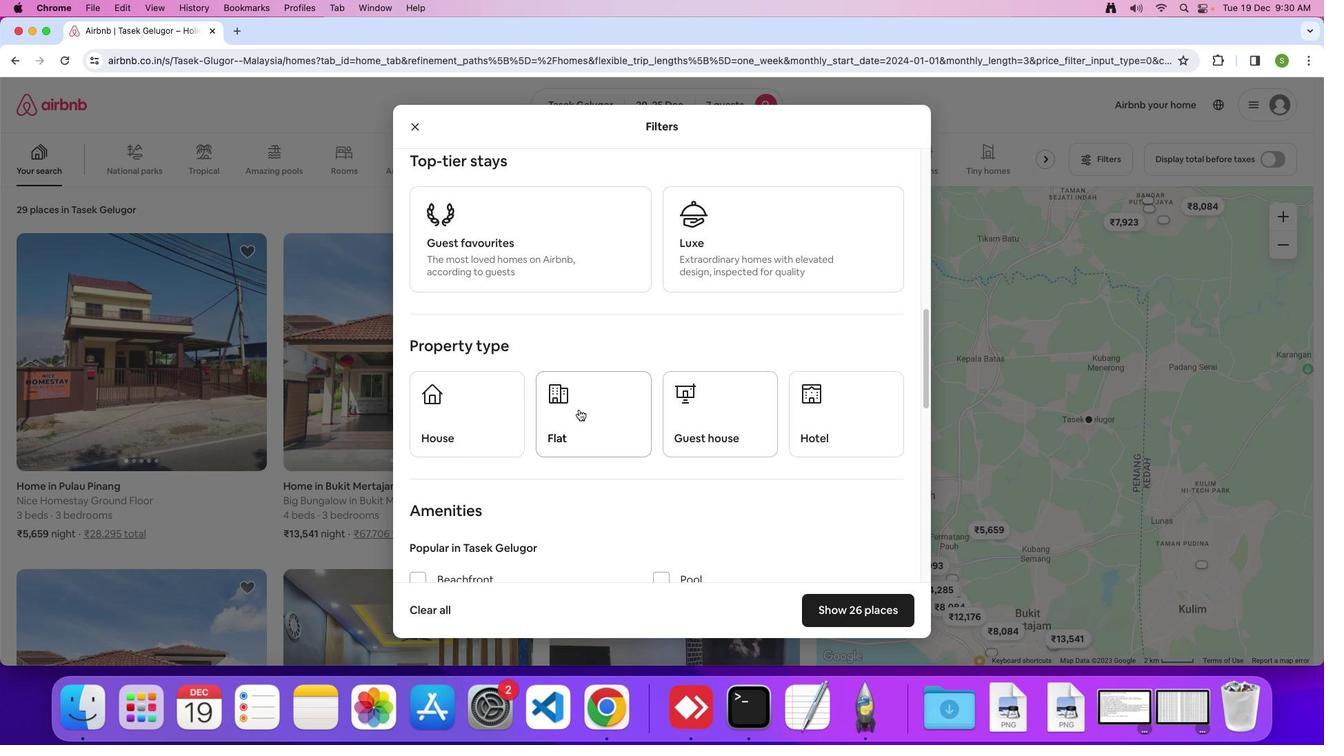 
Action: Mouse scrolled (667, 422) with delta (0, 0)
Screenshot: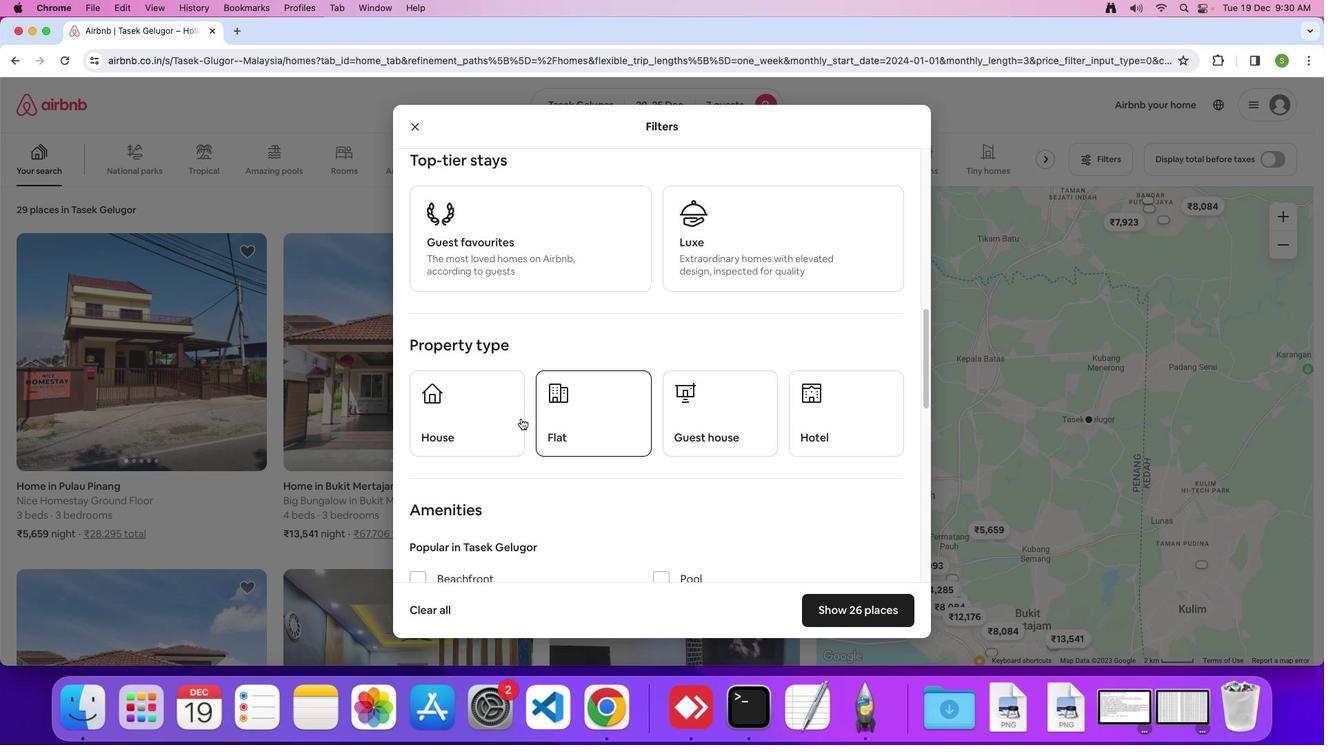 
Action: Mouse moved to (716, 413)
Screenshot: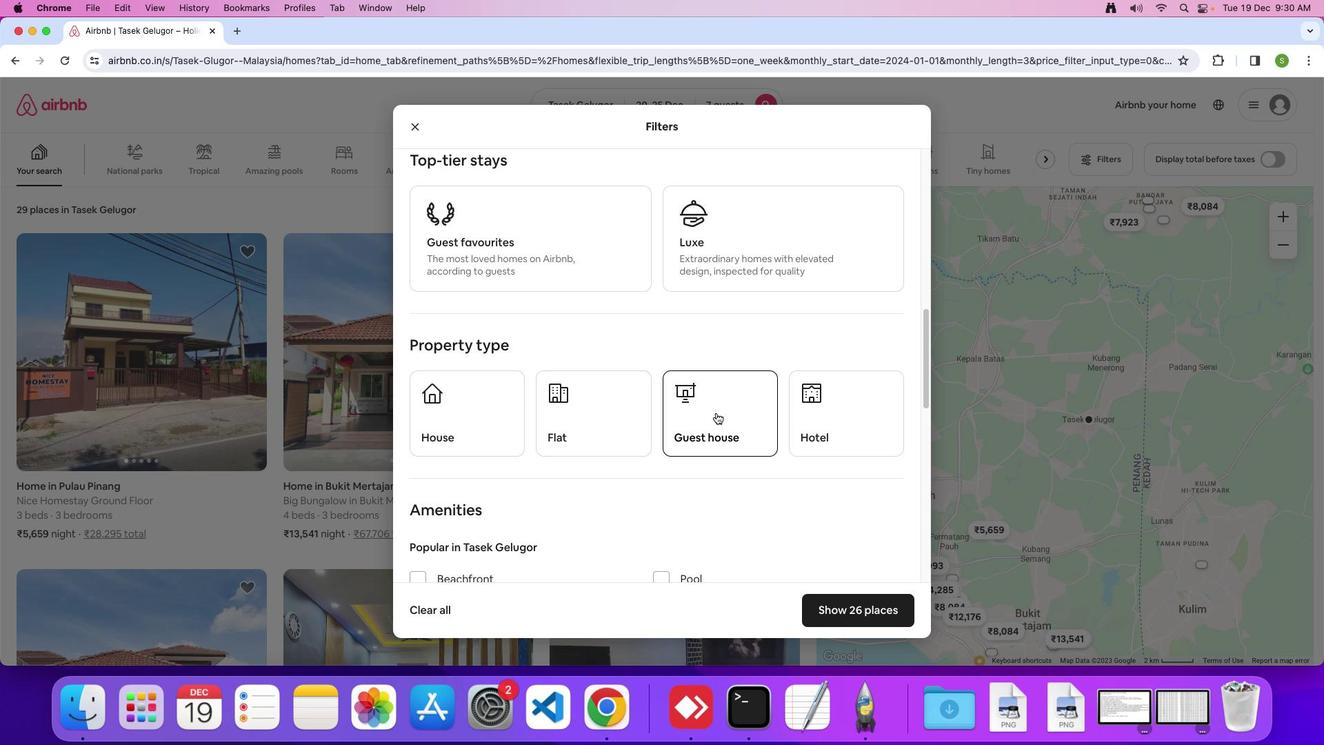 
Action: Mouse scrolled (716, 413) with delta (0, 0)
Screenshot: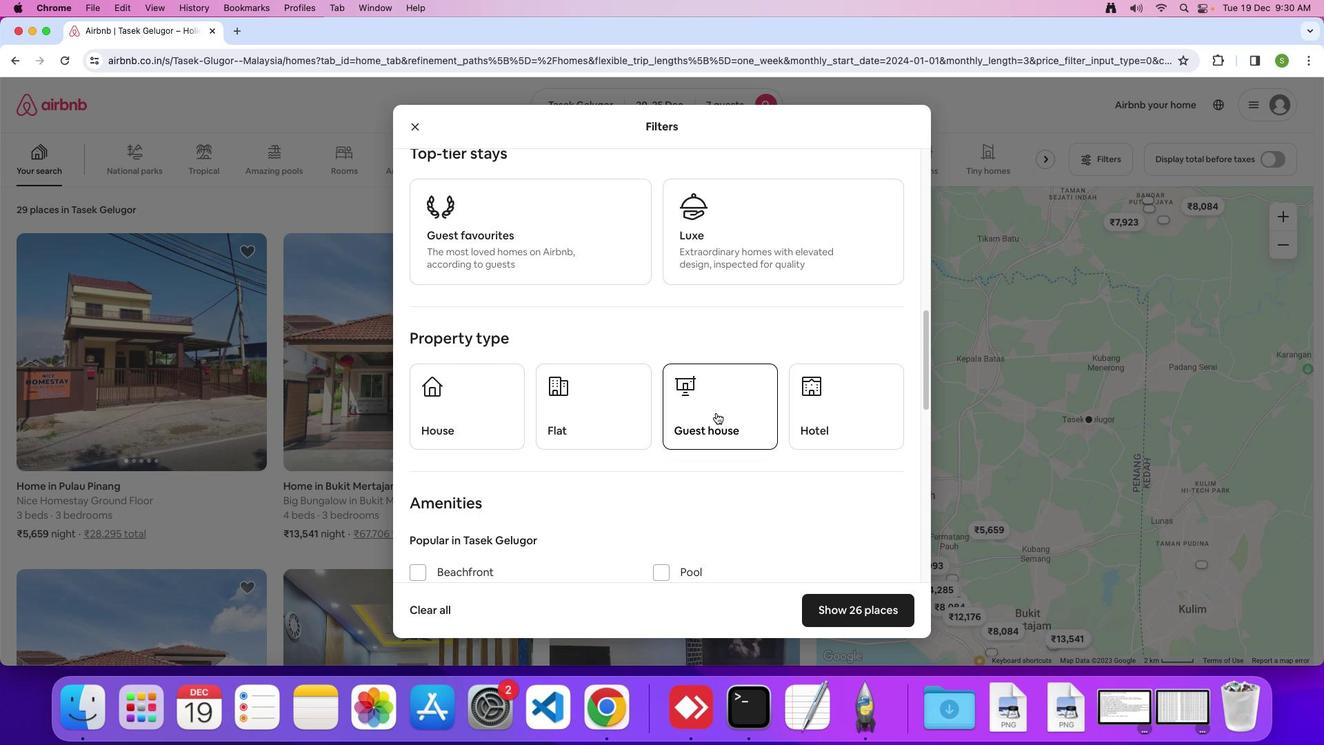 
Action: Mouse scrolled (716, 413) with delta (0, 0)
Screenshot: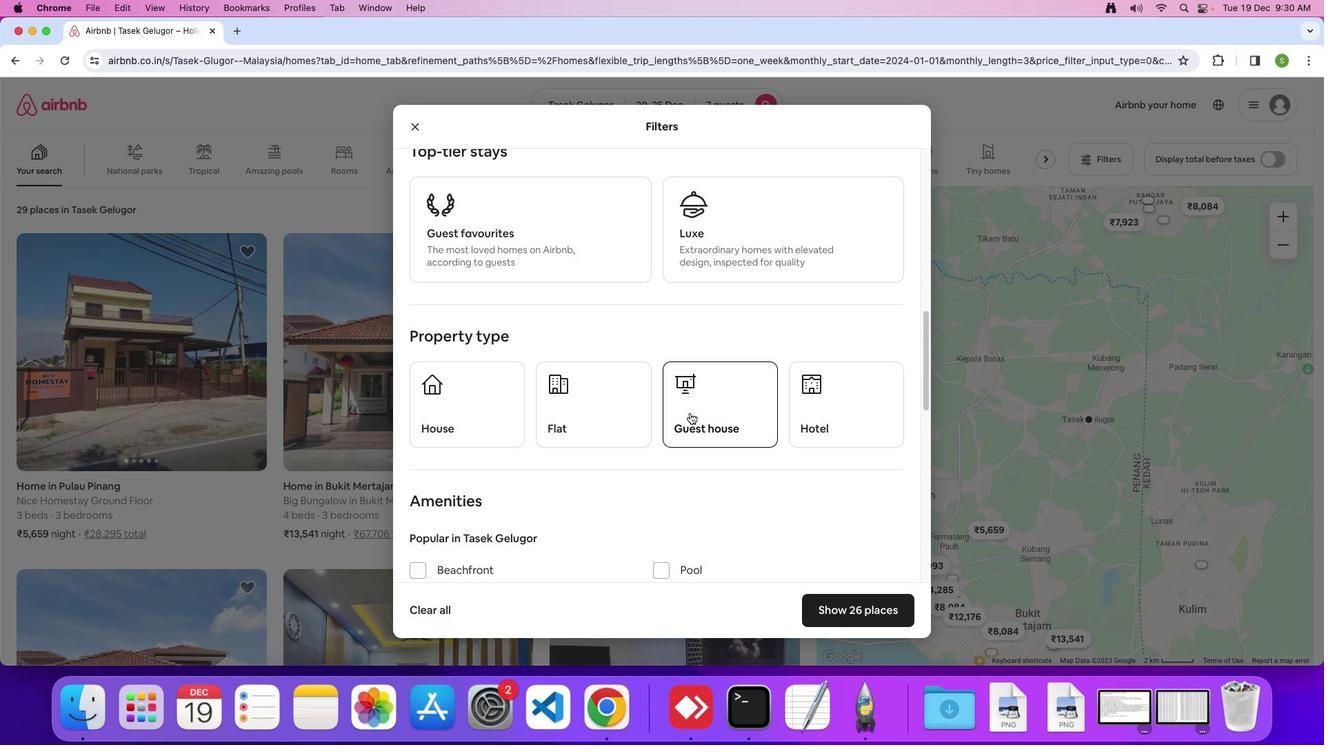 
Action: Mouse moved to (500, 403)
Screenshot: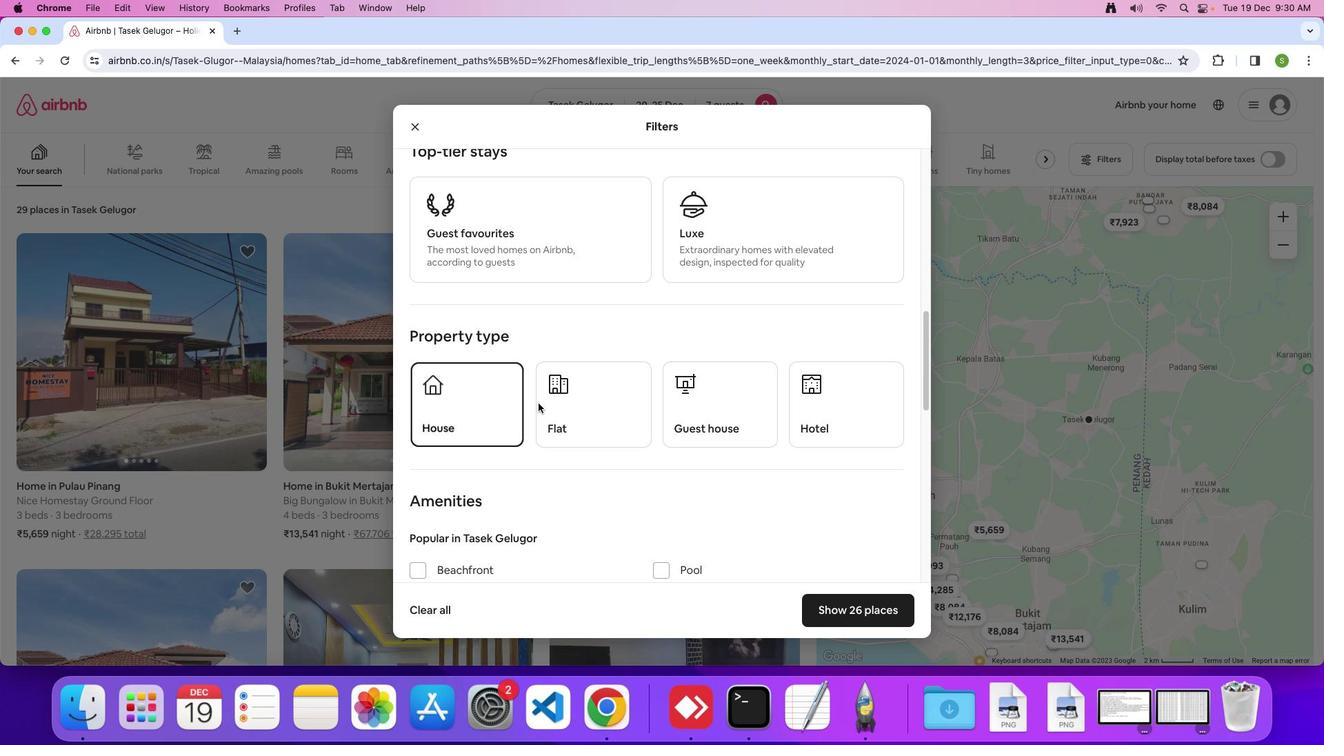 
Action: Mouse pressed left at (500, 403)
Screenshot: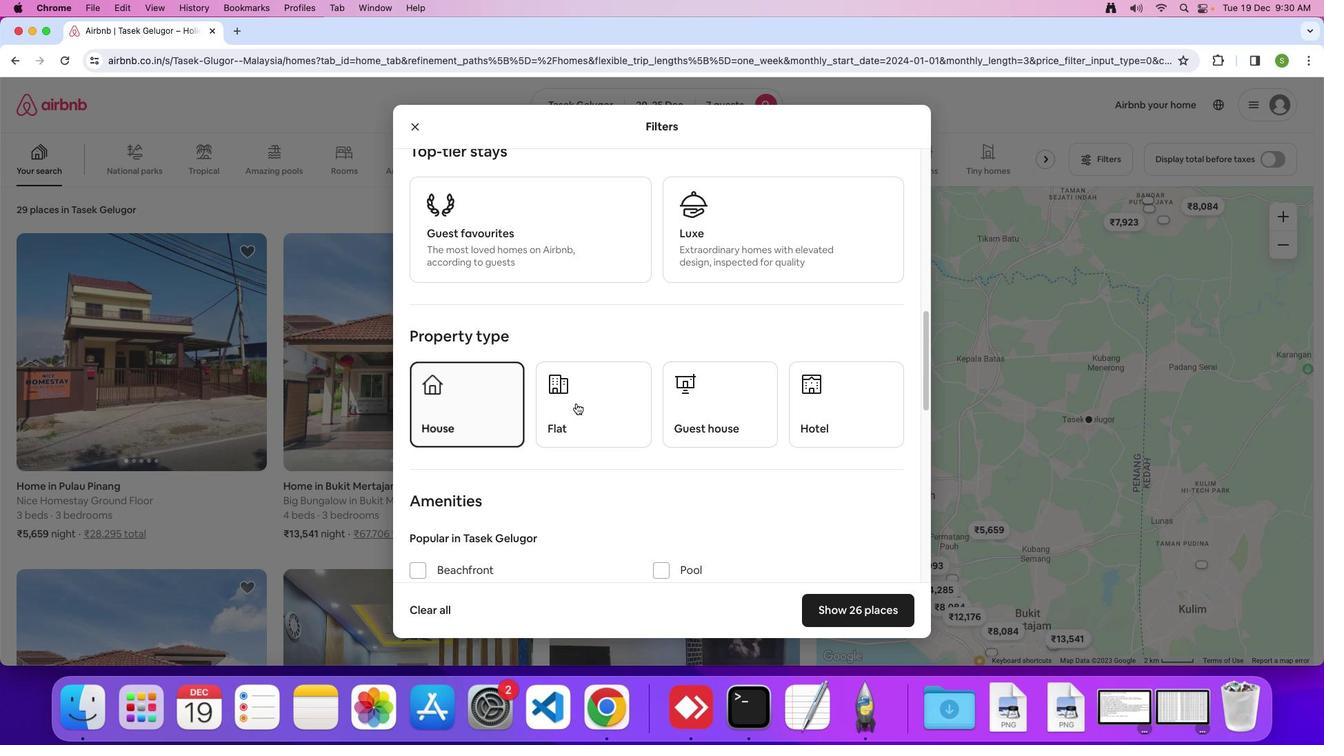 
Action: Mouse moved to (671, 414)
Screenshot: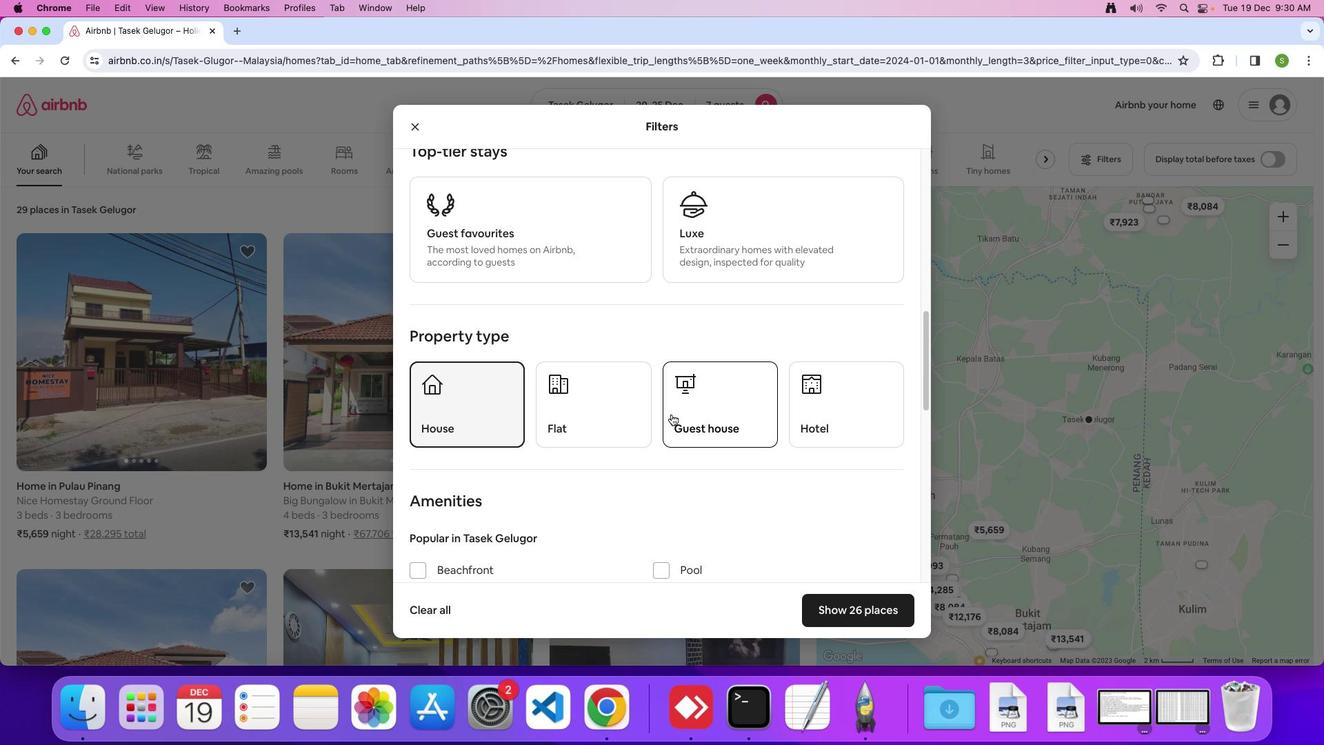 
Action: Mouse scrolled (671, 414) with delta (0, 0)
Screenshot: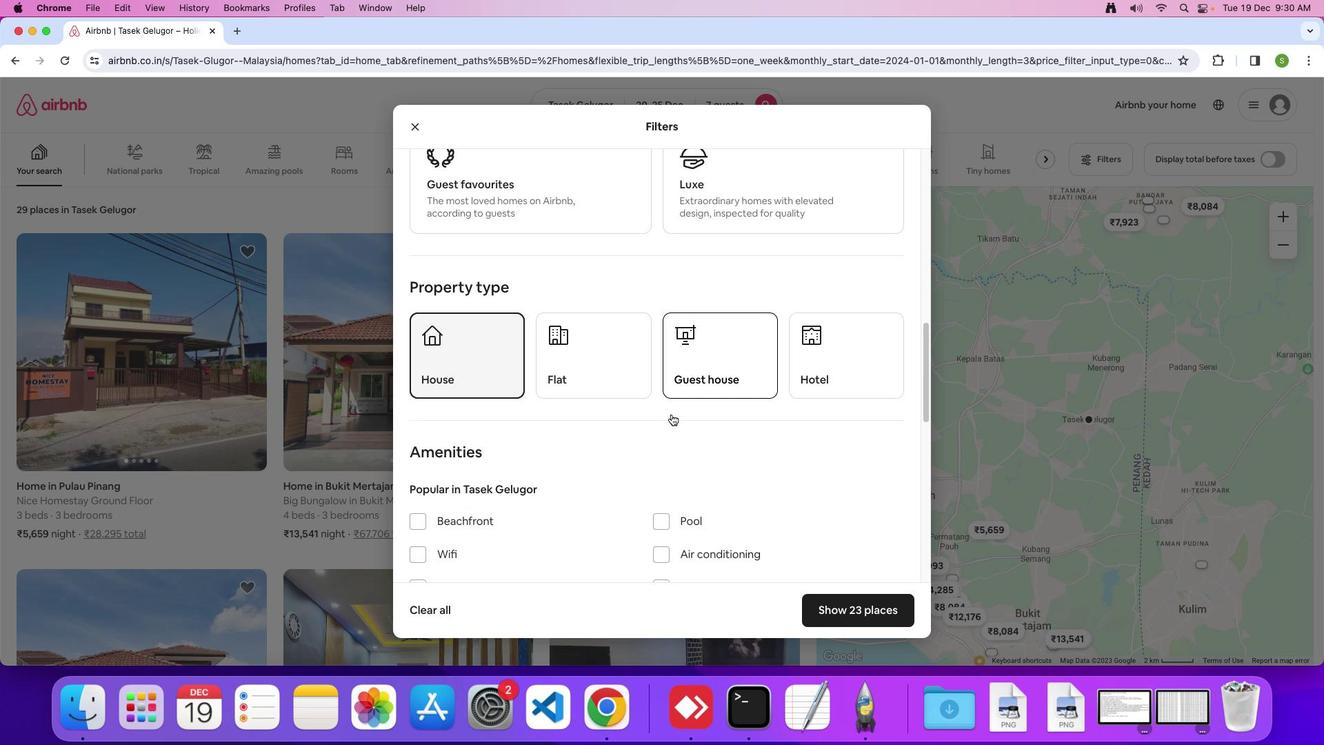
Action: Mouse scrolled (671, 414) with delta (0, 0)
Screenshot: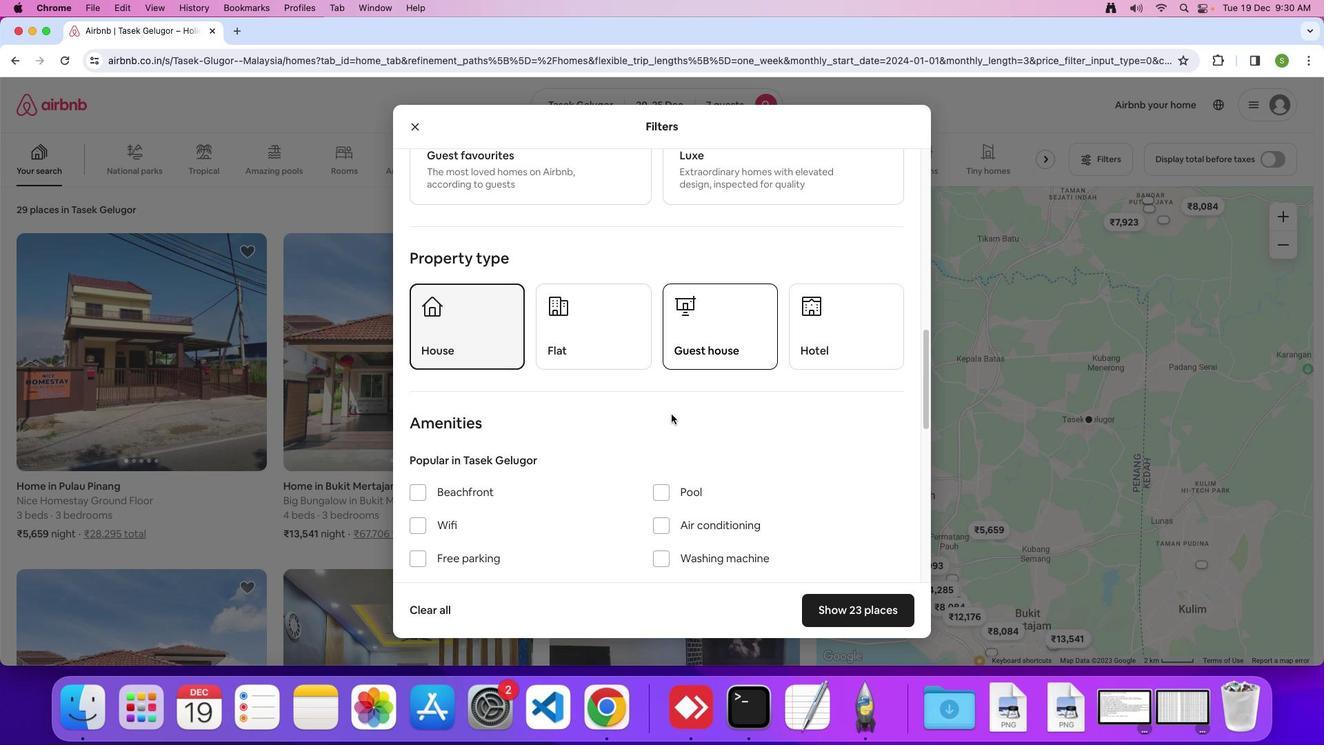 
Action: Mouse scrolled (671, 414) with delta (0, -1)
Screenshot: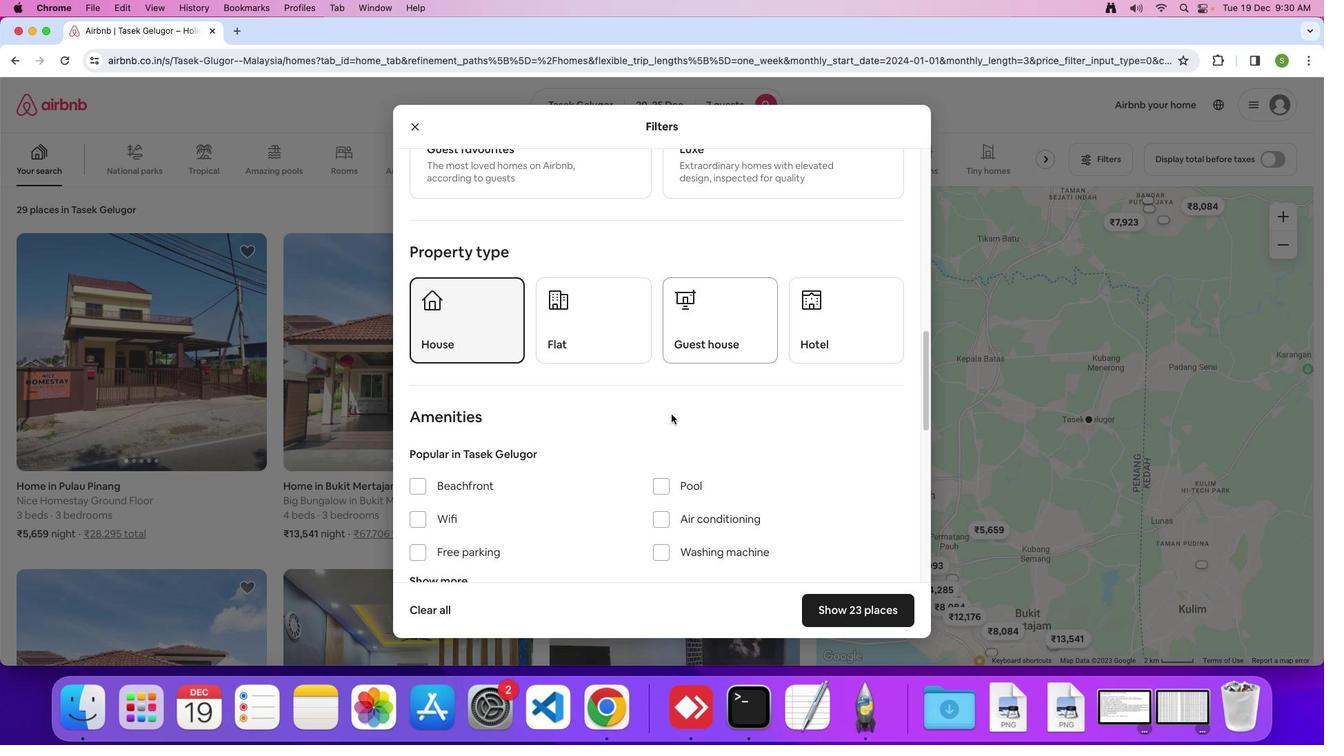 
Action: Mouse scrolled (671, 414) with delta (0, 0)
Screenshot: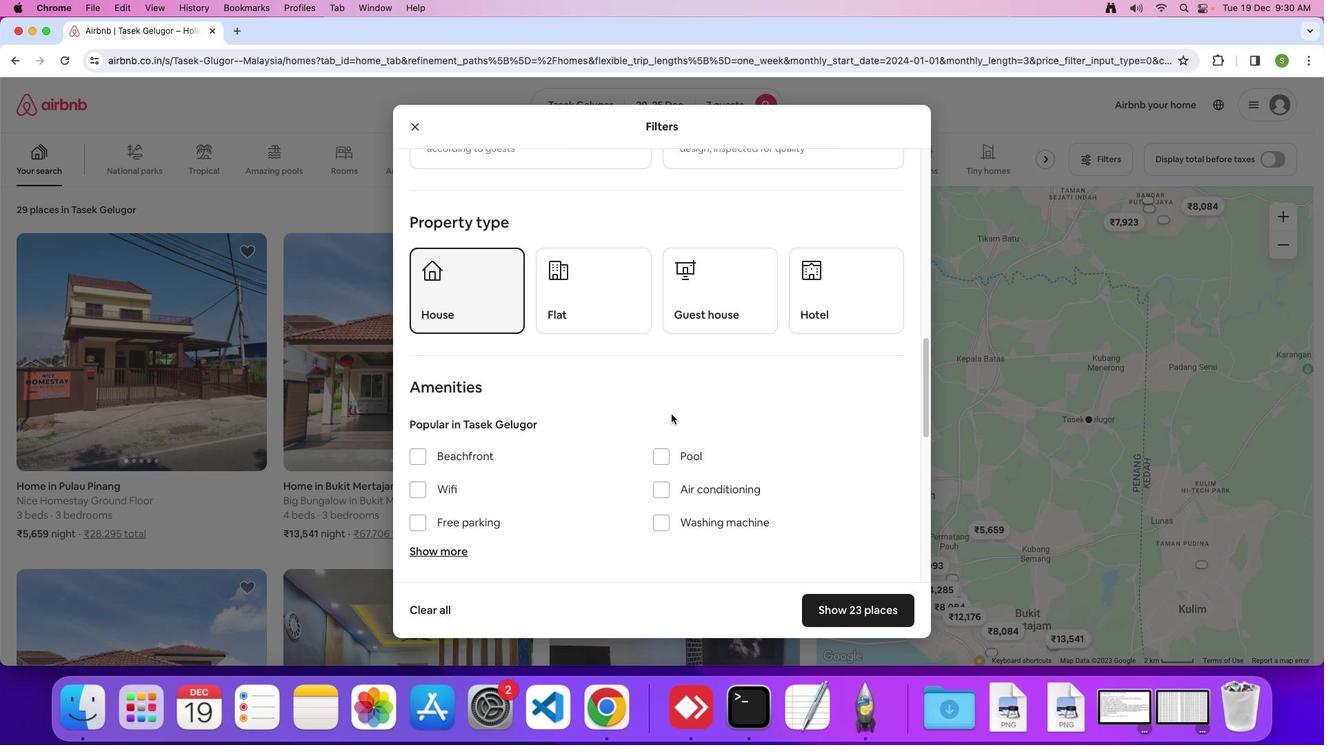 
Action: Mouse scrolled (671, 414) with delta (0, 0)
Screenshot: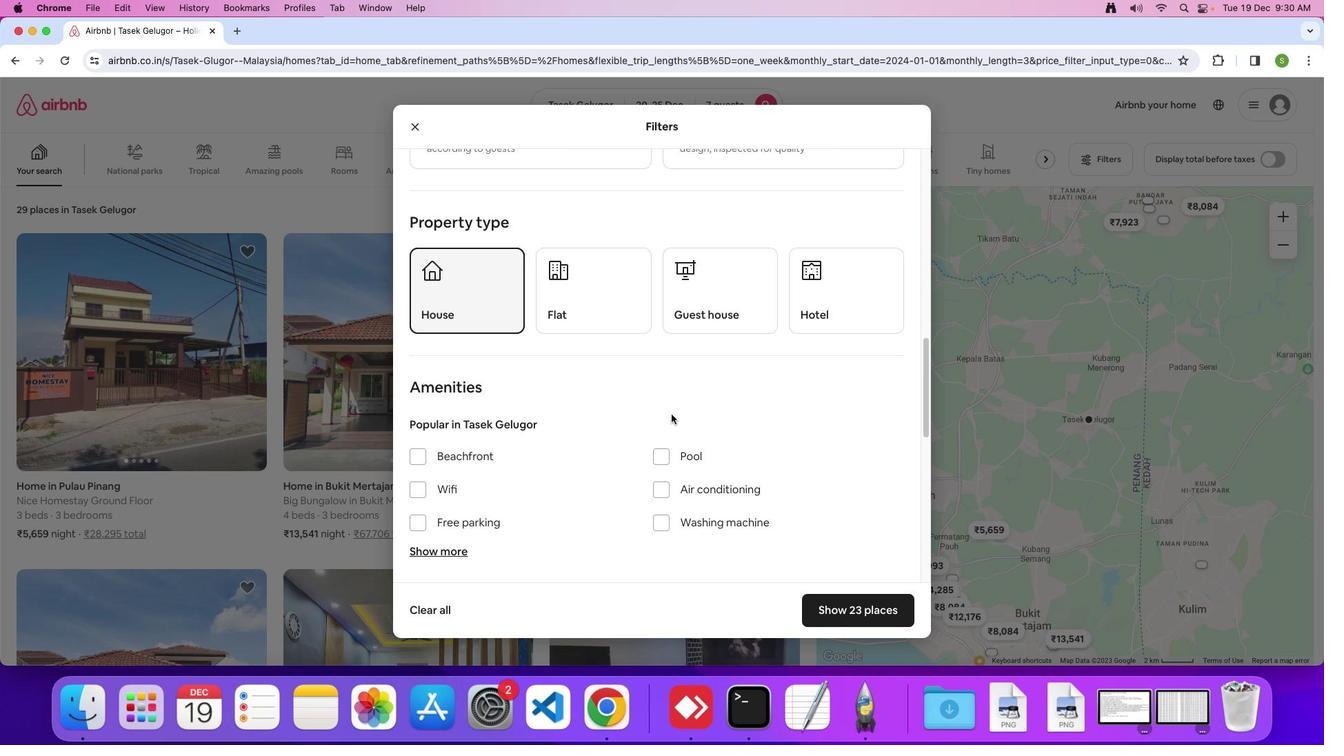 
Action: Mouse scrolled (671, 414) with delta (0, 0)
Screenshot: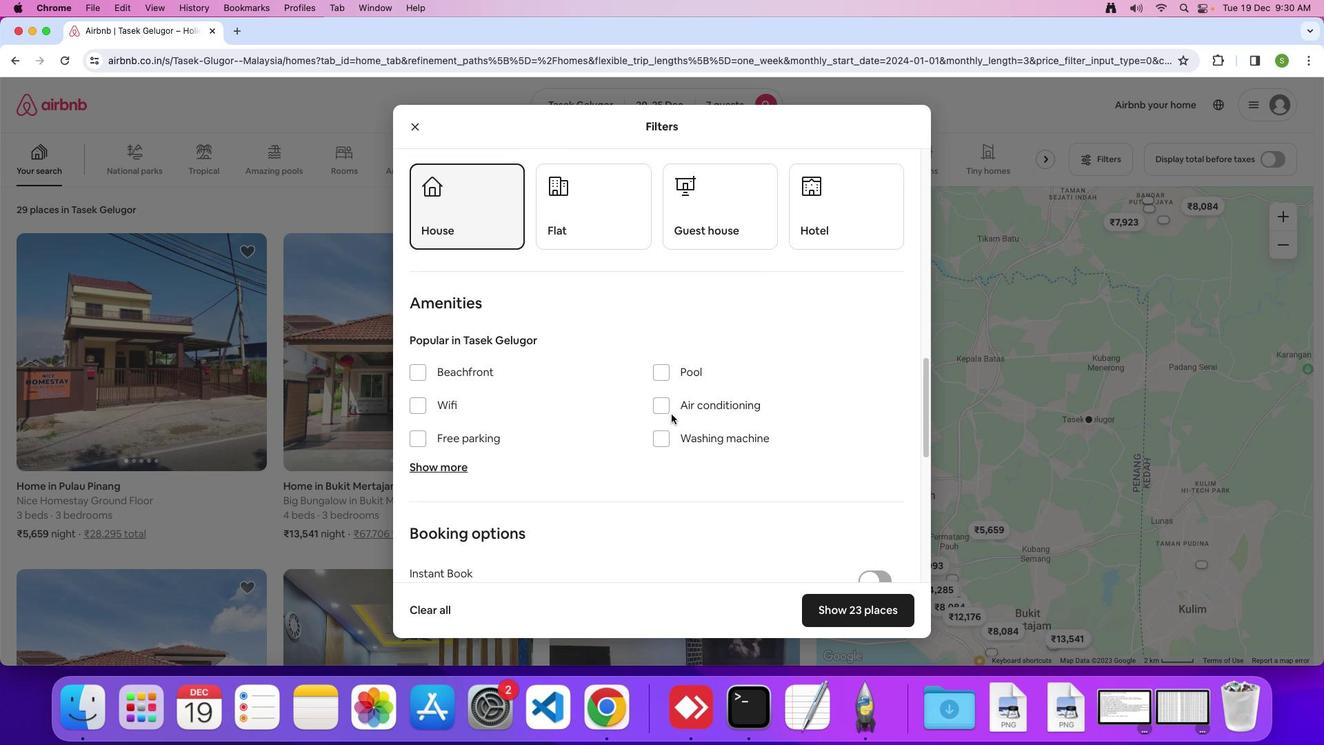 
Action: Mouse scrolled (671, 414) with delta (0, 0)
Screenshot: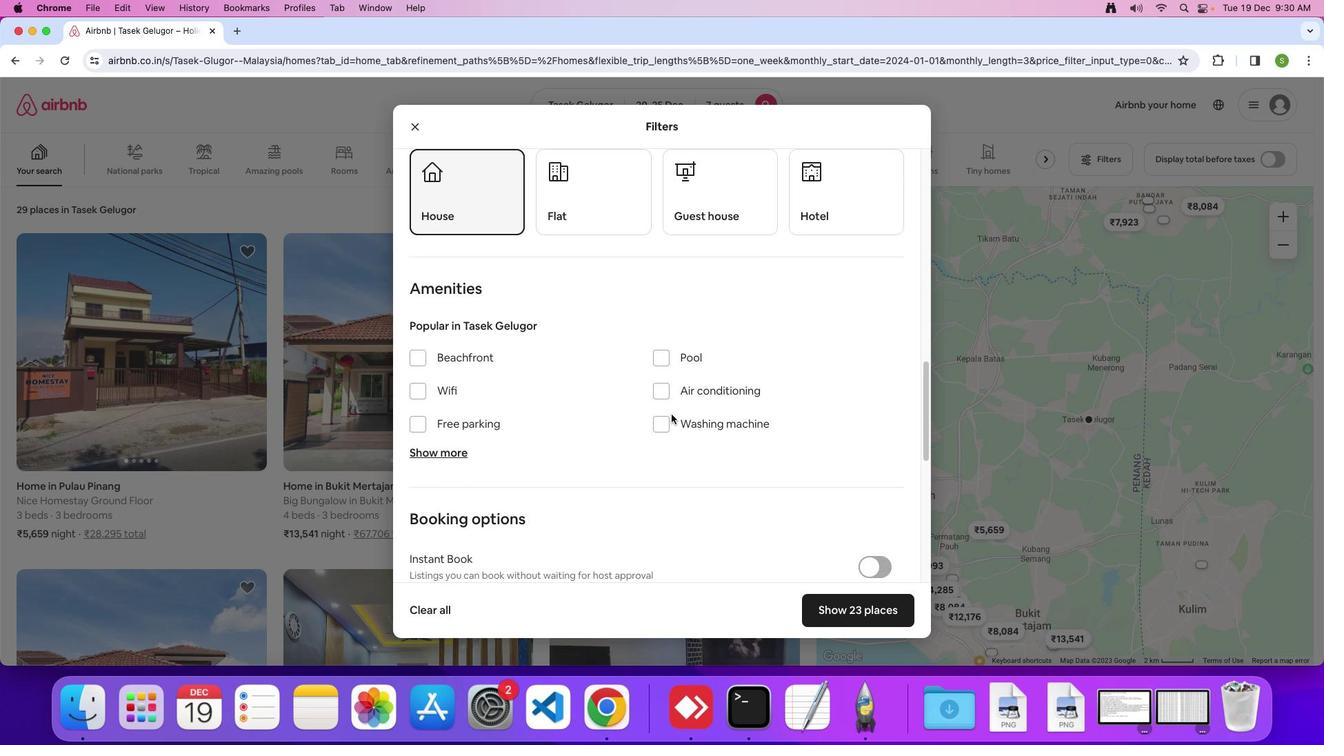 
Action: Mouse scrolled (671, 414) with delta (0, -1)
Screenshot: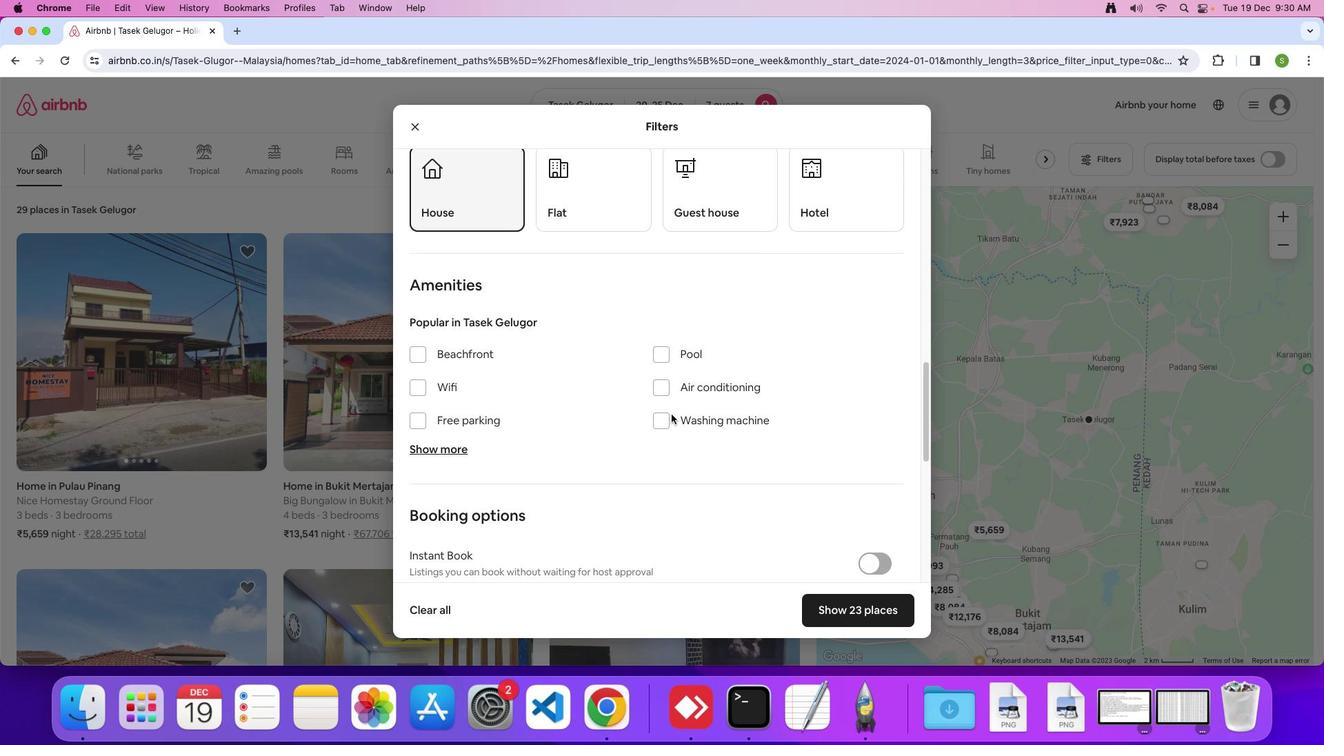 
Action: Mouse scrolled (671, 414) with delta (0, 0)
Screenshot: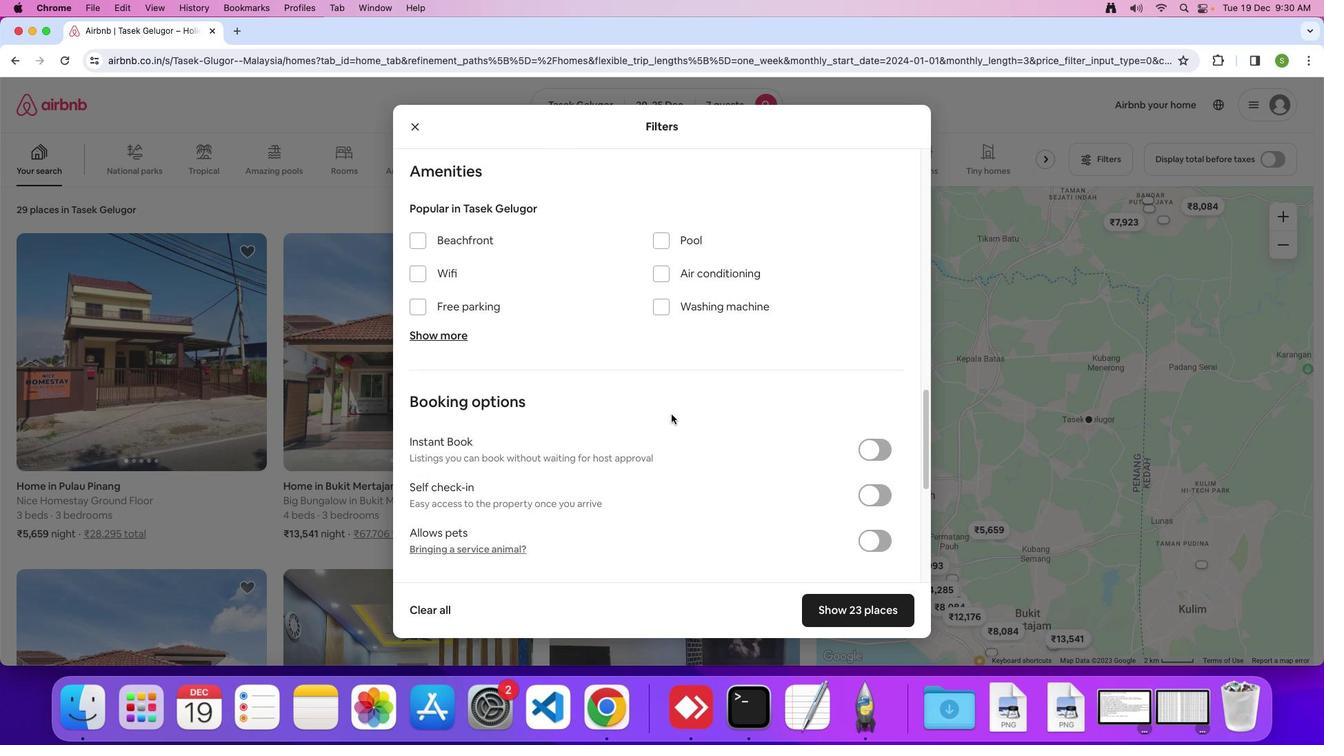 
Action: Mouse scrolled (671, 414) with delta (0, 0)
Screenshot: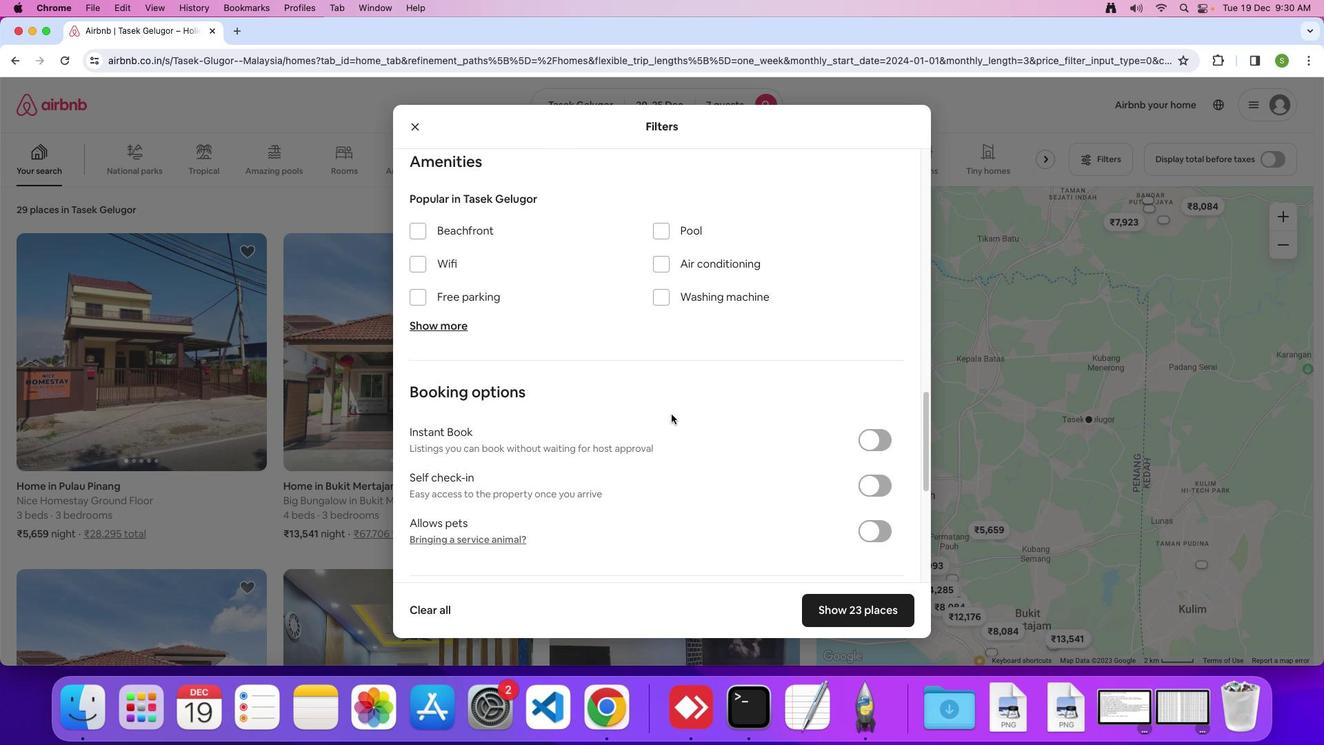 
Action: Mouse scrolled (671, 414) with delta (0, -2)
Screenshot: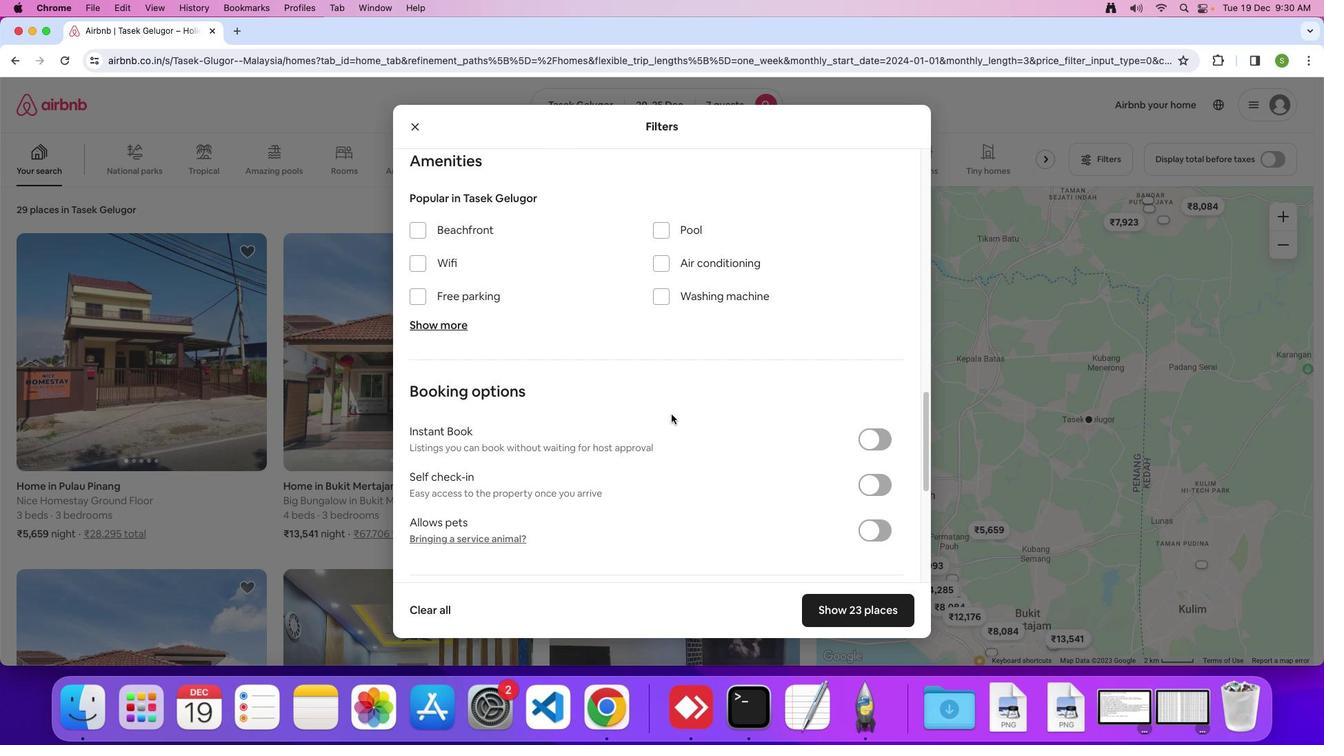 
Action: Mouse moved to (416, 256)
Screenshot: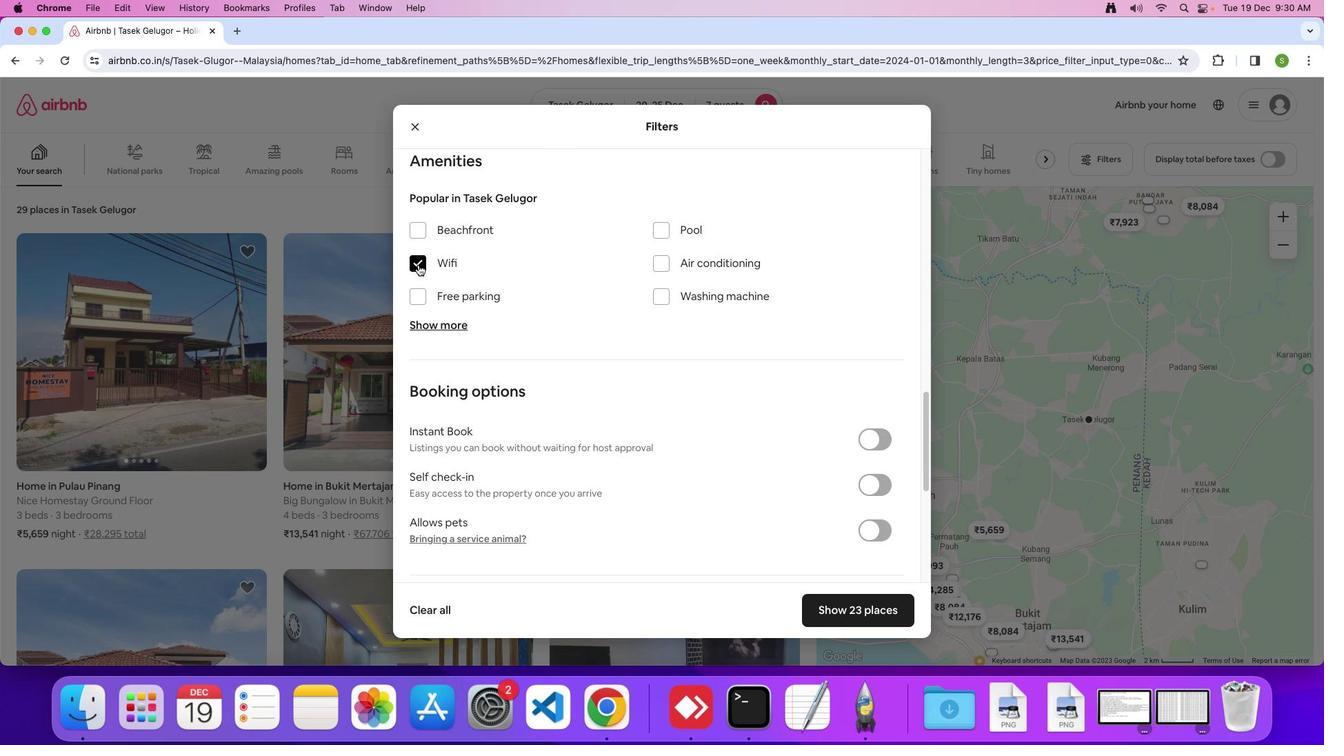 
Action: Mouse pressed left at (416, 256)
Screenshot: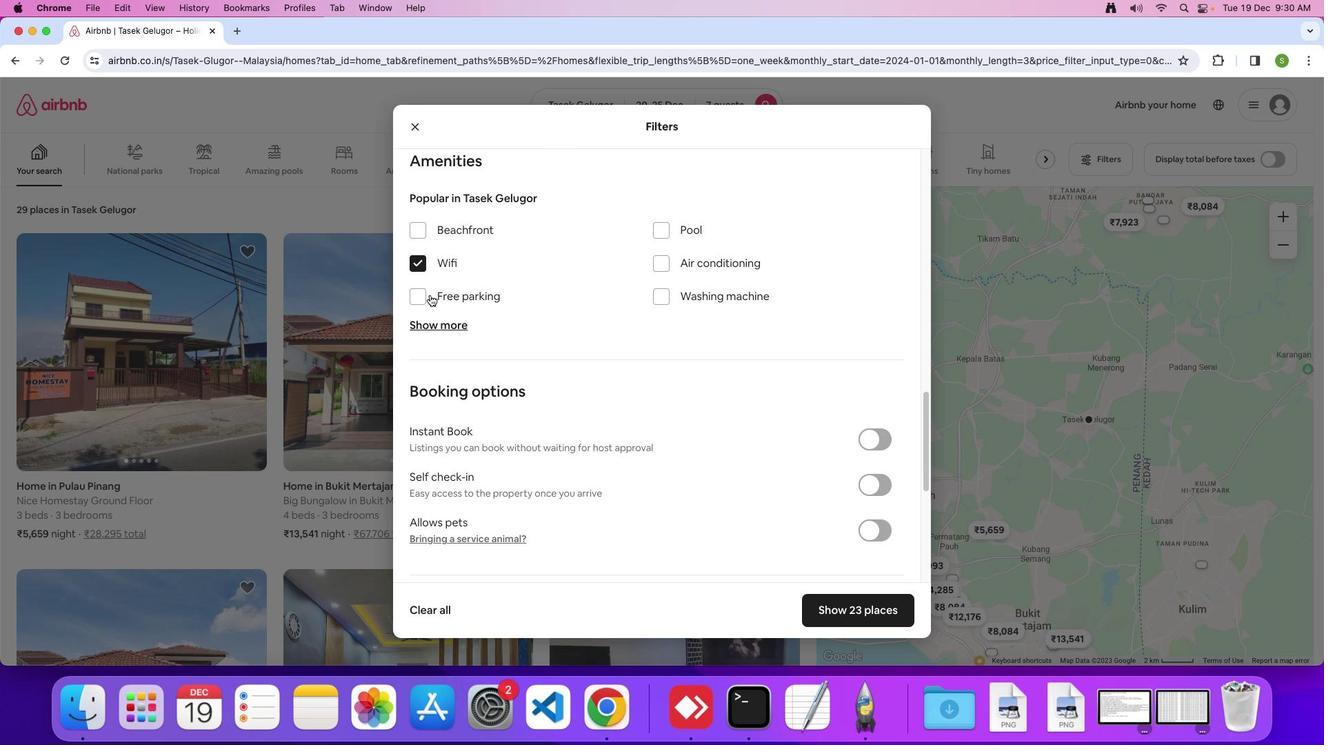 
Action: Mouse moved to (435, 326)
Screenshot: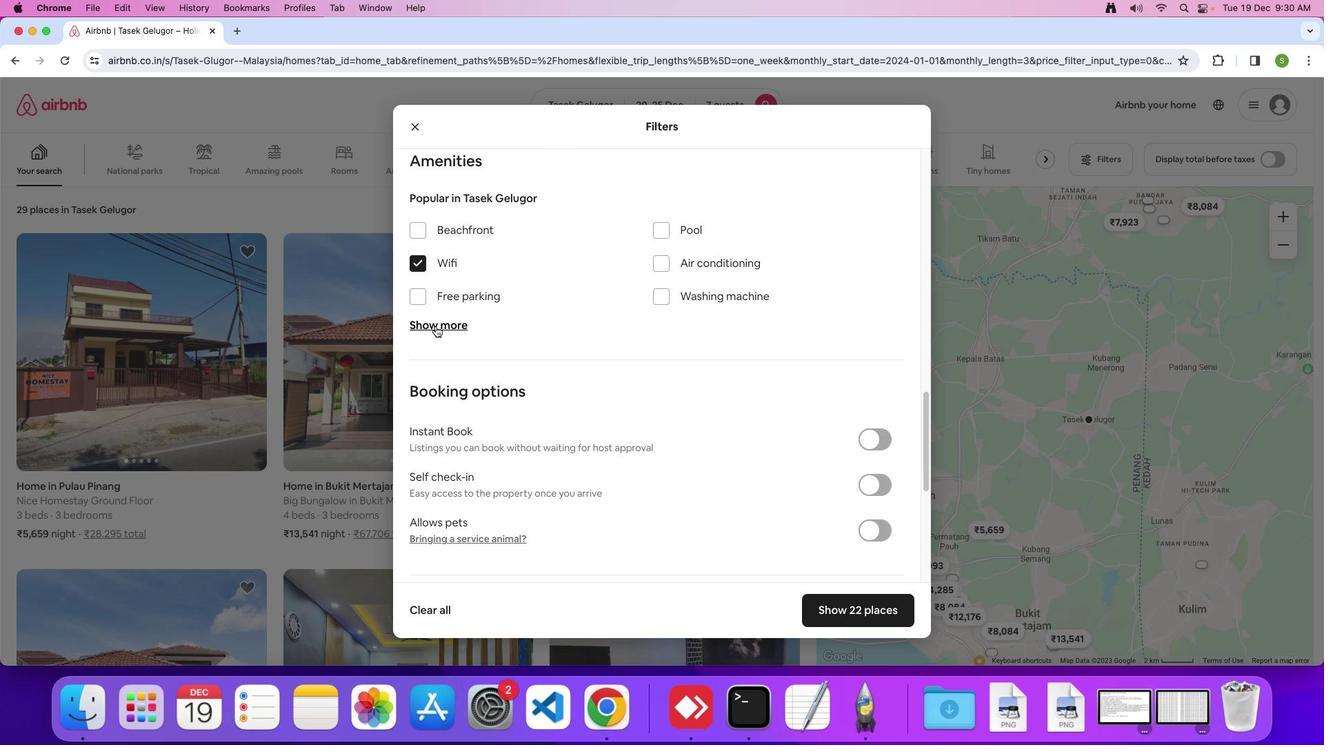 
Action: Mouse pressed left at (435, 326)
Screenshot: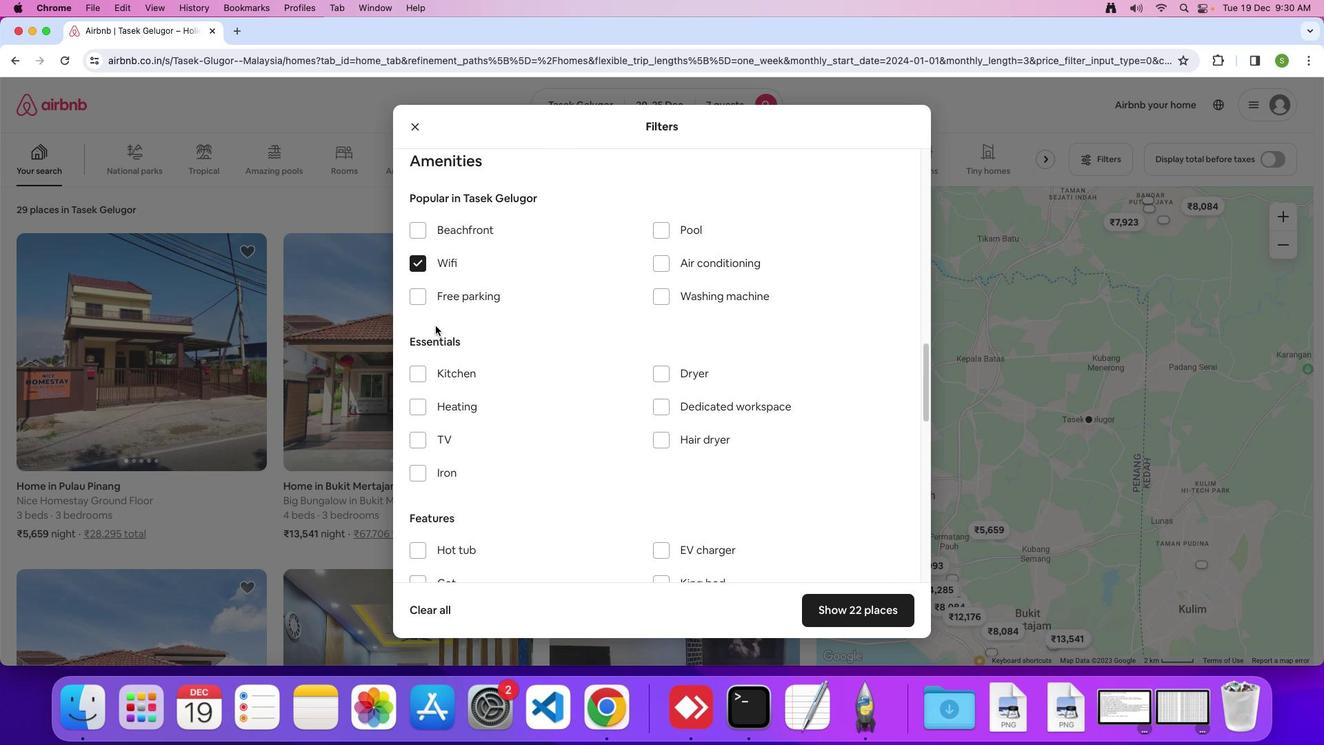 
Action: Mouse moved to (587, 384)
Screenshot: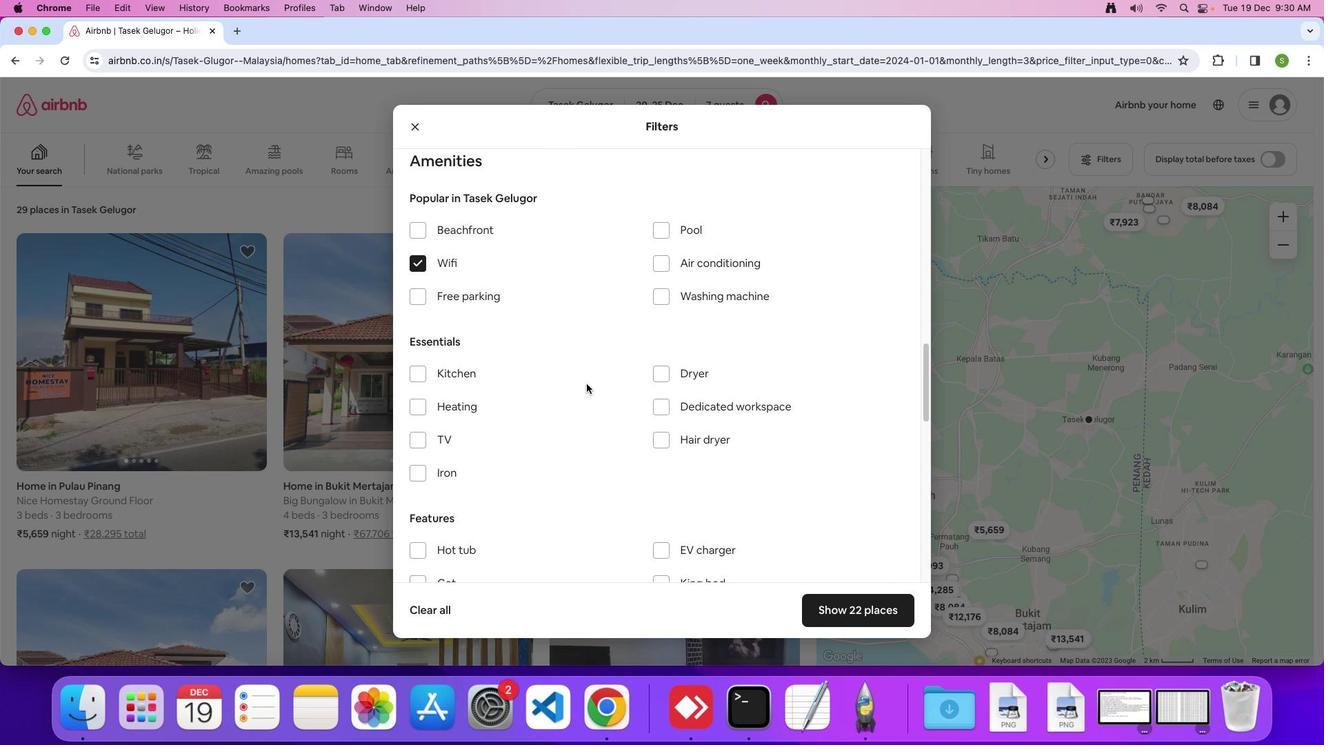 
Action: Mouse scrolled (587, 384) with delta (0, 0)
Screenshot: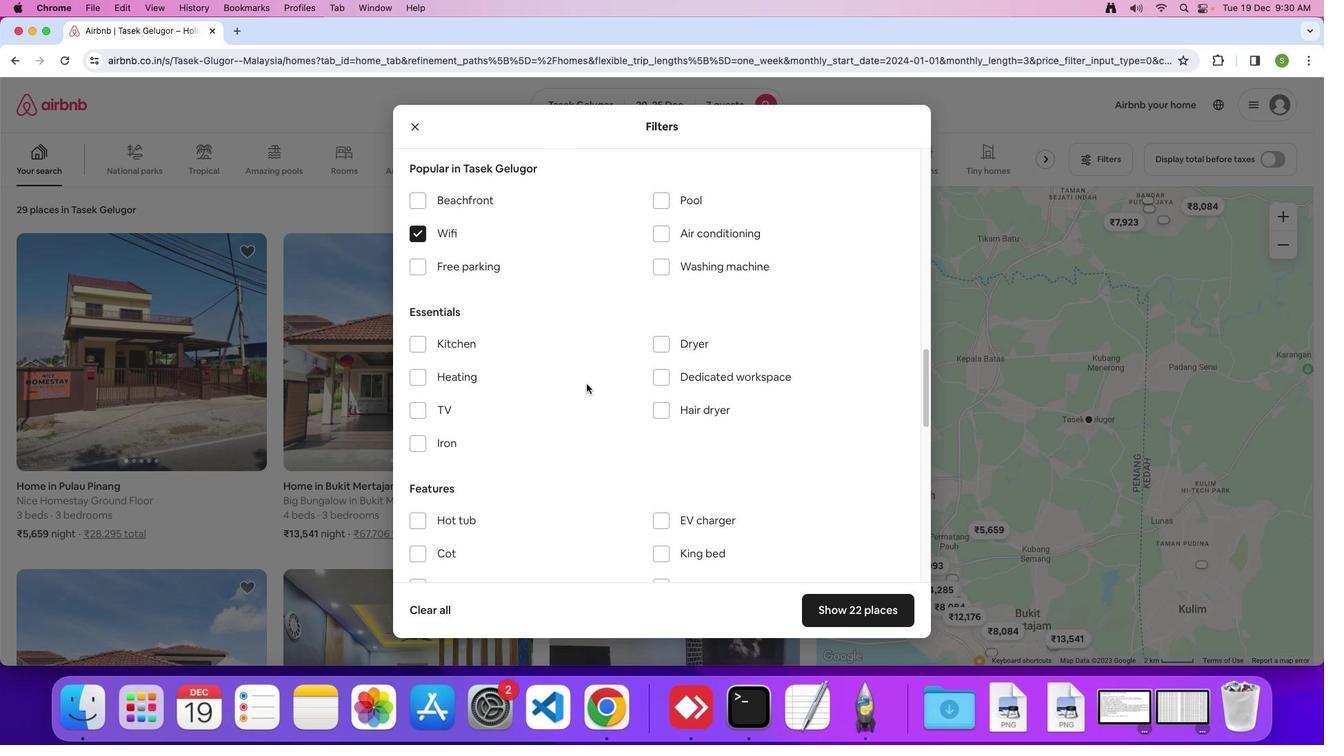 
Action: Mouse scrolled (587, 384) with delta (0, 0)
Screenshot: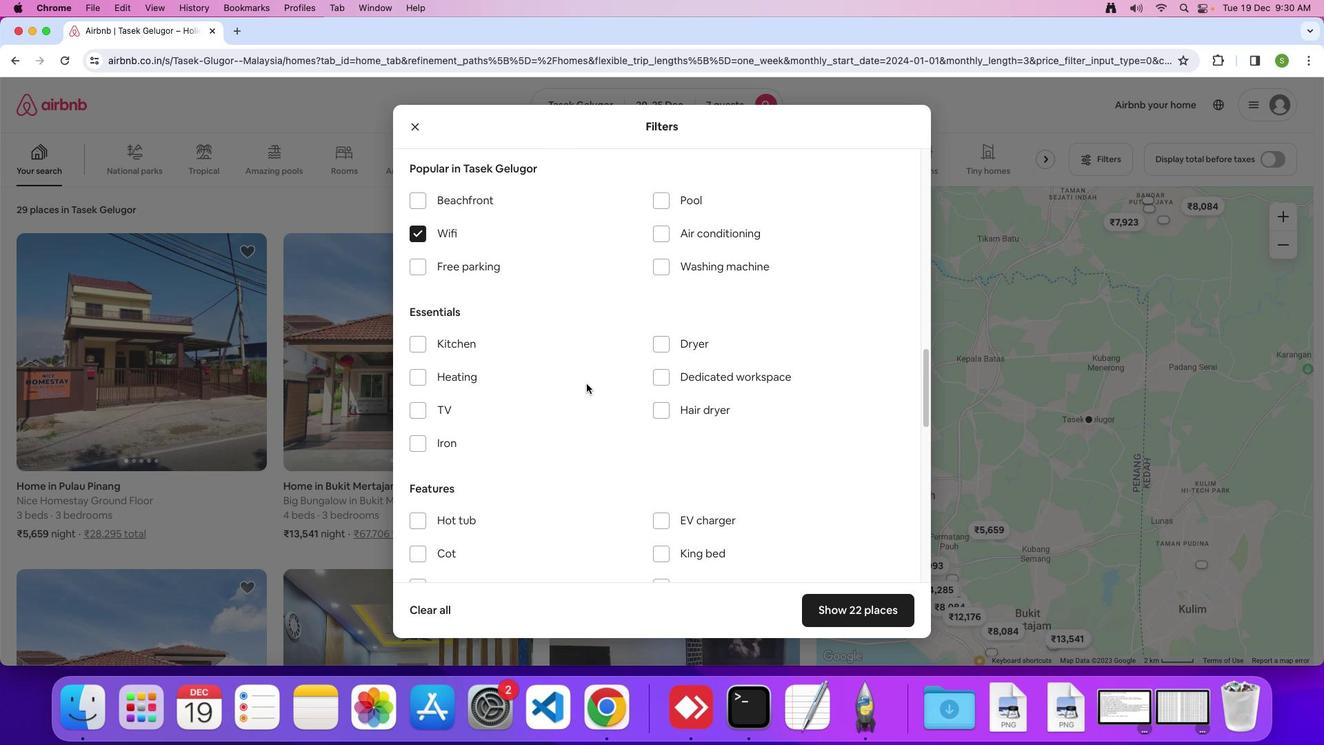 
Action: Mouse scrolled (587, 384) with delta (0, 0)
Screenshot: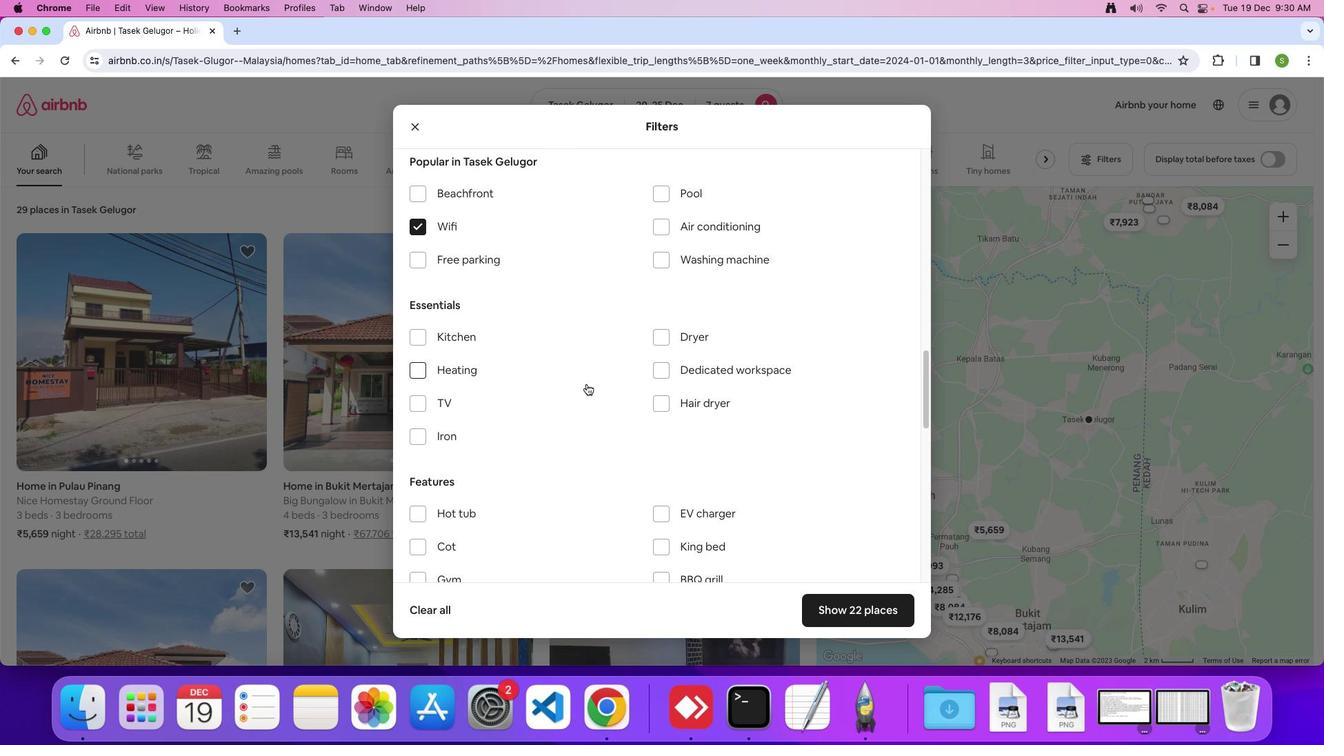 
Action: Mouse scrolled (587, 384) with delta (0, 0)
Screenshot: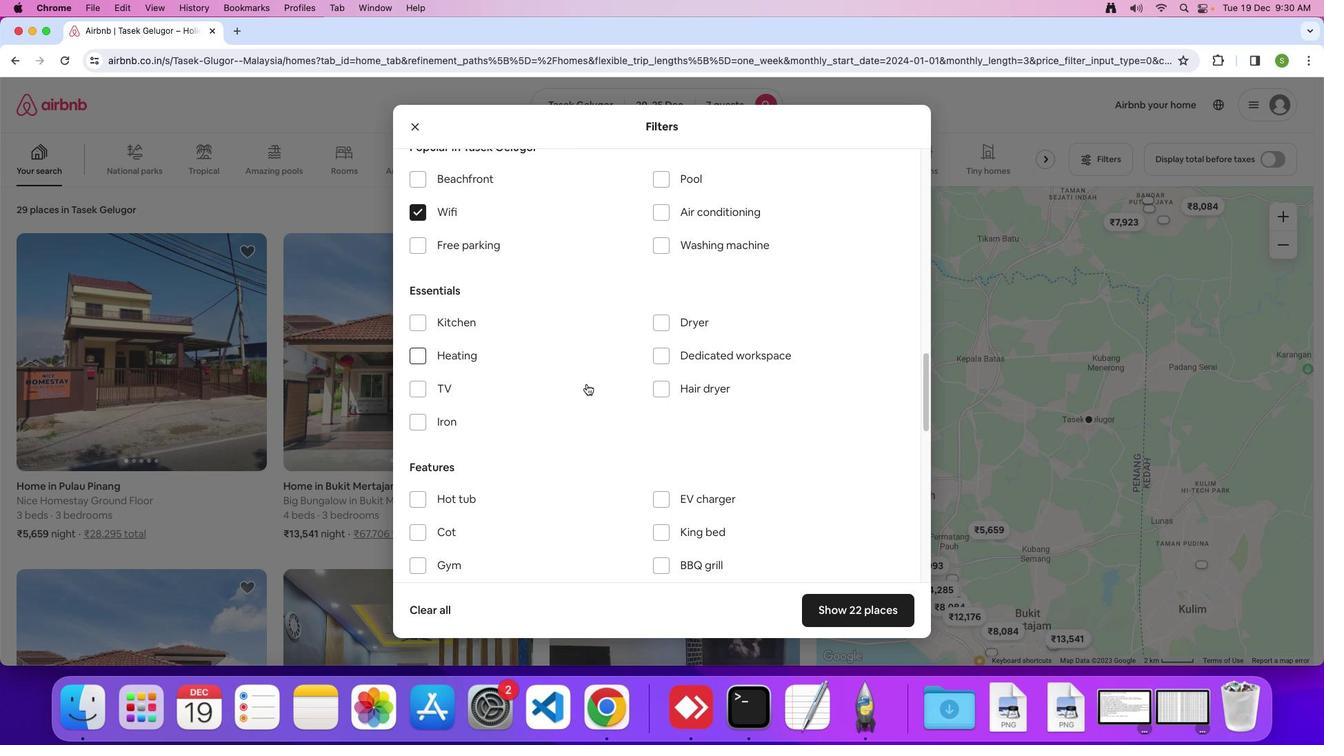 
Action: Mouse scrolled (587, 384) with delta (0, 0)
Screenshot: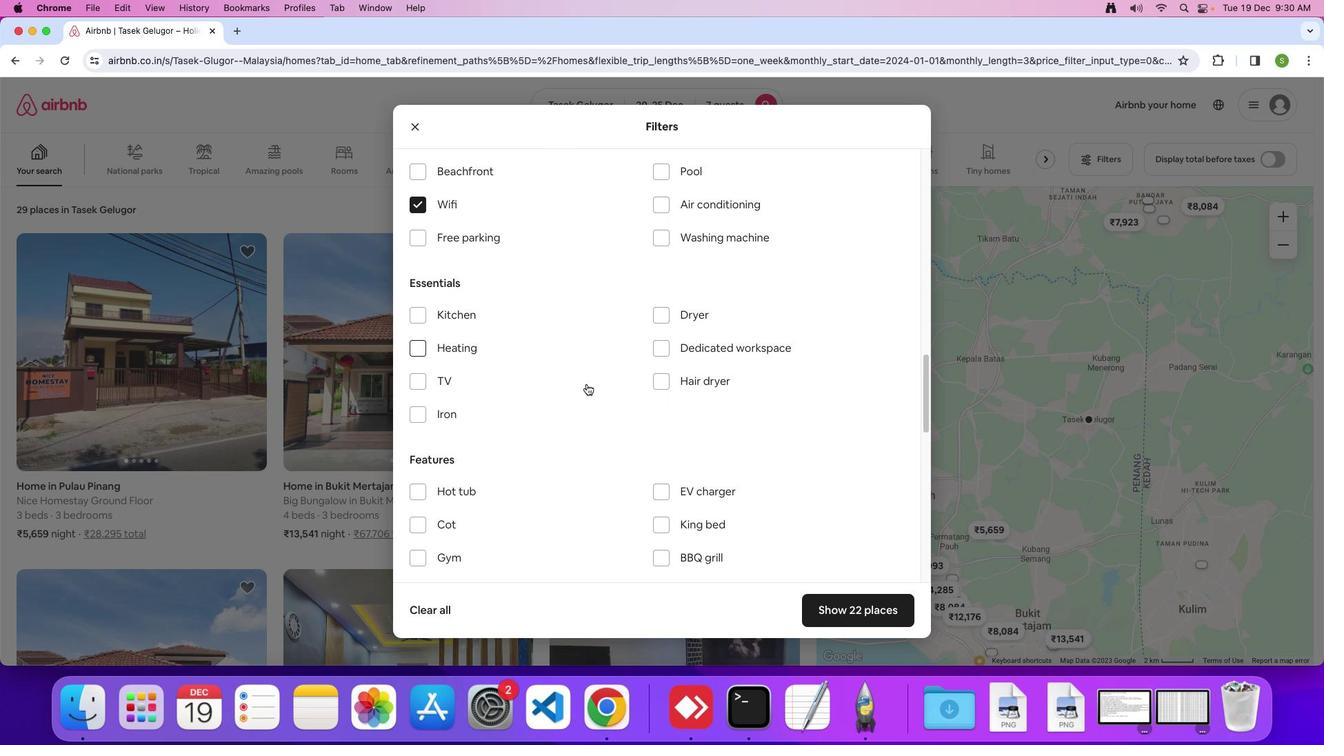 
Action: Mouse moved to (414, 376)
Screenshot: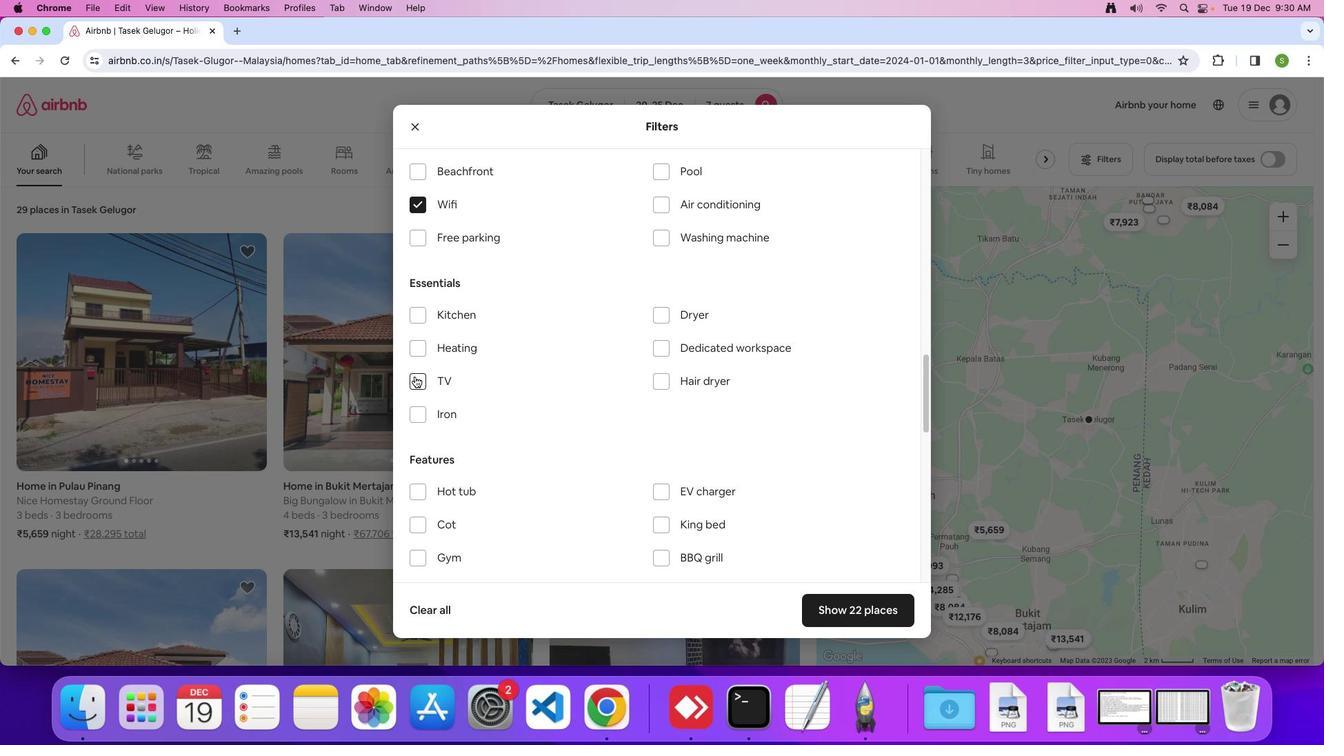 
Action: Mouse pressed left at (414, 376)
Screenshot: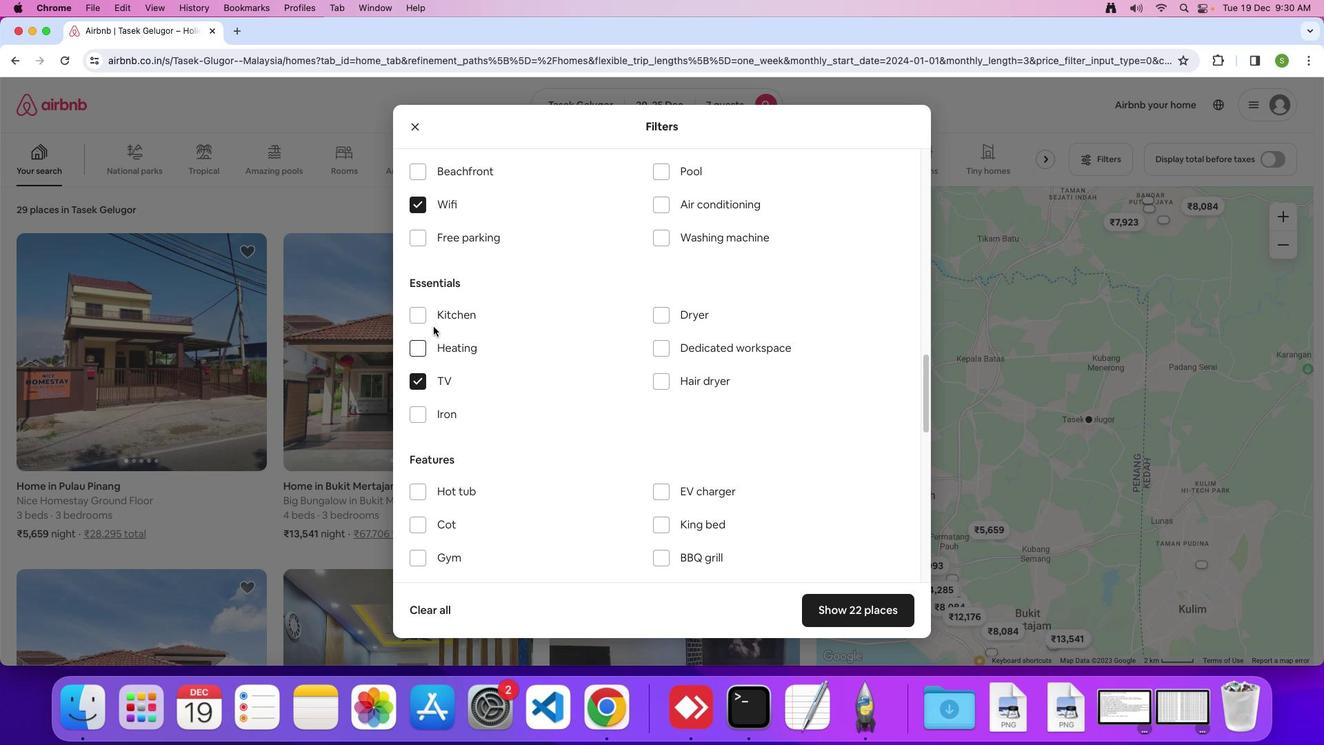 
Action: Mouse moved to (424, 240)
Screenshot: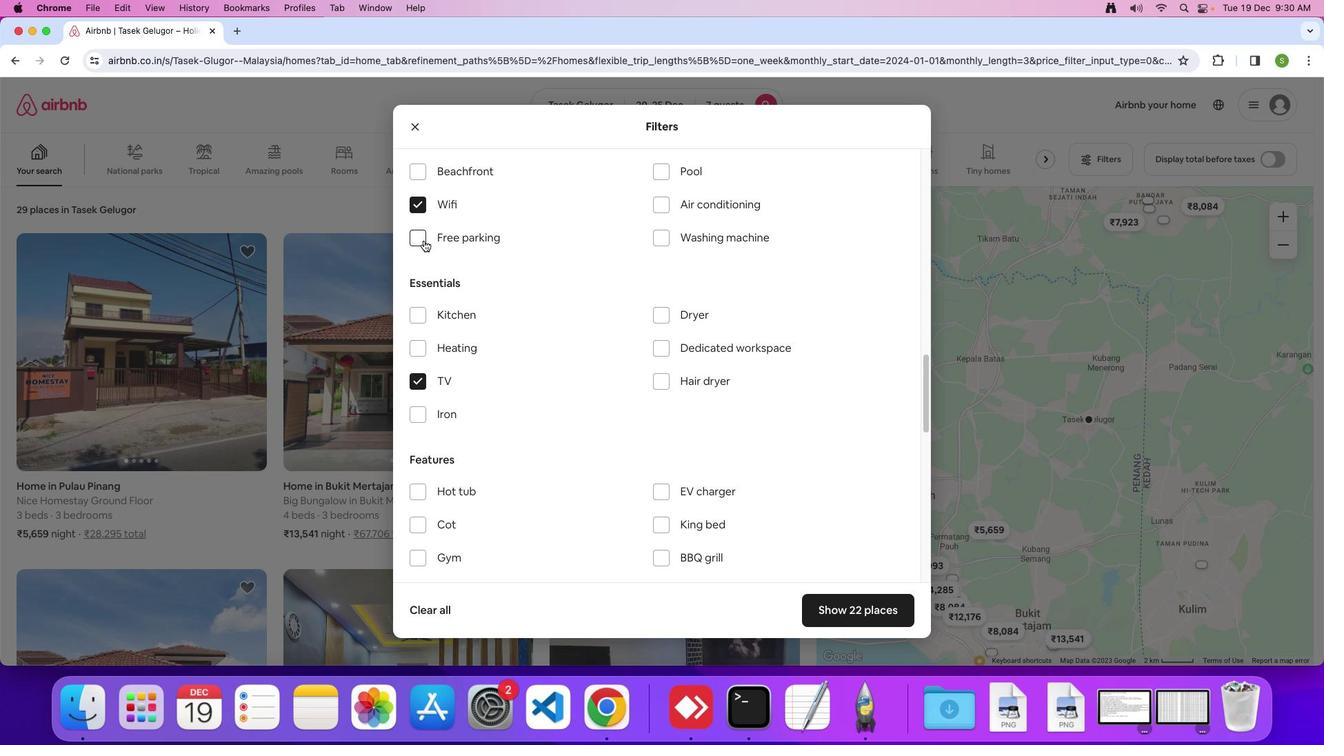 
Action: Mouse pressed left at (424, 240)
Screenshot: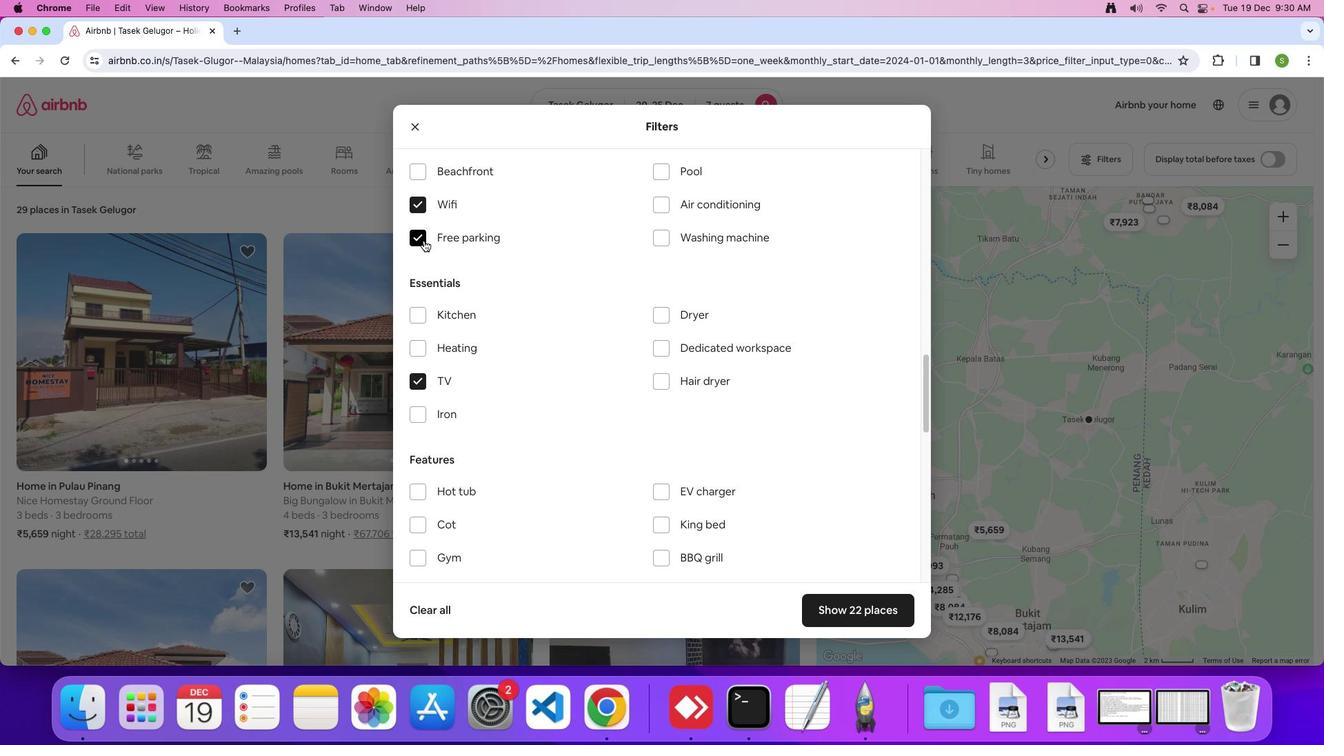 
Action: Mouse moved to (516, 360)
Screenshot: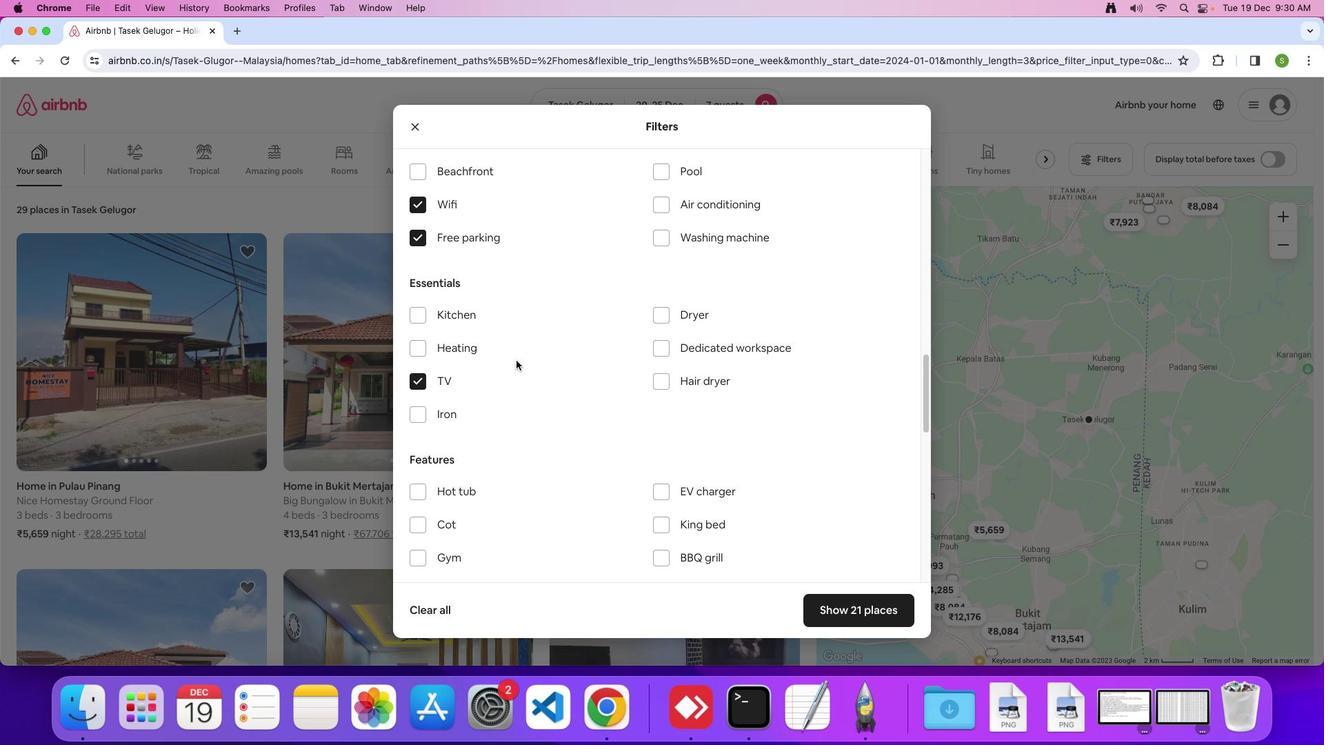 
Action: Mouse scrolled (516, 360) with delta (0, 0)
Screenshot: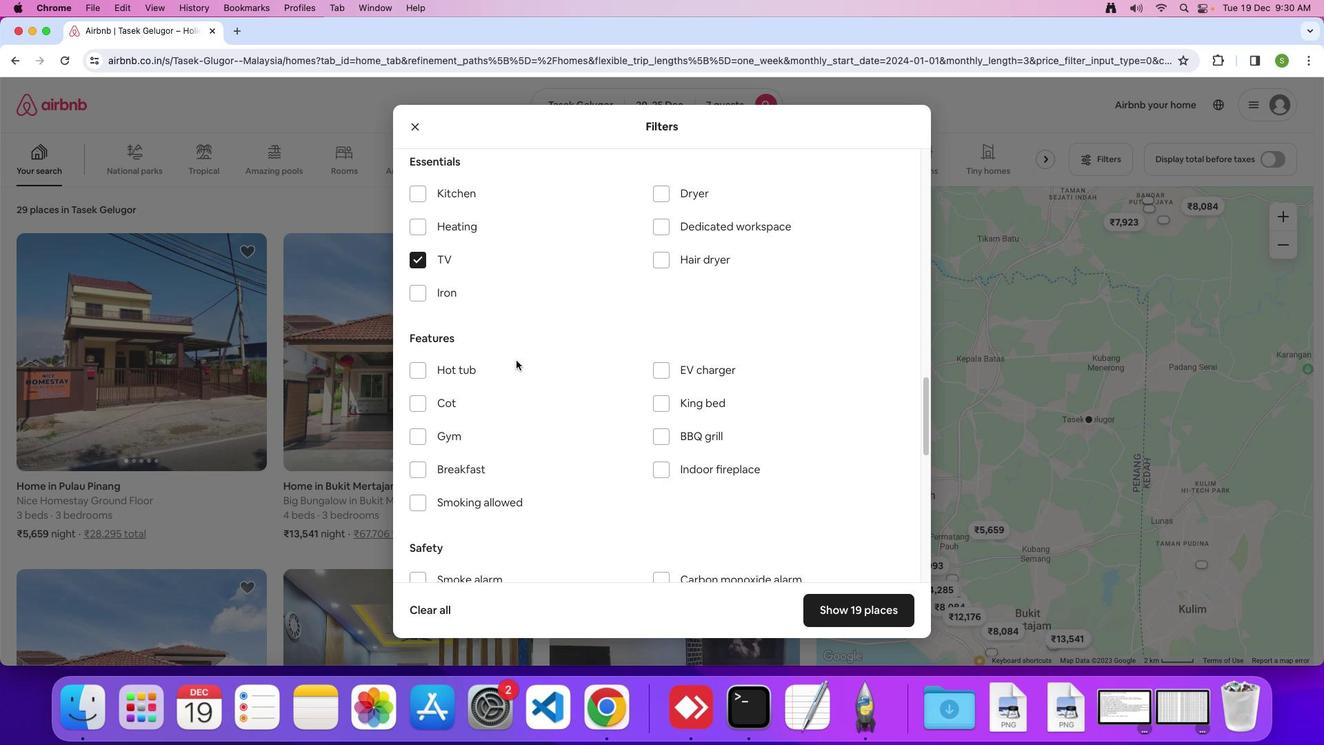 
Action: Mouse scrolled (516, 360) with delta (0, 0)
Screenshot: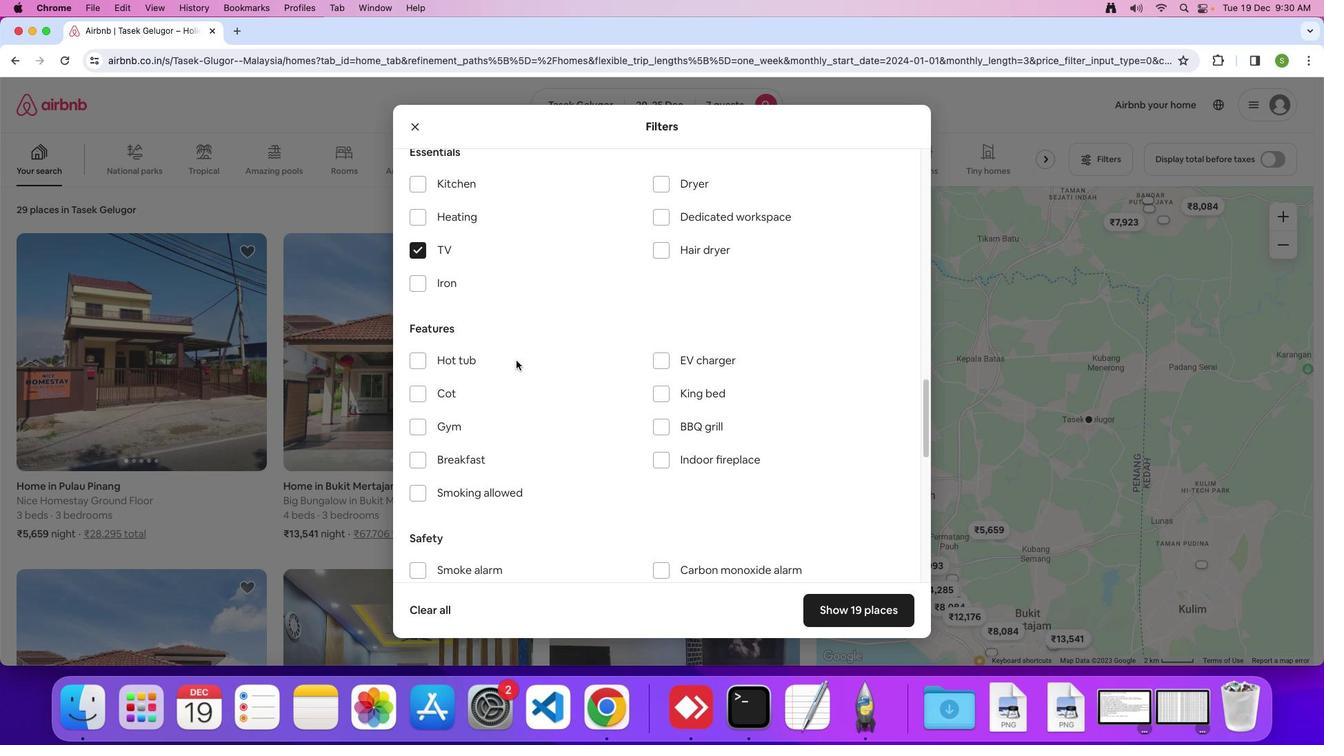 
Action: Mouse scrolled (516, 360) with delta (0, -2)
Screenshot: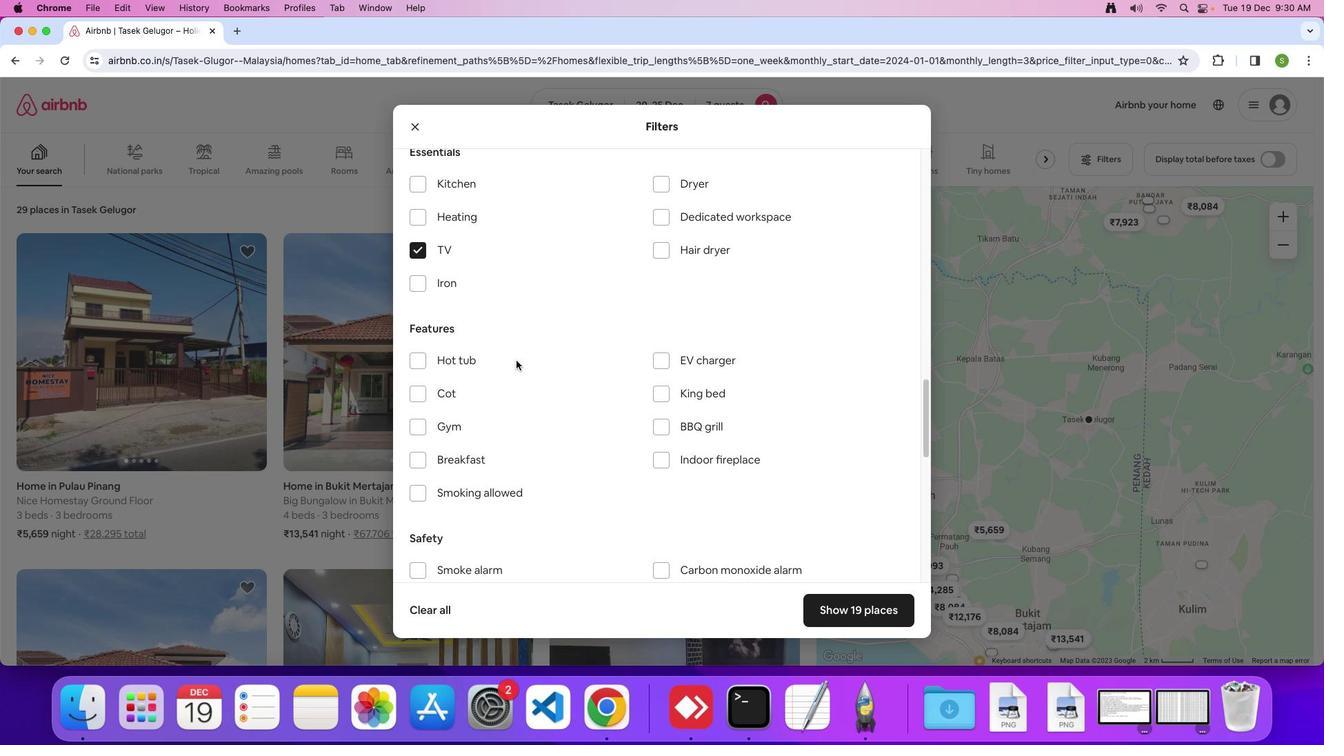 
Action: Mouse moved to (417, 430)
Screenshot: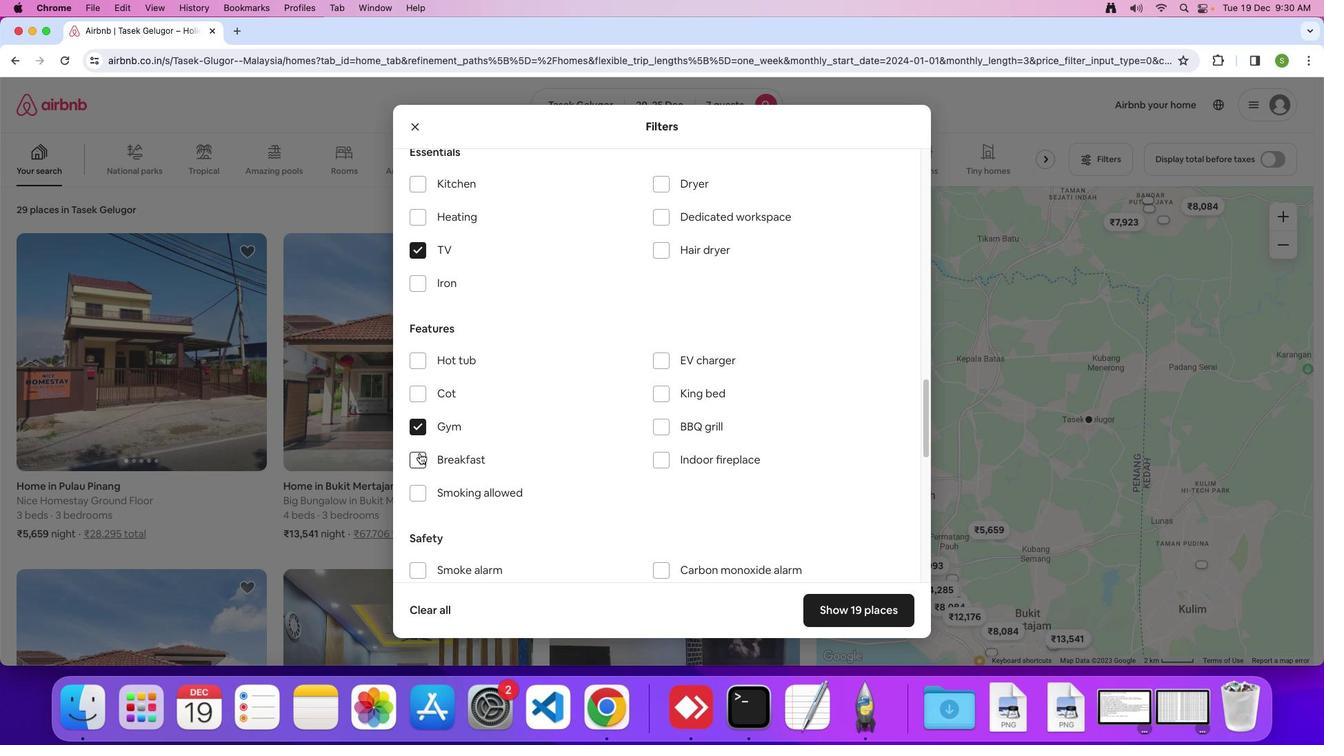 
Action: Mouse pressed left at (417, 430)
Screenshot: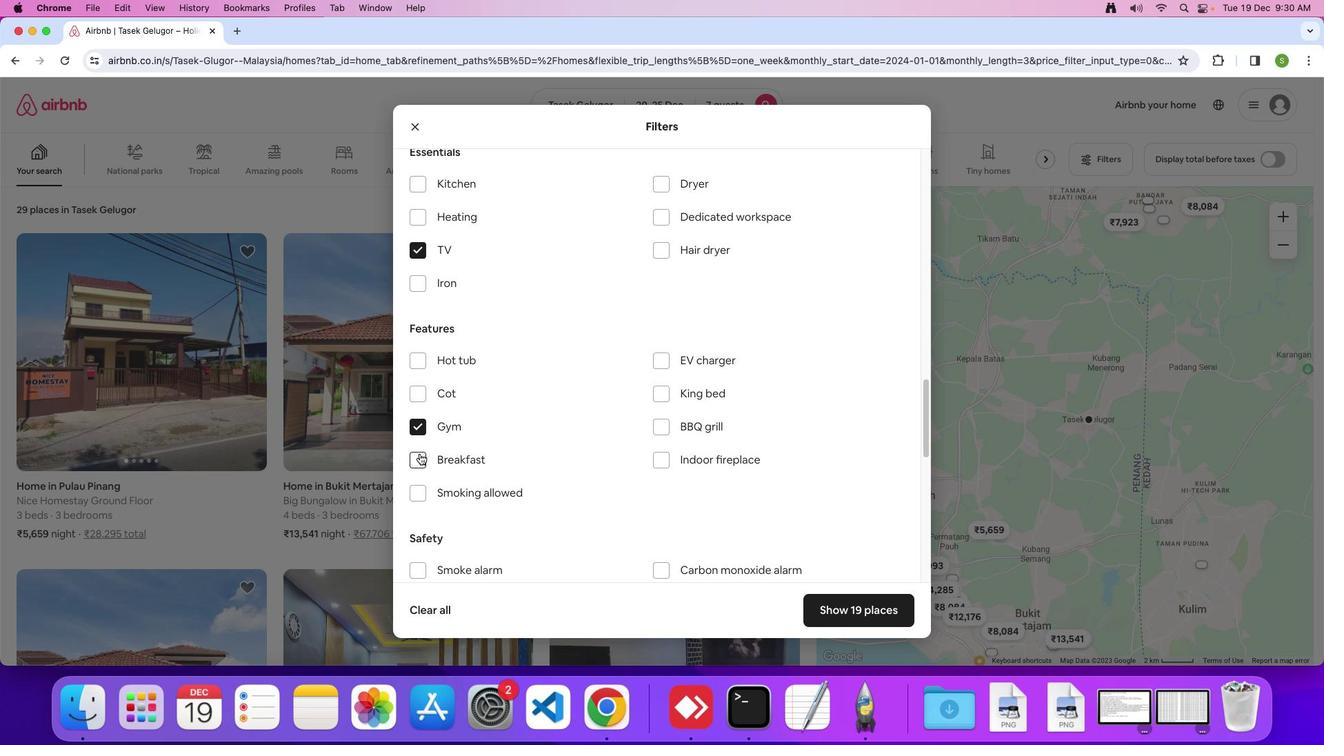 
Action: Mouse moved to (420, 456)
Screenshot: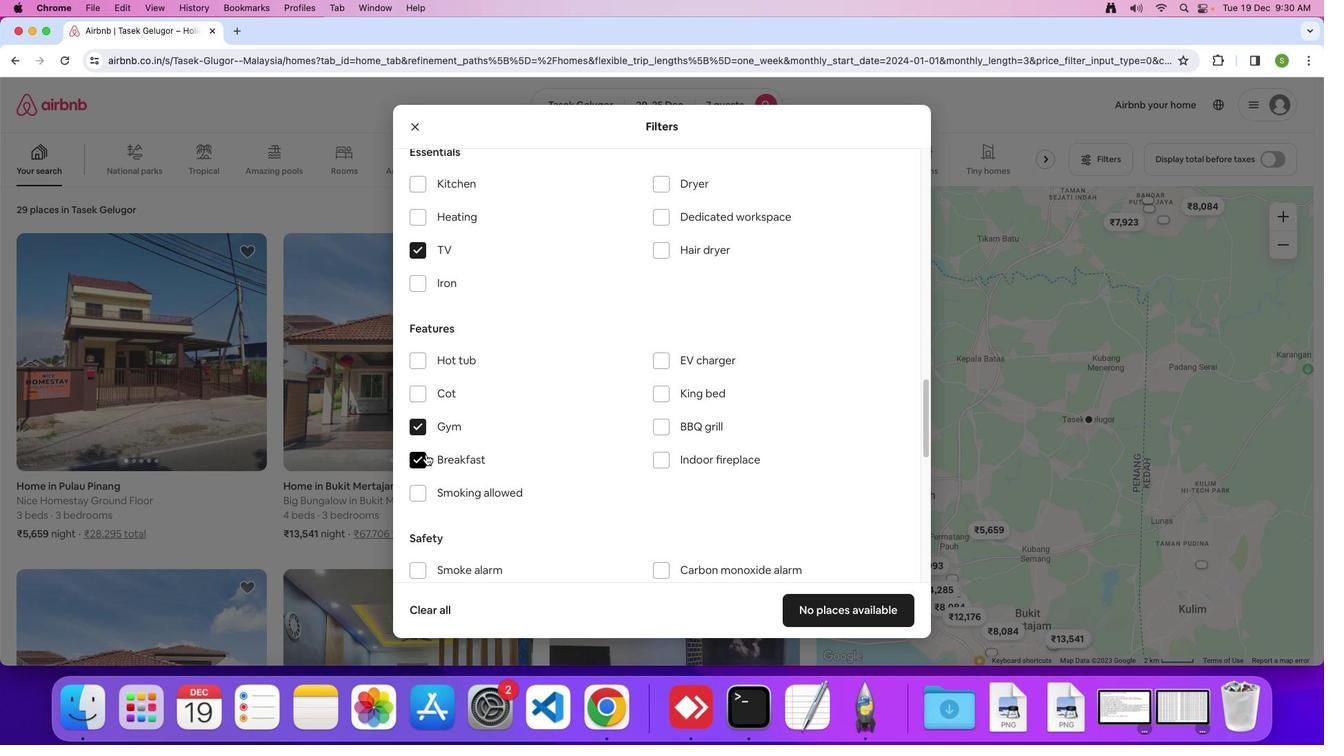 
Action: Mouse pressed left at (420, 456)
Screenshot: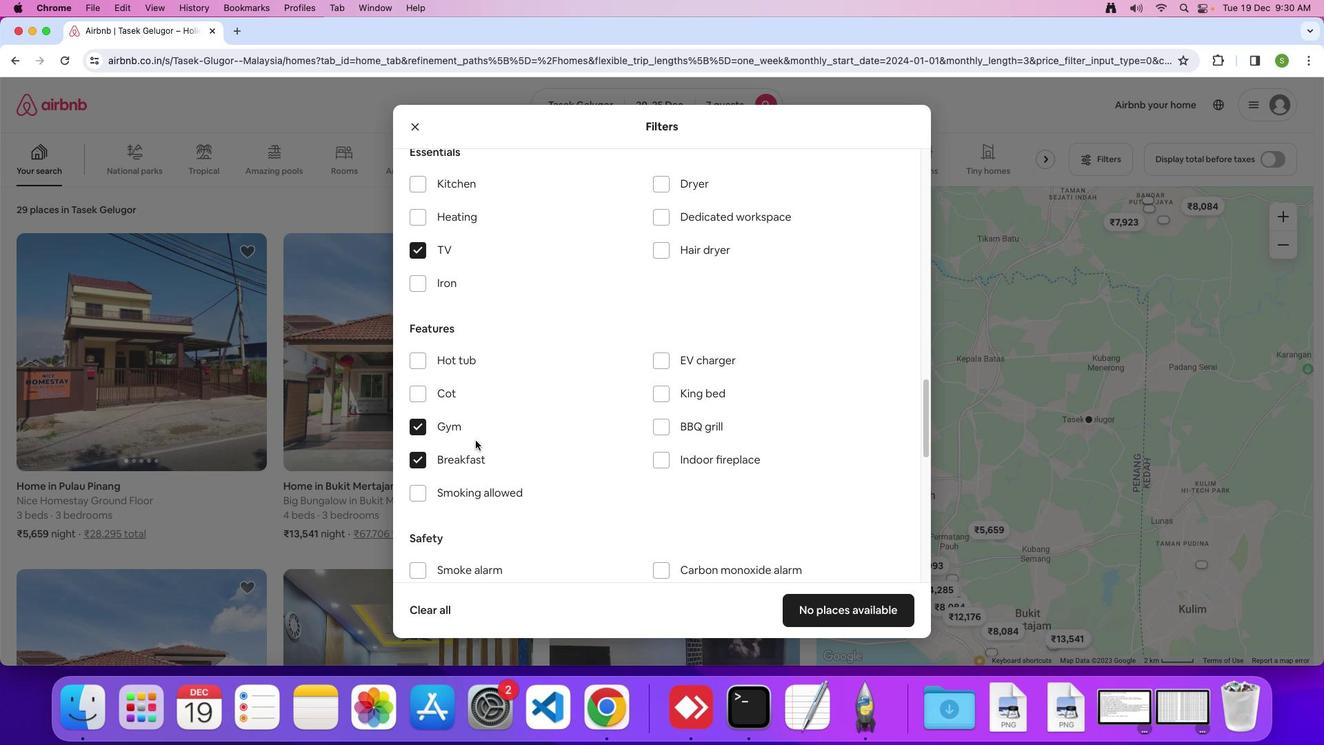 
Action: Mouse moved to (553, 413)
Screenshot: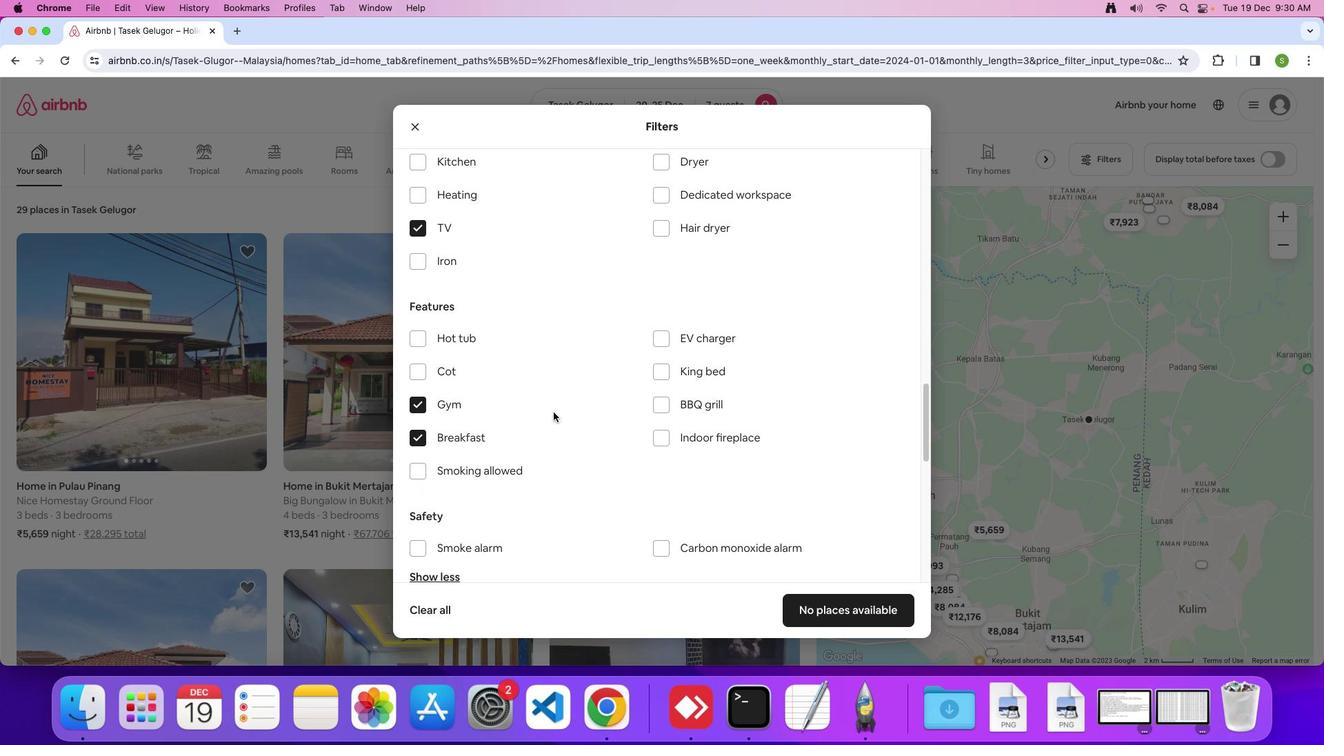 
Action: Mouse scrolled (553, 413) with delta (0, 0)
Screenshot: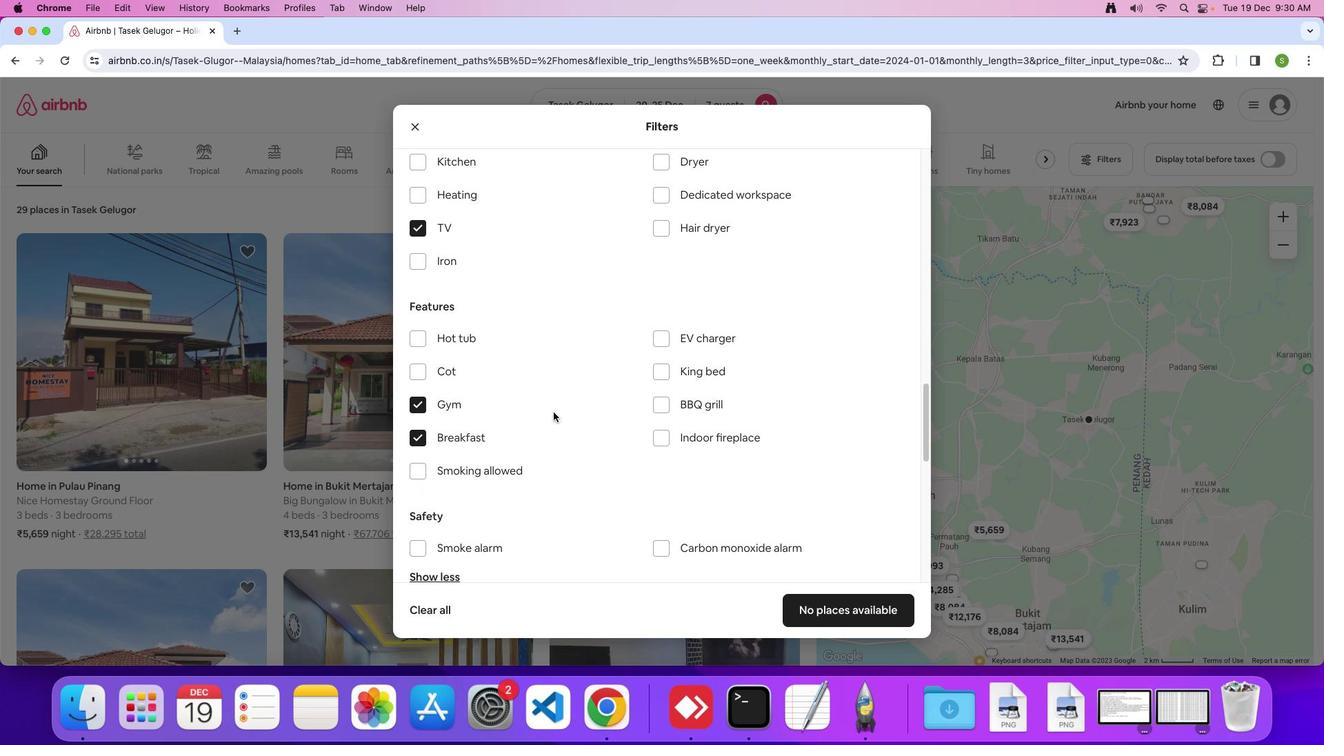
Action: Mouse moved to (553, 412)
Screenshot: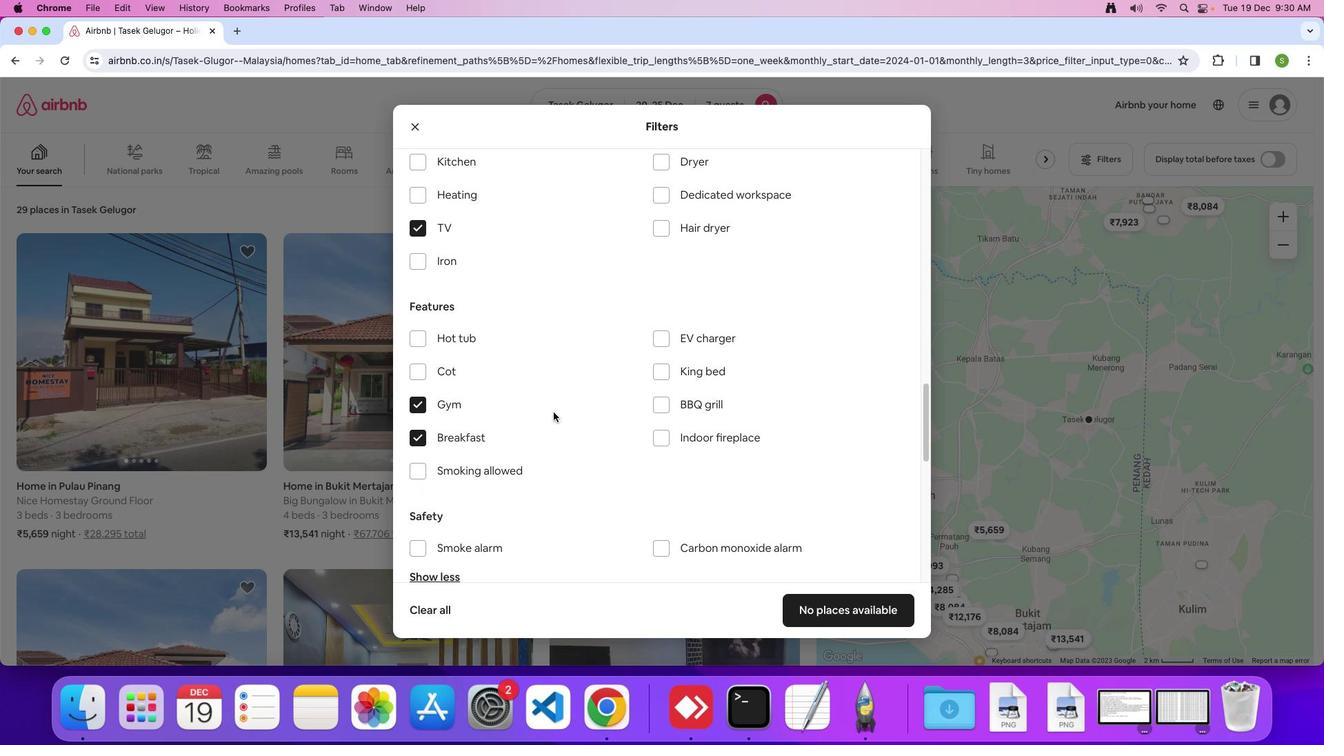 
Action: Mouse scrolled (553, 412) with delta (0, 0)
Screenshot: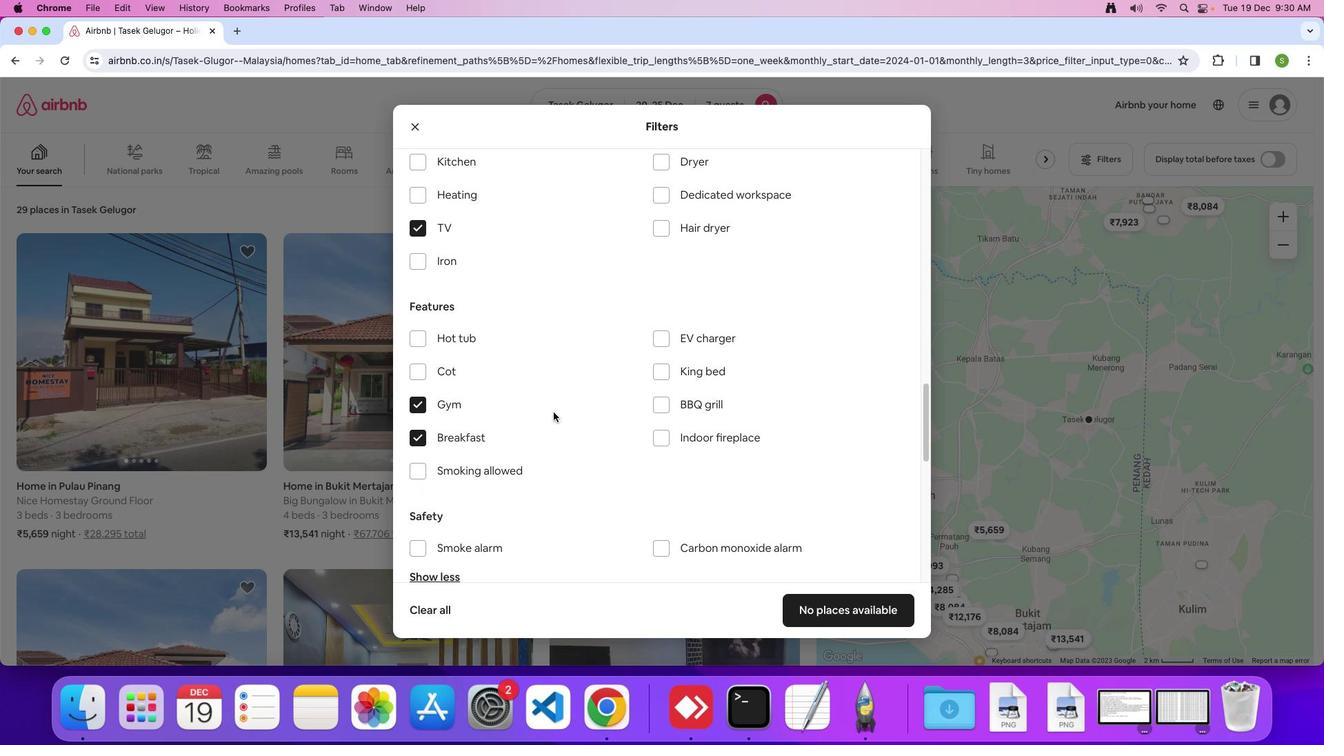 
Action: Mouse moved to (553, 411)
Screenshot: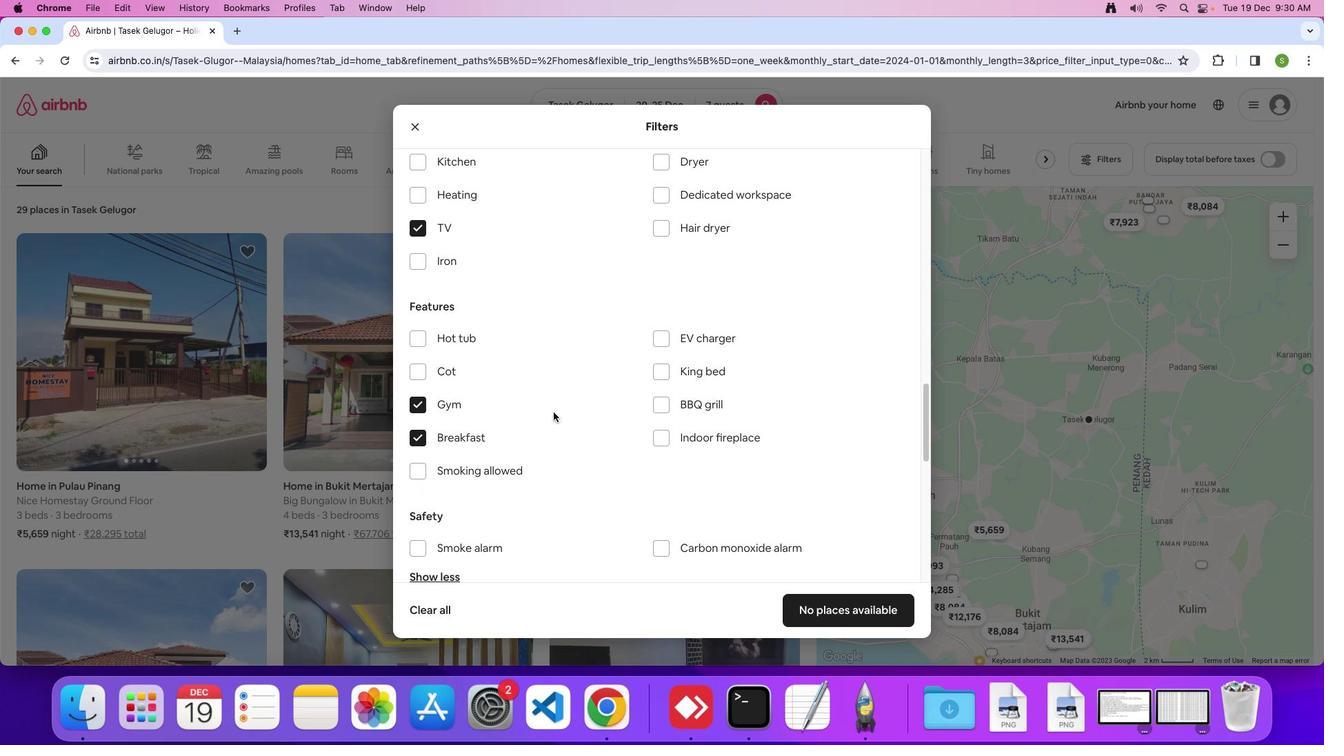 
Action: Mouse scrolled (553, 411) with delta (0, 0)
Screenshot: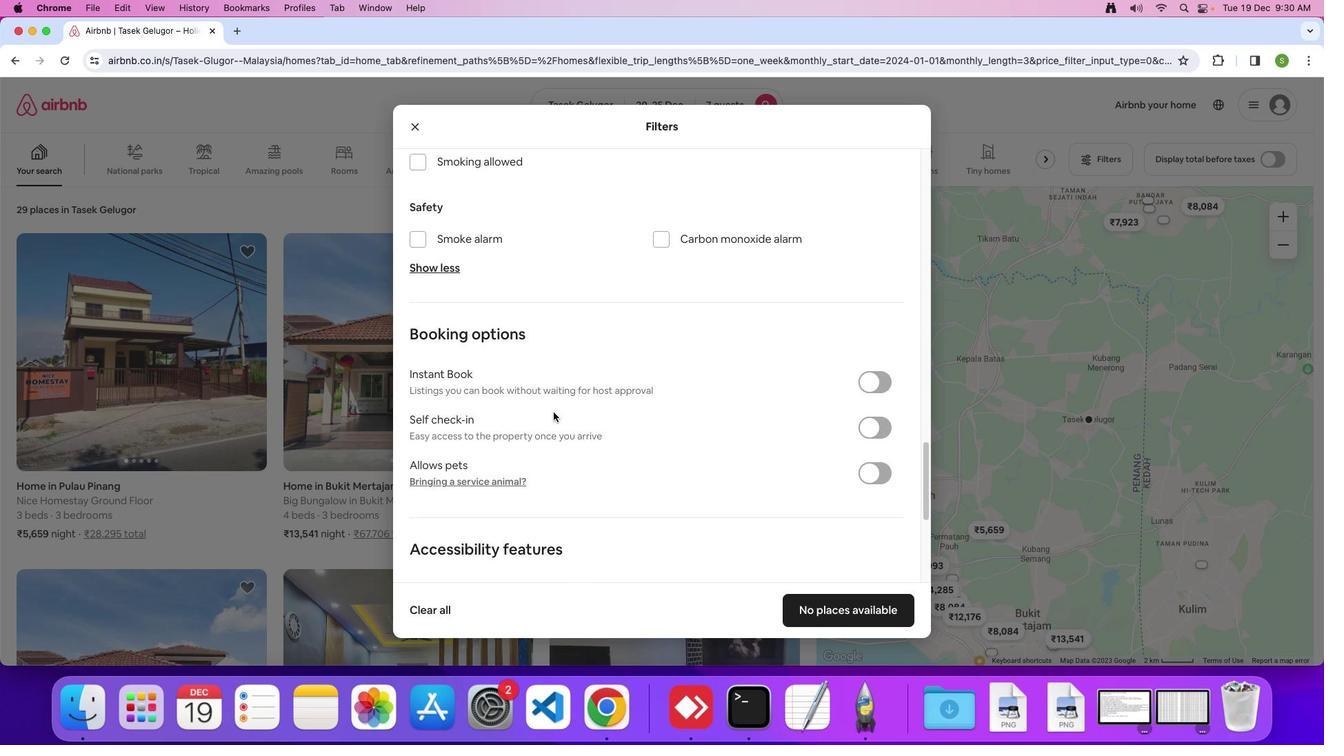 
Action: Mouse scrolled (553, 411) with delta (0, 0)
Screenshot: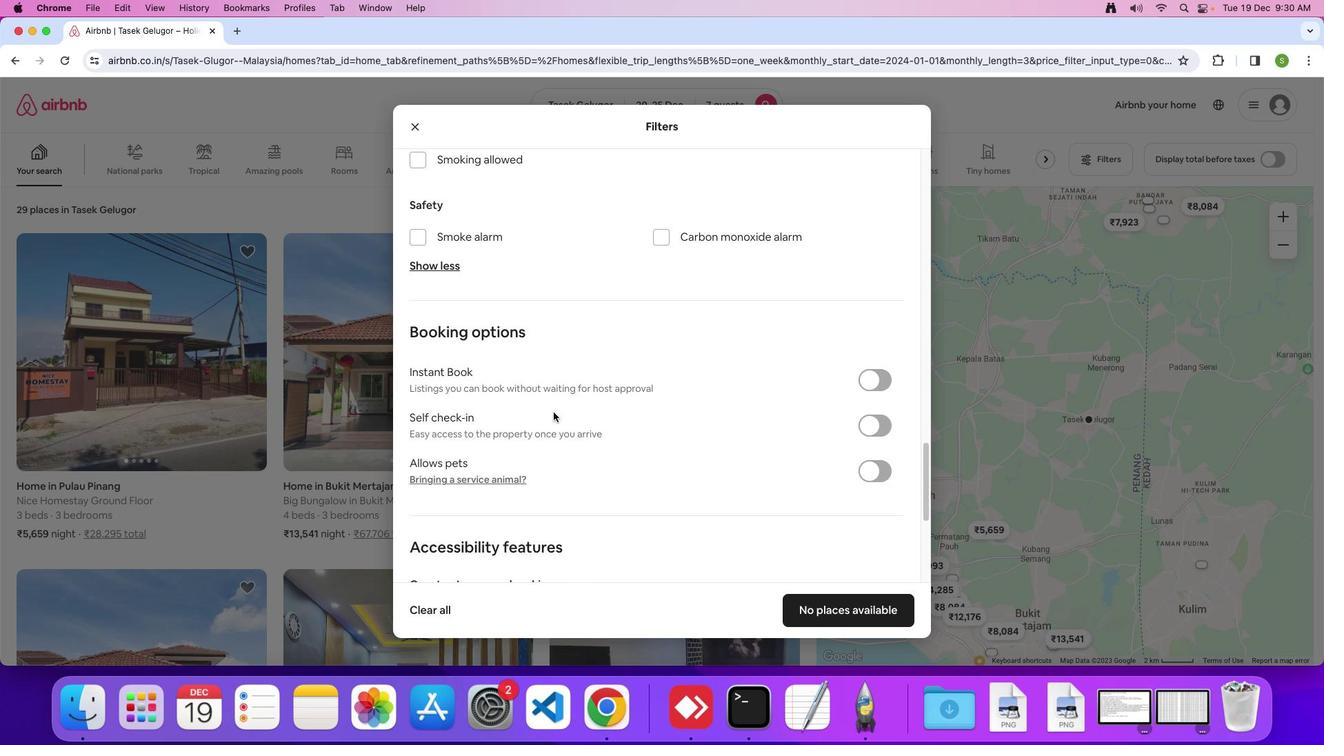 
Action: Mouse scrolled (553, 411) with delta (0, -2)
Screenshot: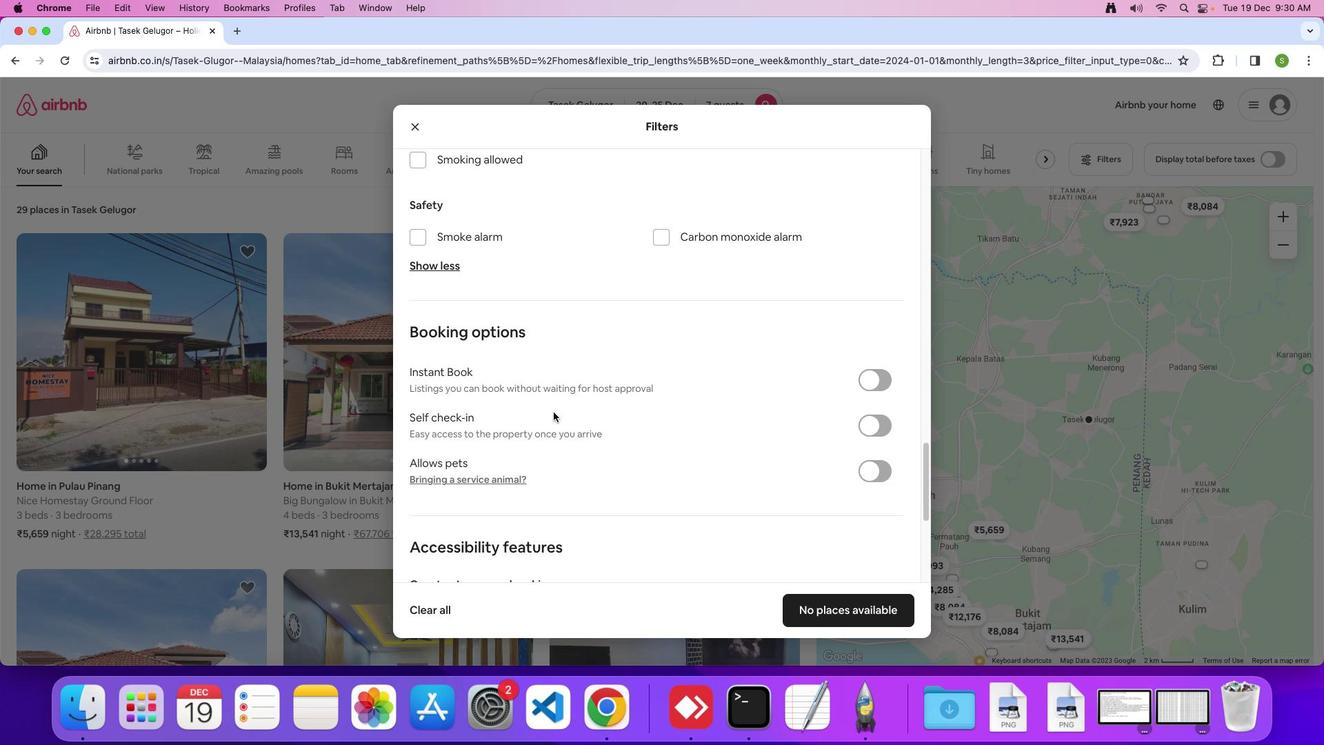 
Action: Mouse scrolled (553, 411) with delta (0, -3)
Screenshot: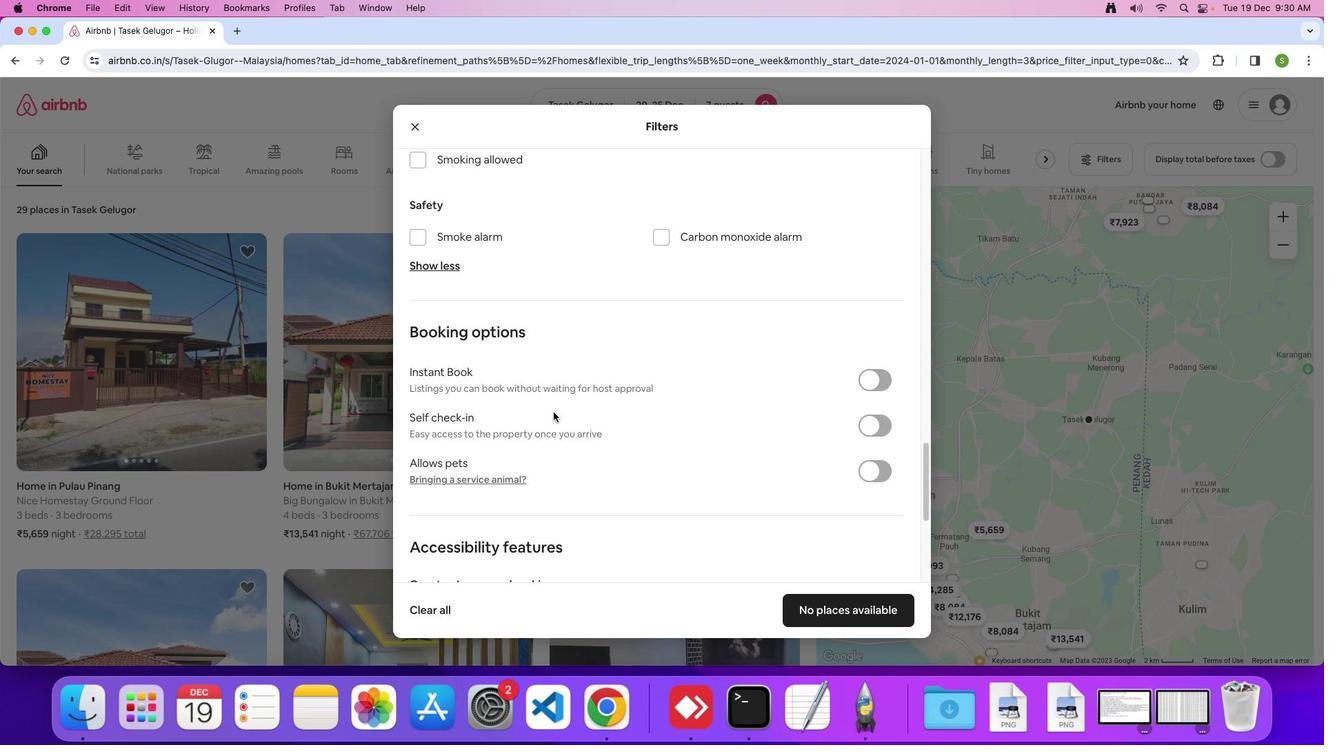 
Action: Mouse scrolled (553, 411) with delta (0, 0)
Screenshot: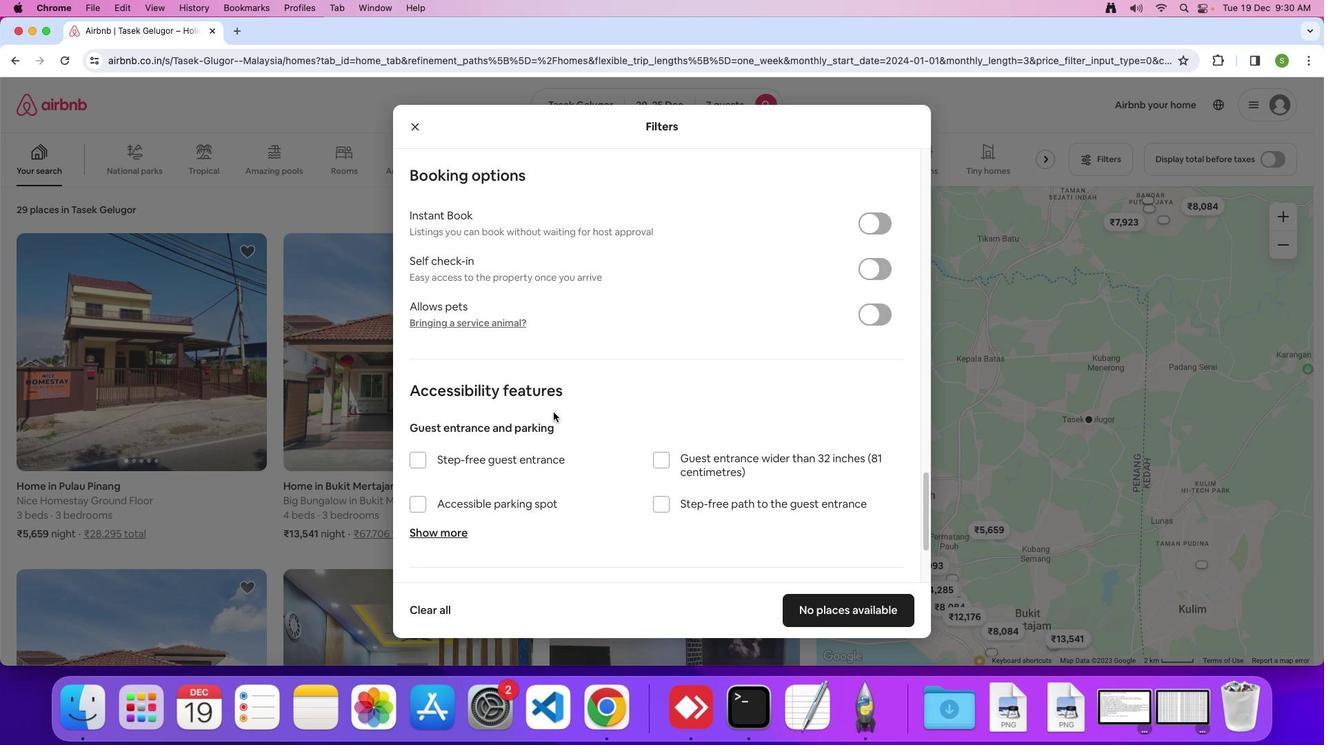 
Action: Mouse scrolled (553, 411) with delta (0, 0)
Screenshot: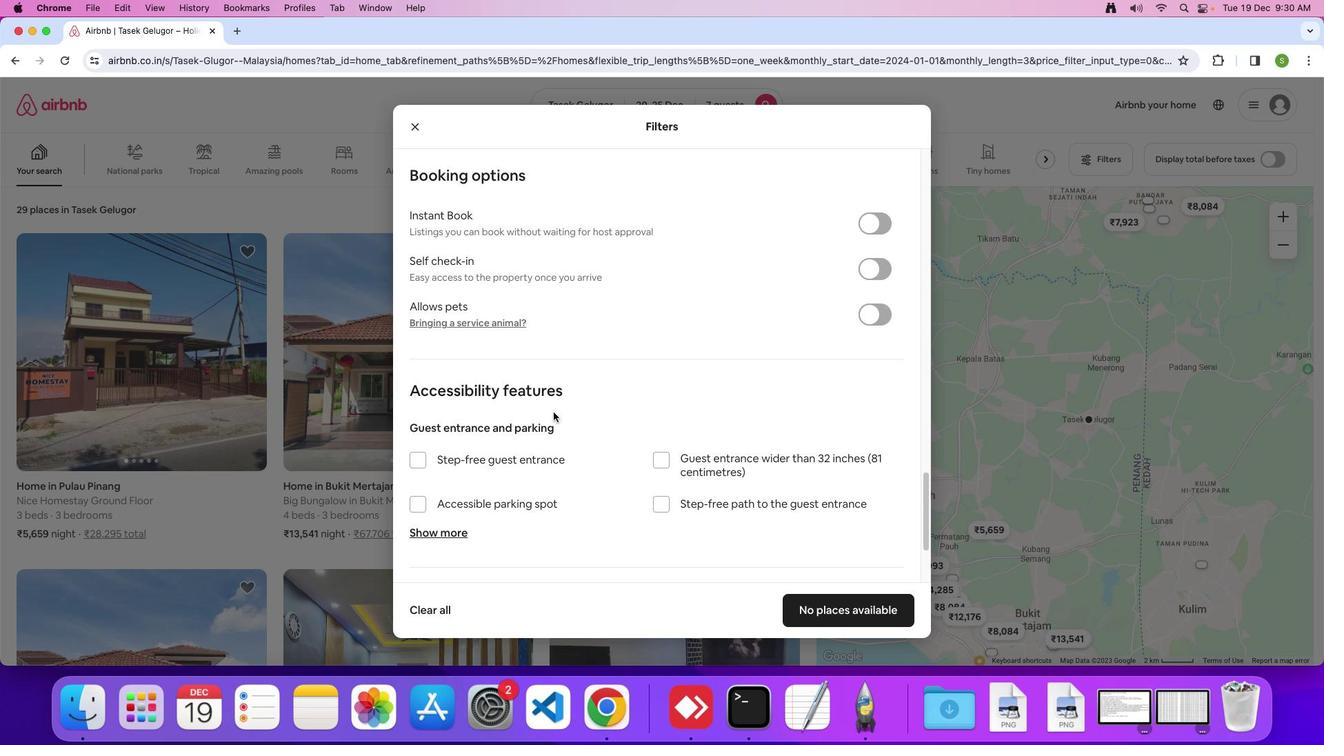 
Action: Mouse scrolled (553, 411) with delta (0, -2)
Screenshot: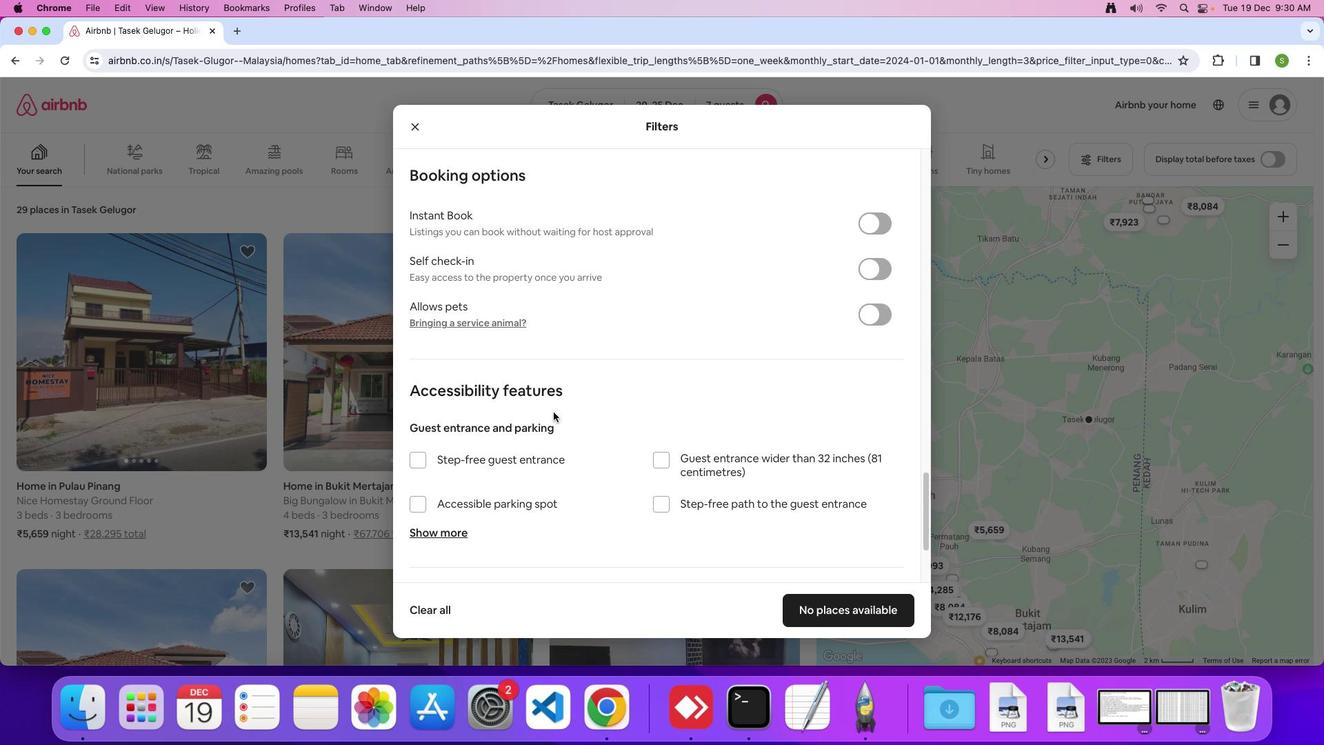 
Action: Mouse scrolled (553, 411) with delta (0, 0)
Screenshot: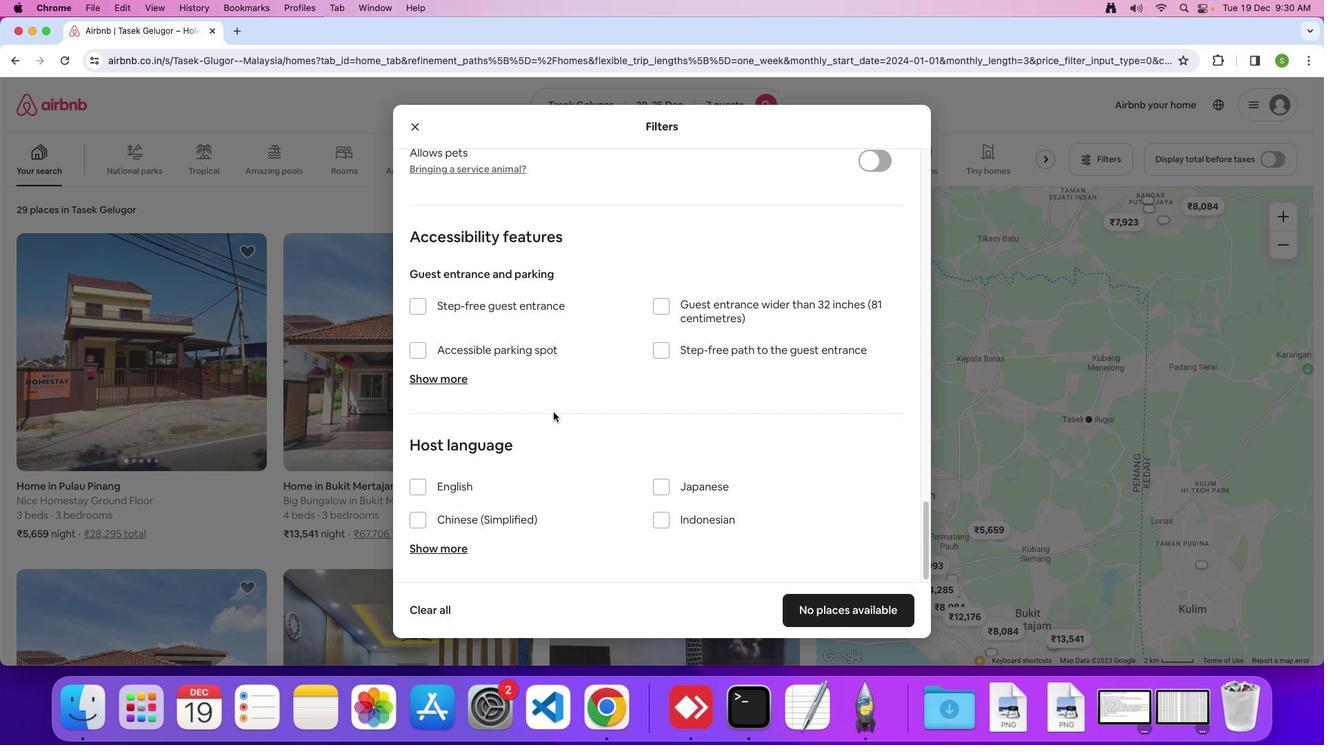 
Action: Mouse scrolled (553, 411) with delta (0, 0)
Screenshot: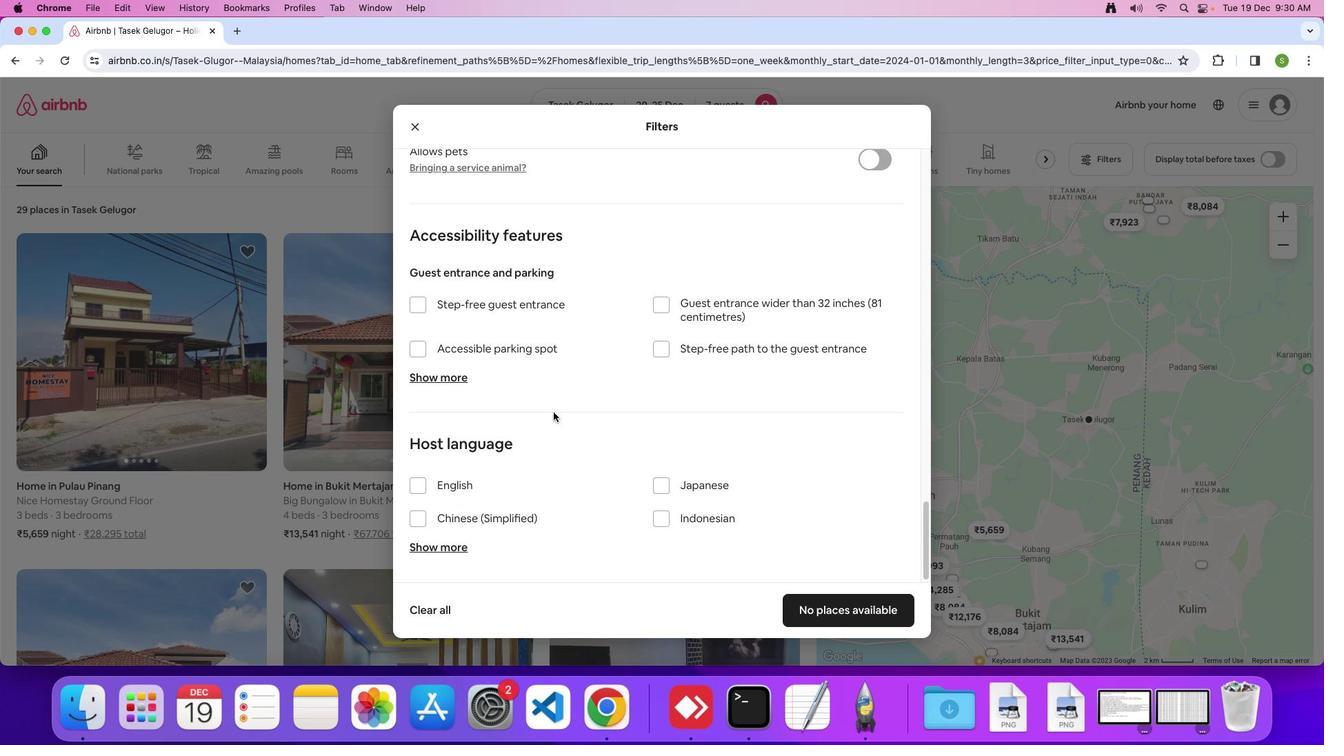 
Action: Mouse scrolled (553, 411) with delta (0, -2)
Screenshot: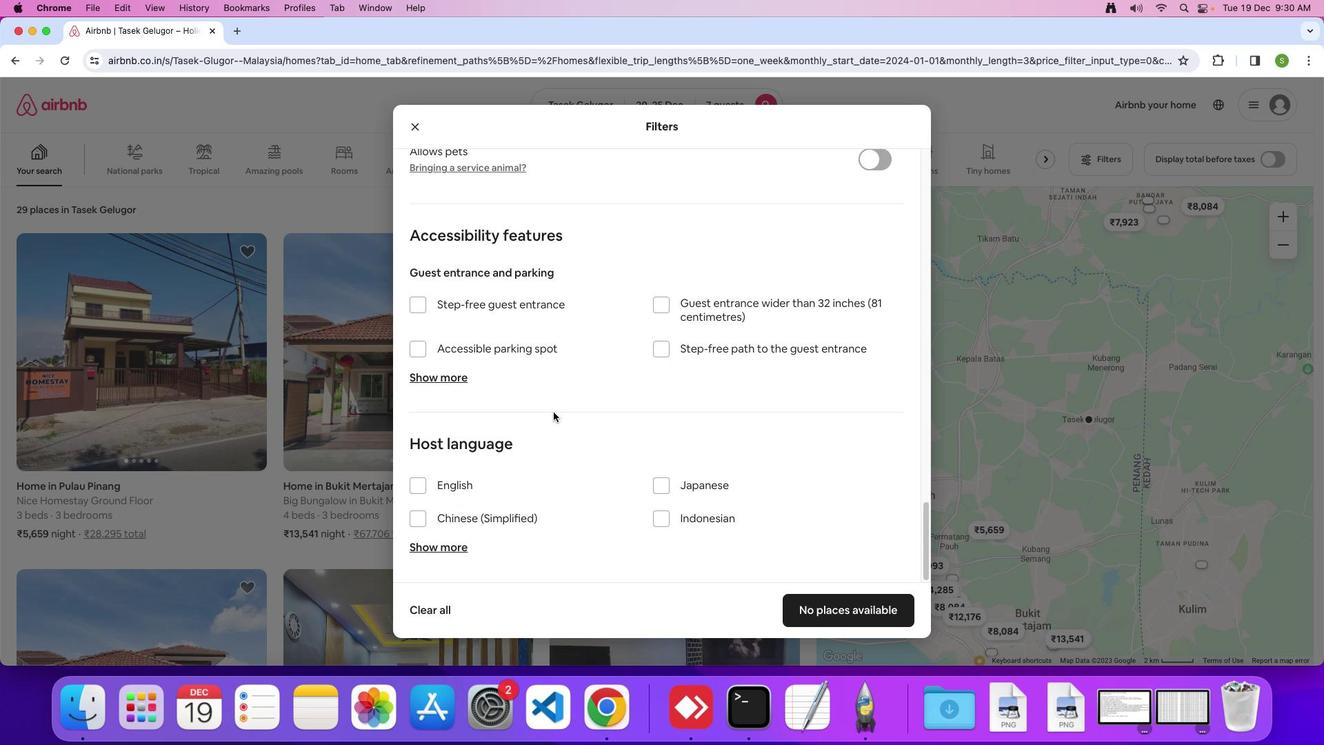 
Action: Mouse scrolled (553, 411) with delta (0, -3)
Screenshot: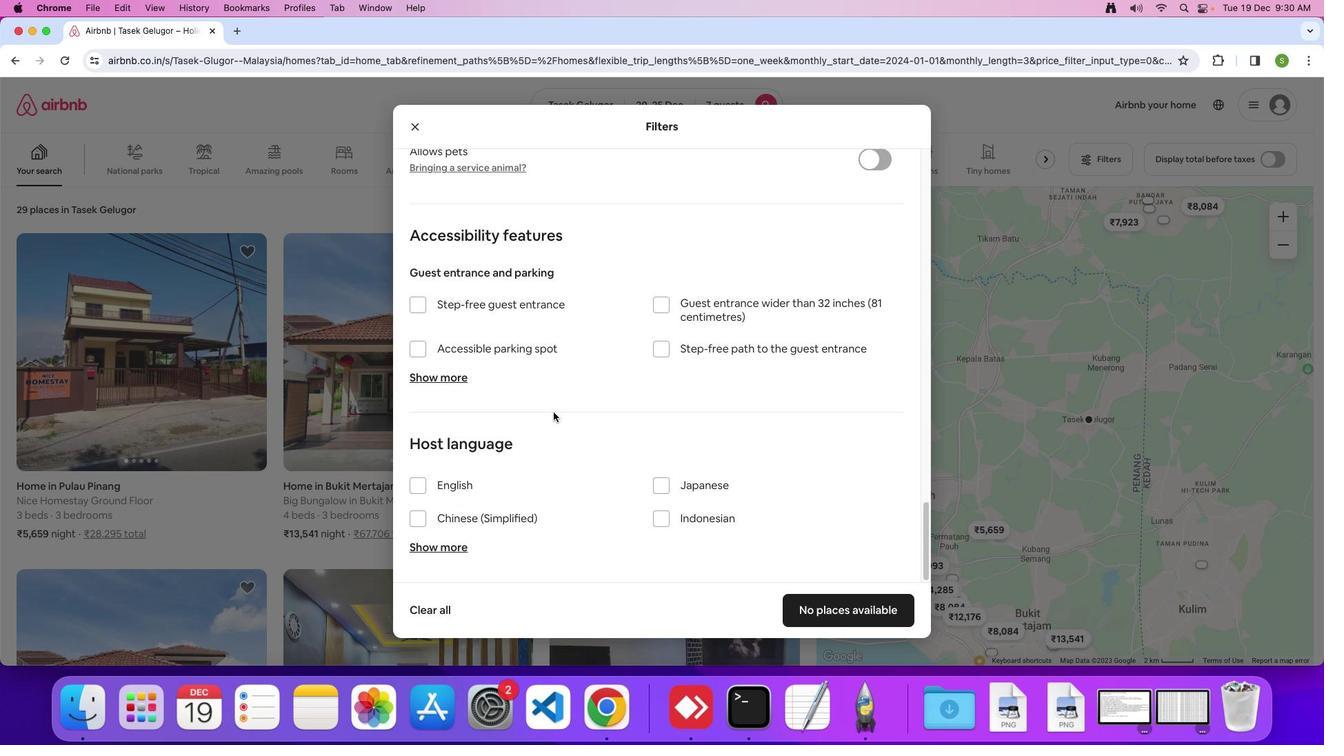 
Action: Mouse scrolled (553, 411) with delta (0, 0)
Screenshot: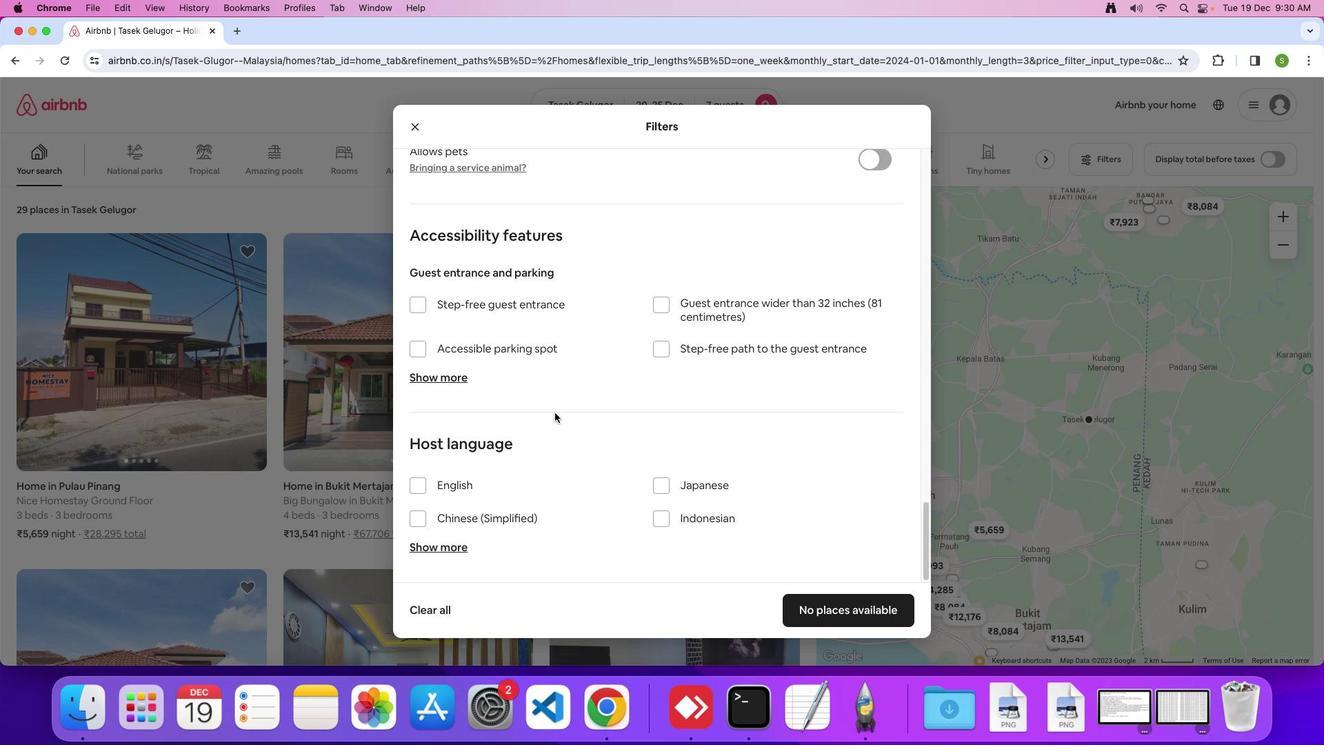 
Action: Mouse scrolled (553, 411) with delta (0, 0)
Screenshot: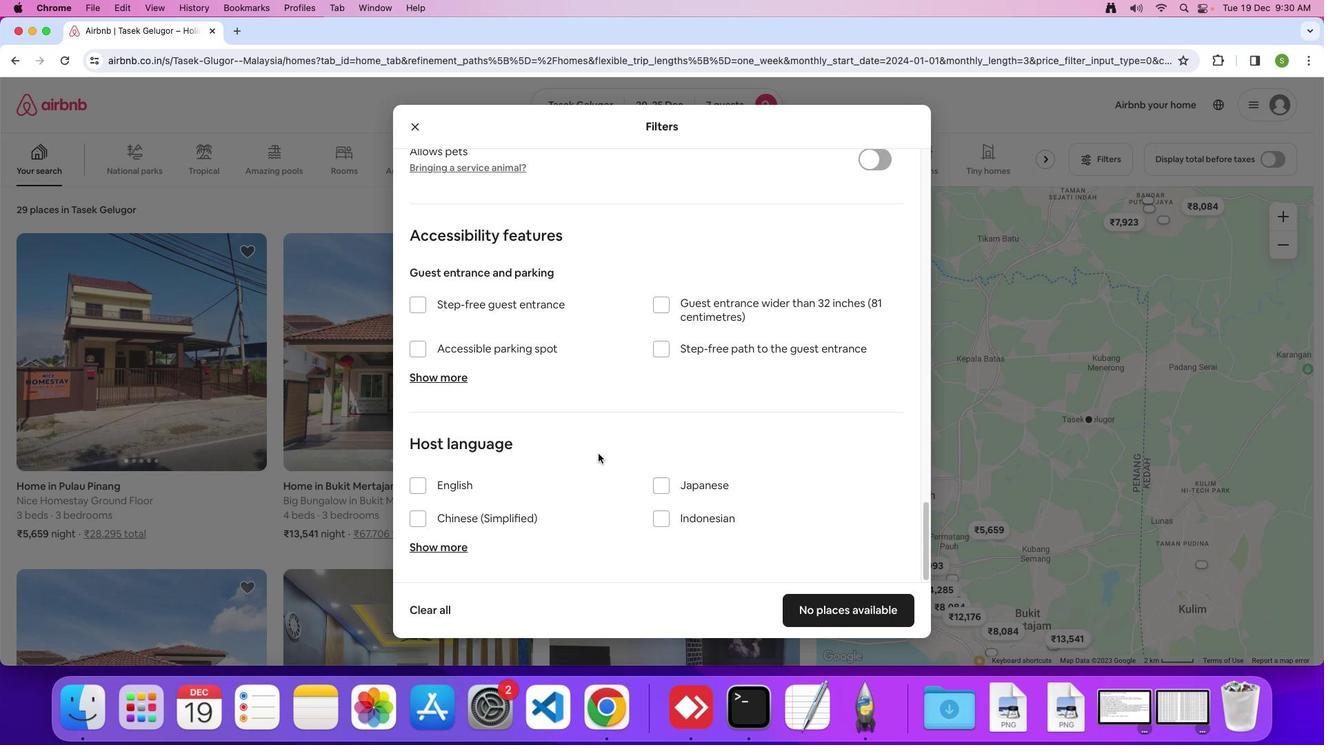 
Action: Mouse scrolled (553, 411) with delta (0, -2)
Screenshot: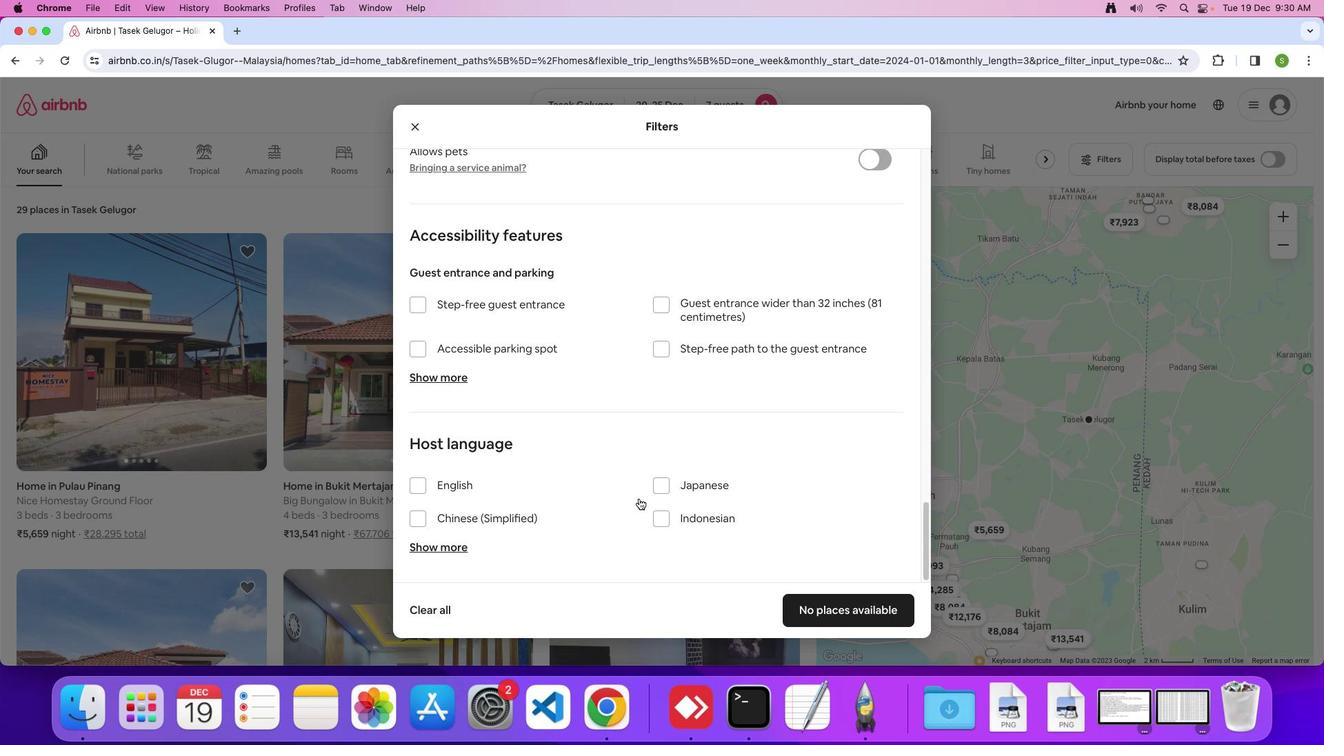 
Action: Mouse scrolled (553, 411) with delta (0, -2)
Screenshot: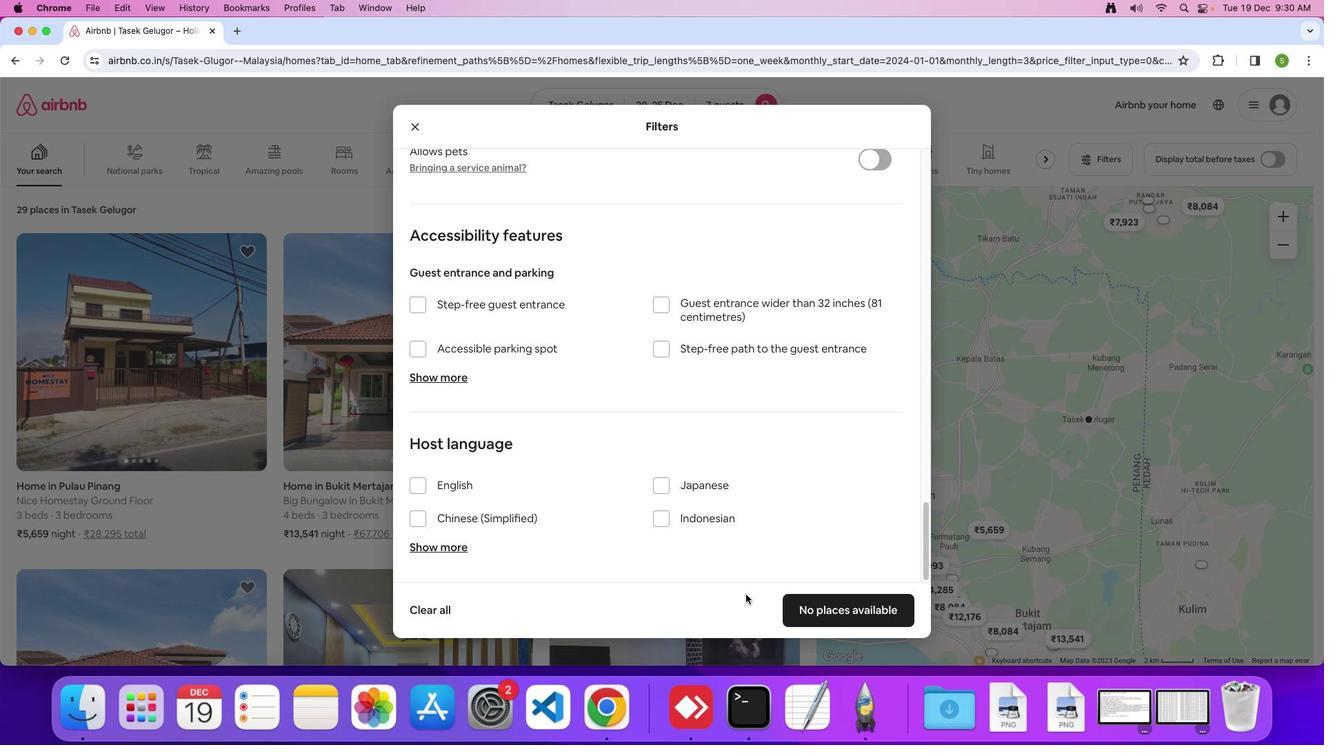 
Action: Mouse moved to (821, 600)
Screenshot: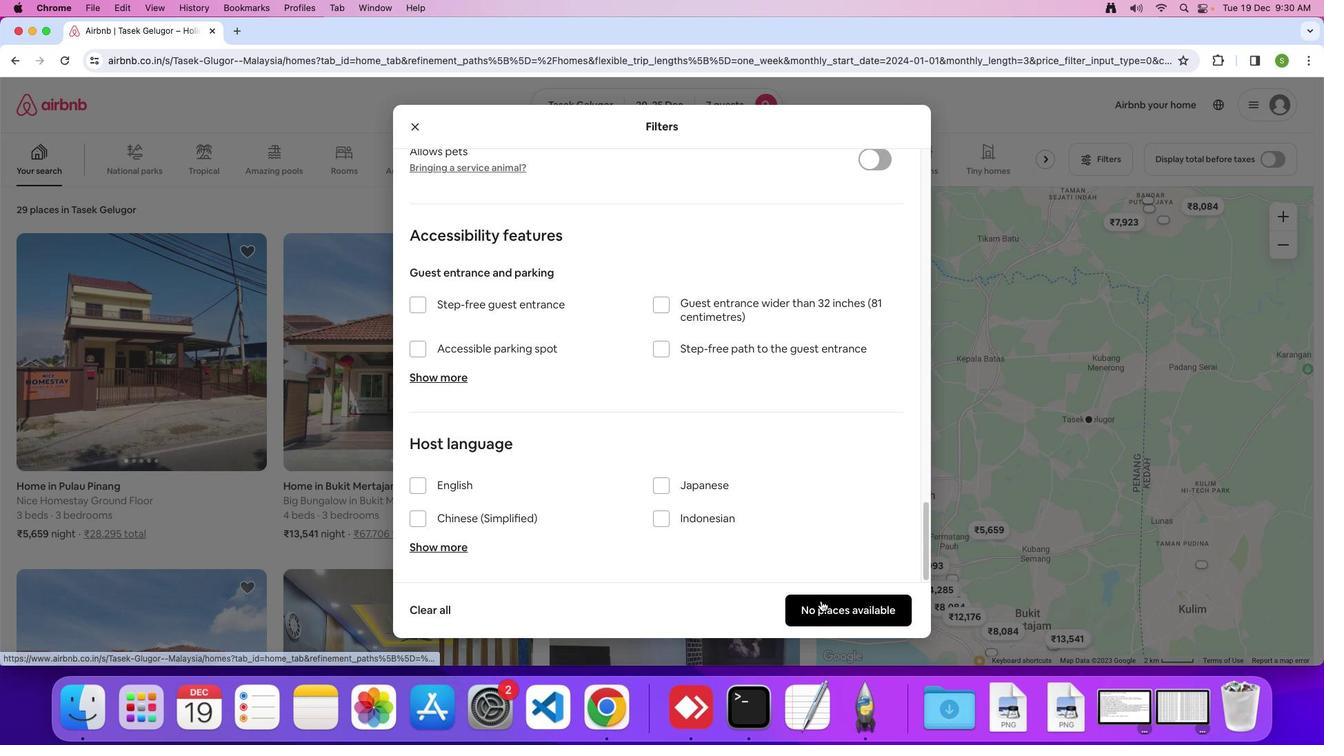 
Action: Mouse pressed left at (821, 600)
Screenshot: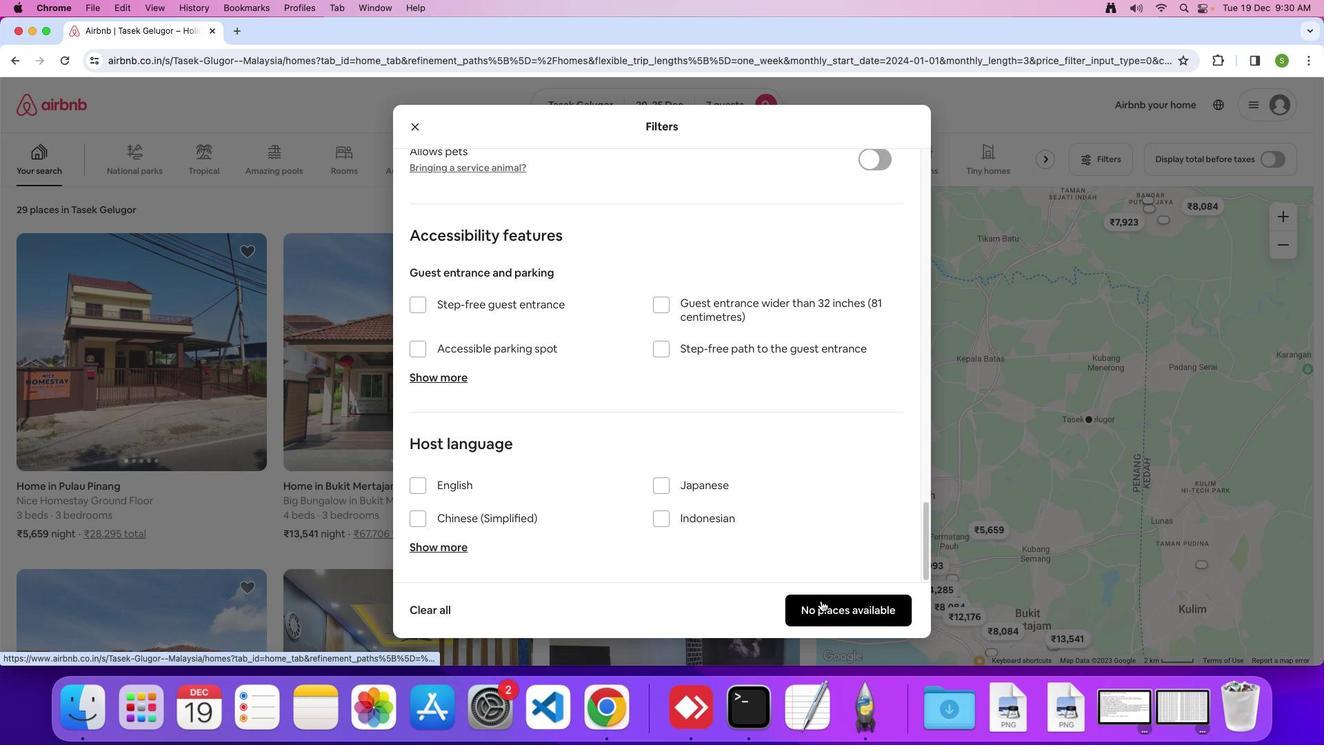 
Action: Mouse moved to (610, 379)
Screenshot: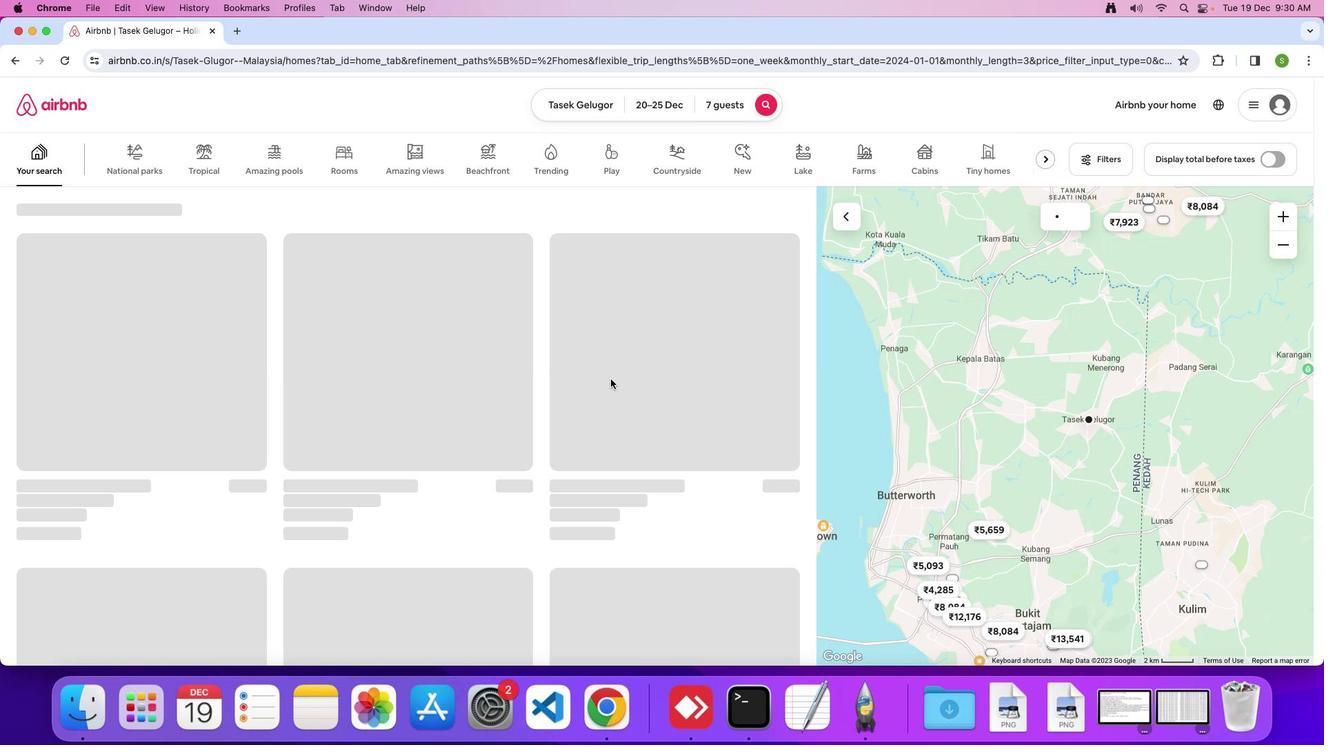 
